 Task: Find connections with filter location Kempston Hardwick with filter topic #linkedincoachwith filter profile language English with filter current company Design Plus Architects with filter school Mulund College Of Commerce with filter industry Residential Building Construction with filter service category HR Consulting with filter keywords title Market Development Manager
Action: Mouse moved to (202, 272)
Screenshot: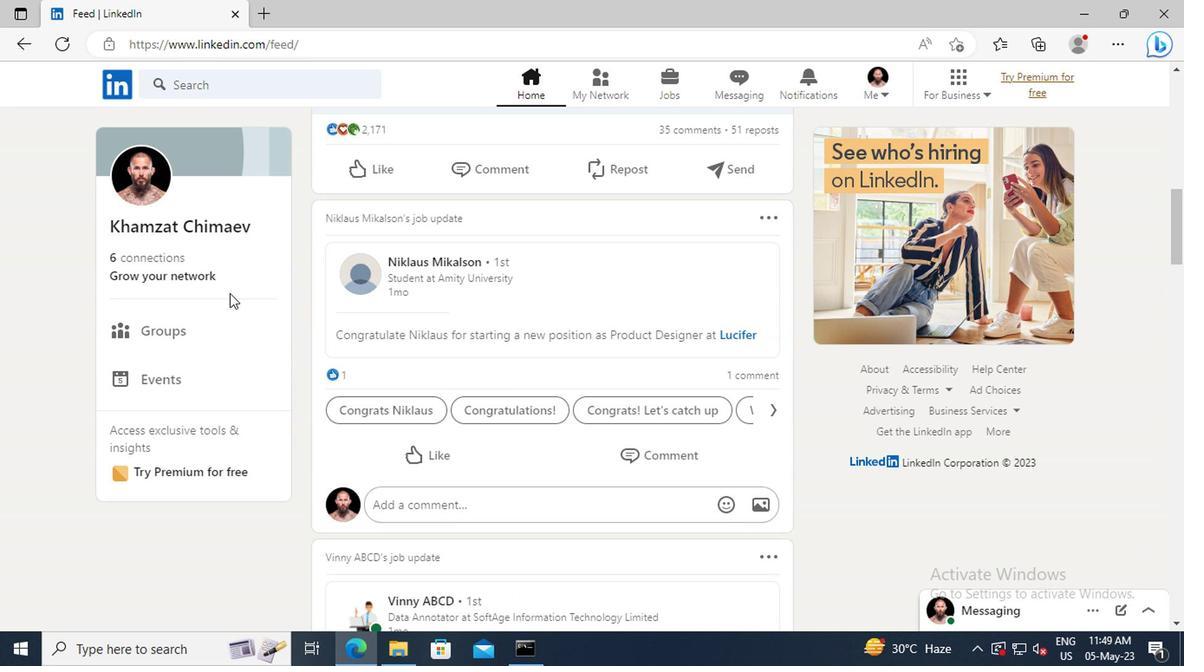 
Action: Mouse pressed left at (202, 272)
Screenshot: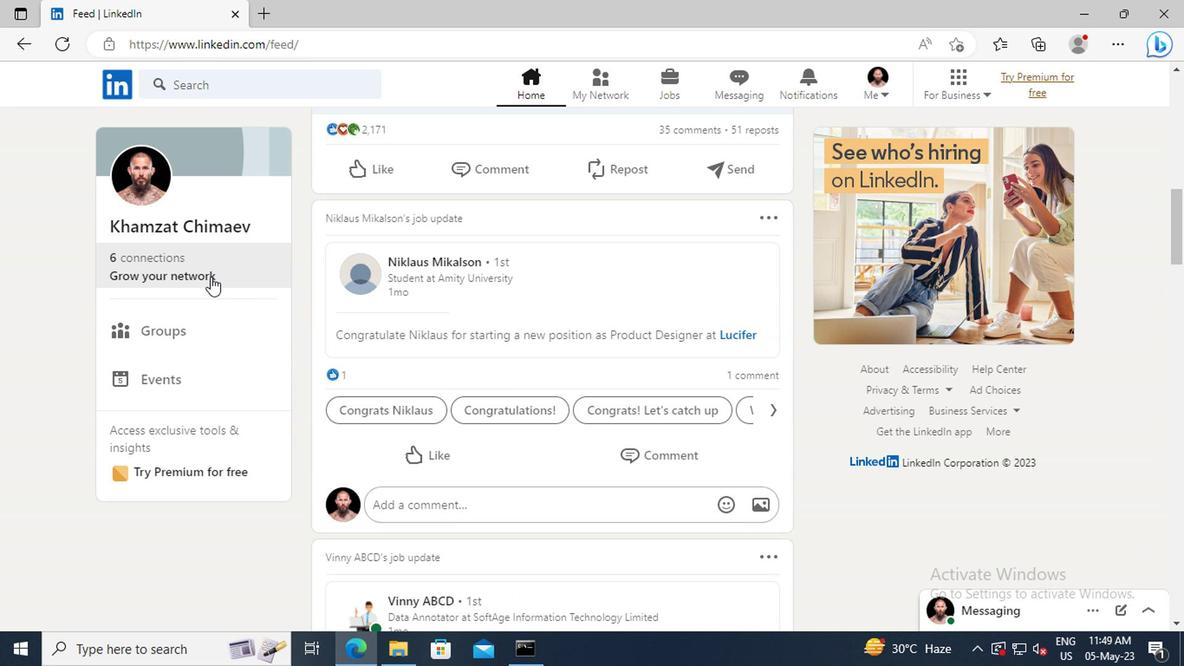 
Action: Mouse moved to (198, 183)
Screenshot: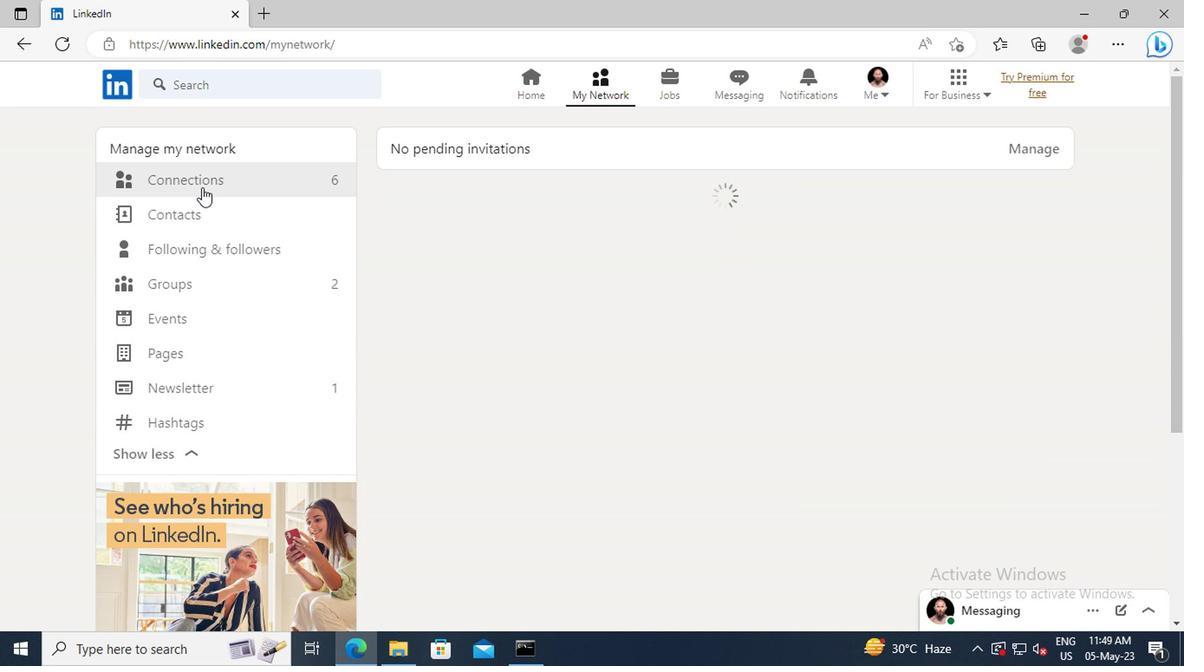 
Action: Mouse pressed left at (198, 183)
Screenshot: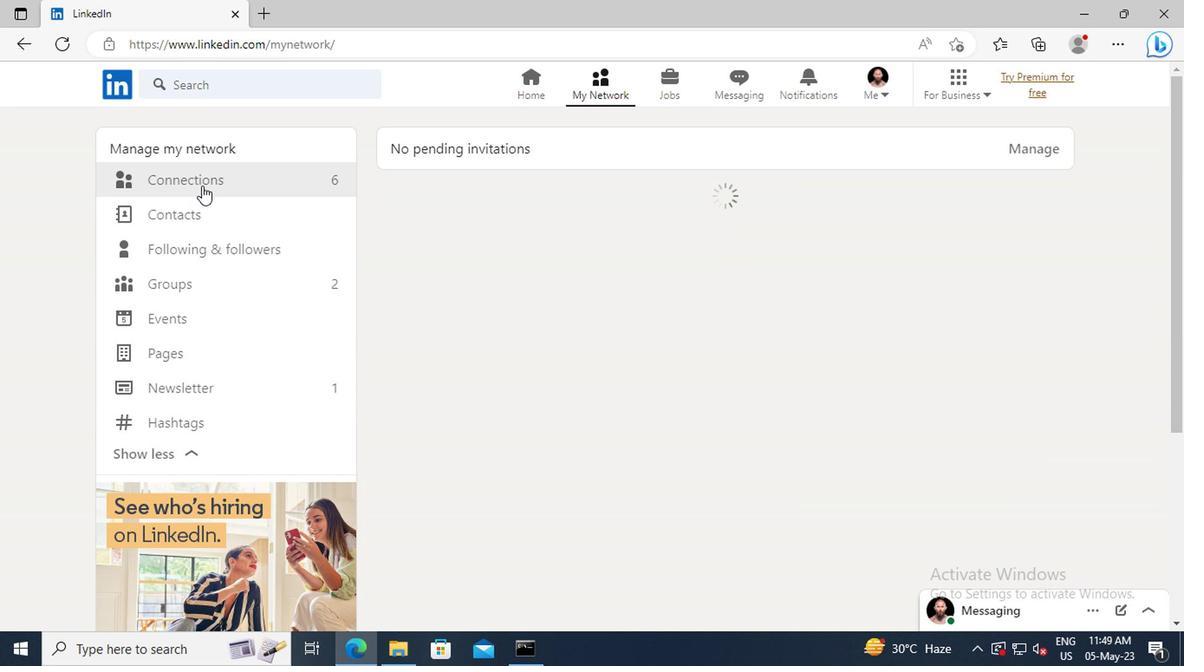
Action: Mouse moved to (702, 183)
Screenshot: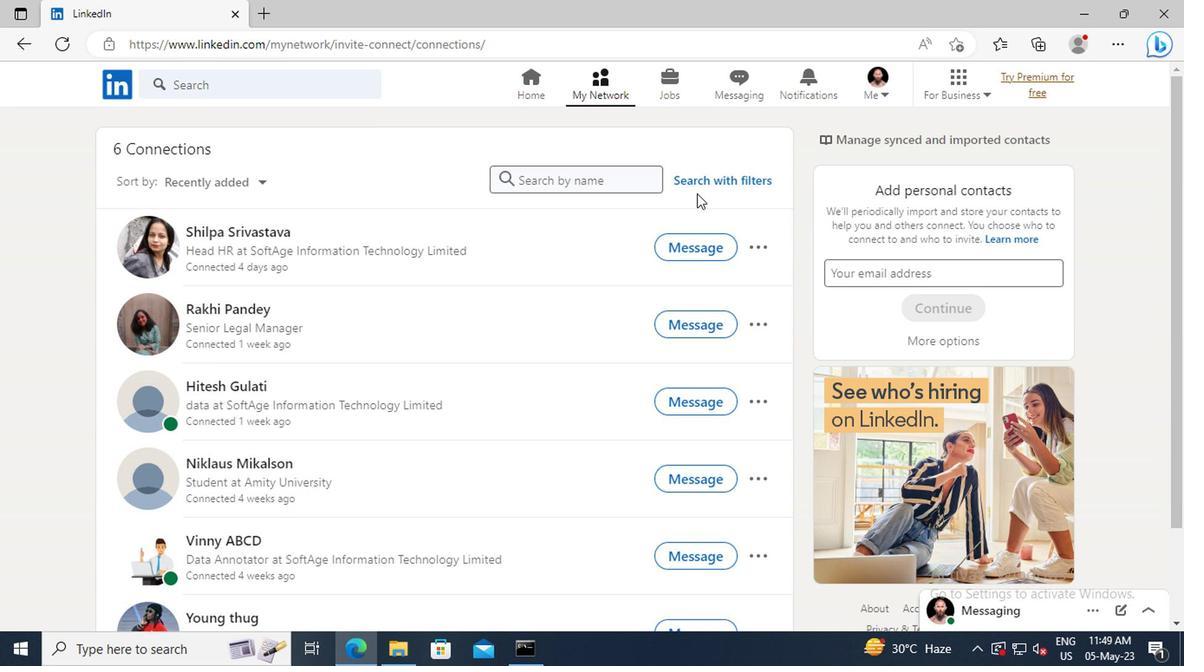 
Action: Mouse pressed left at (702, 183)
Screenshot: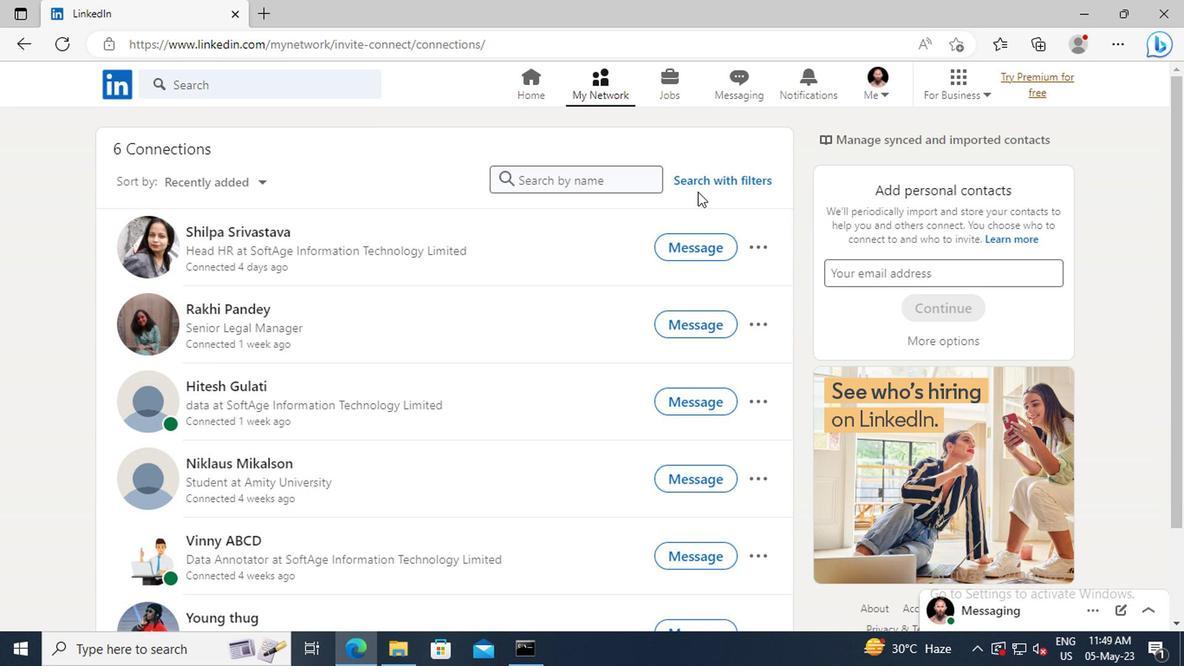 
Action: Mouse moved to (655, 138)
Screenshot: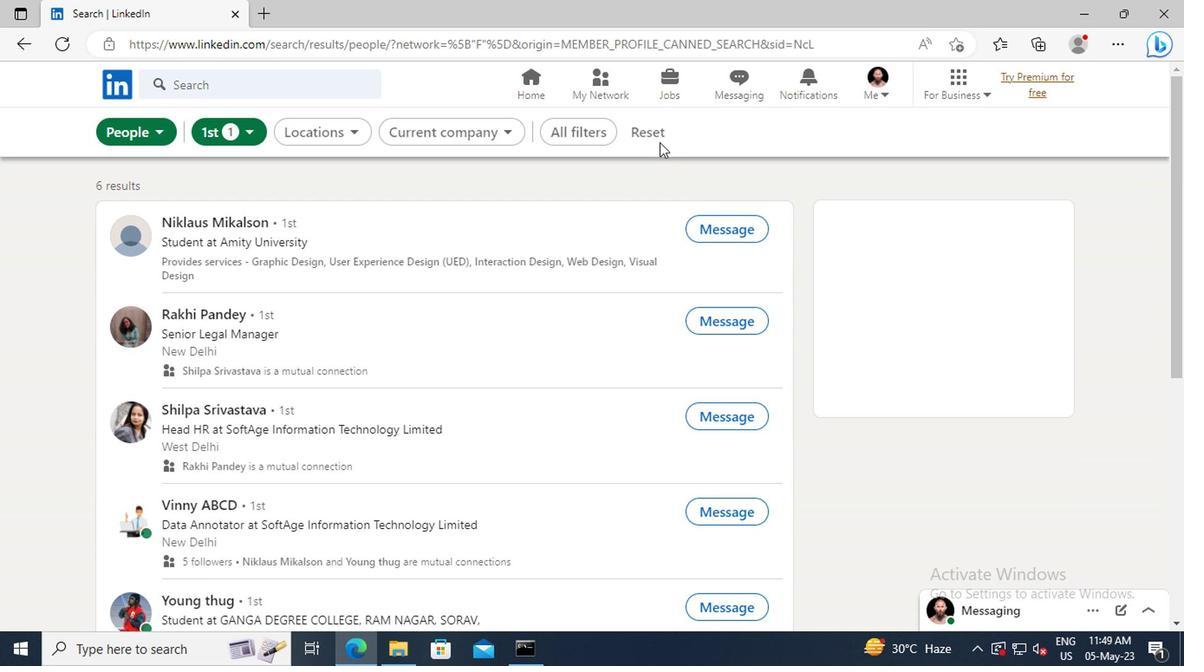 
Action: Mouse pressed left at (655, 138)
Screenshot: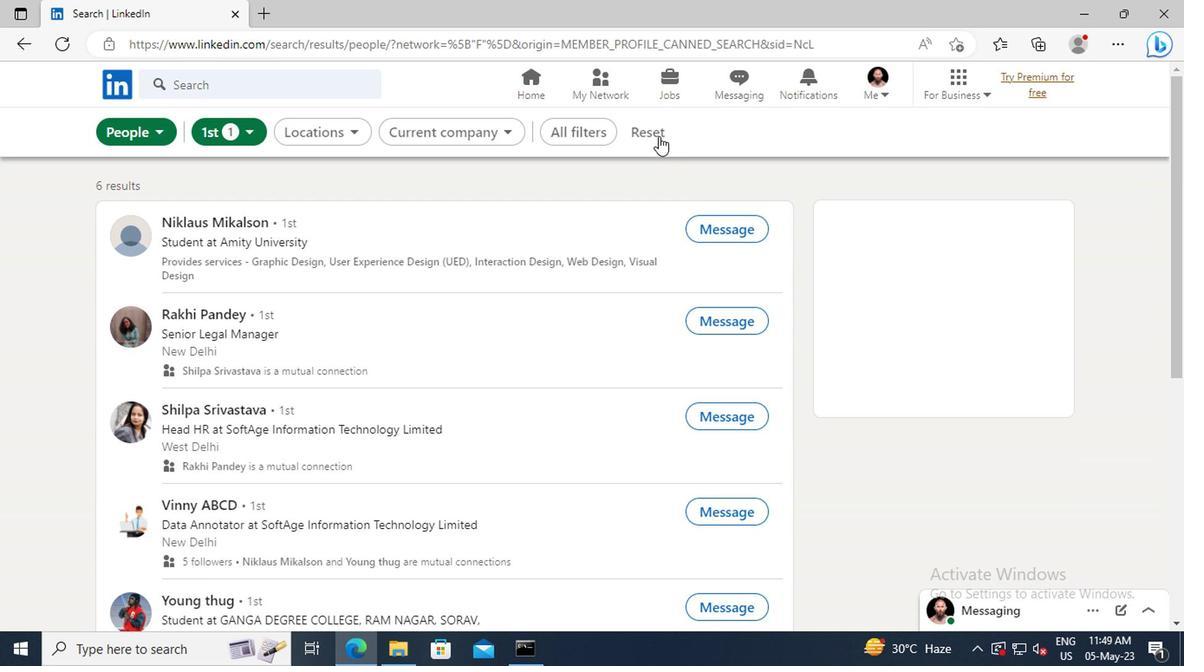 
Action: Mouse moved to (631, 138)
Screenshot: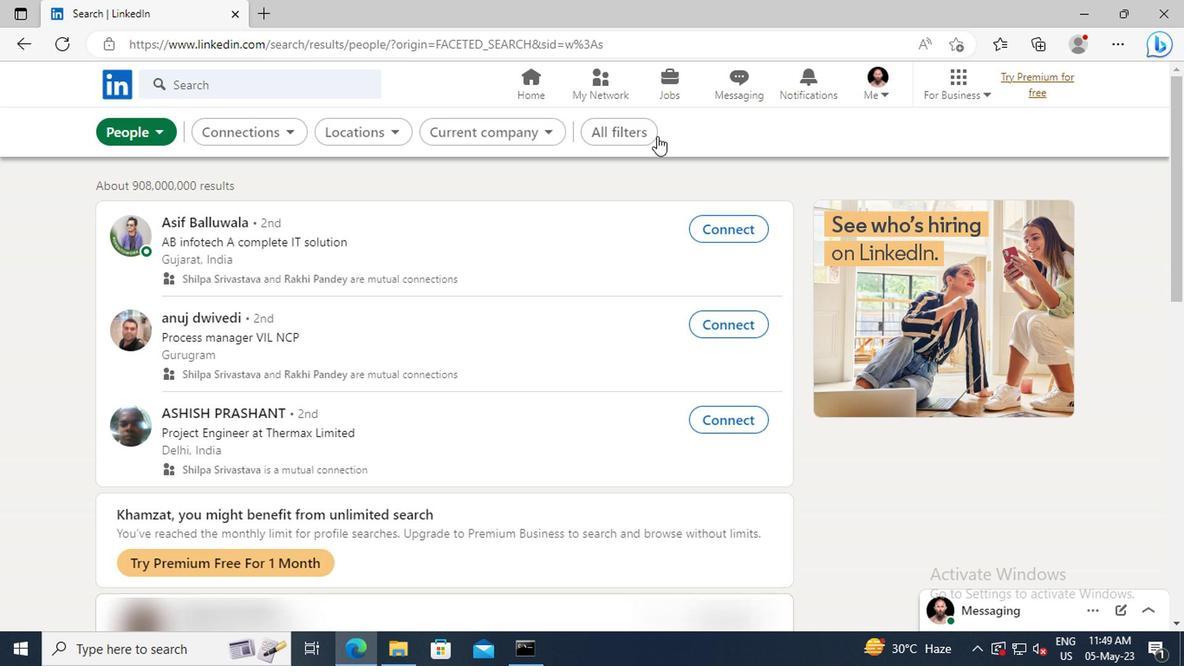 
Action: Mouse pressed left at (631, 138)
Screenshot: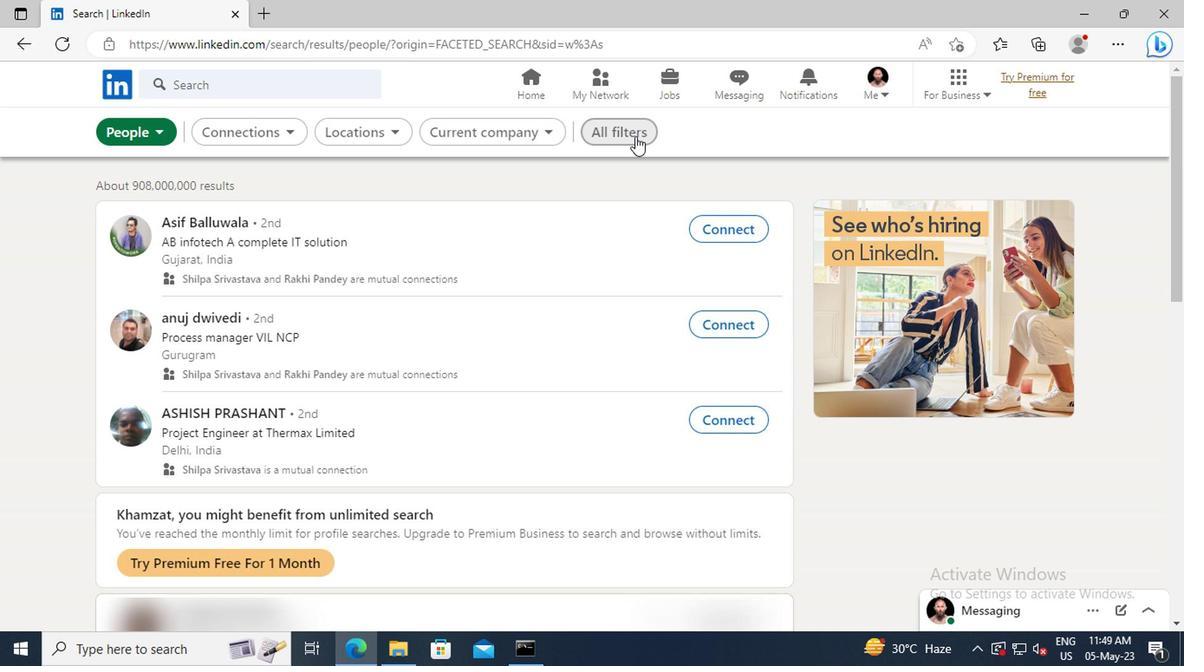 
Action: Mouse moved to (937, 309)
Screenshot: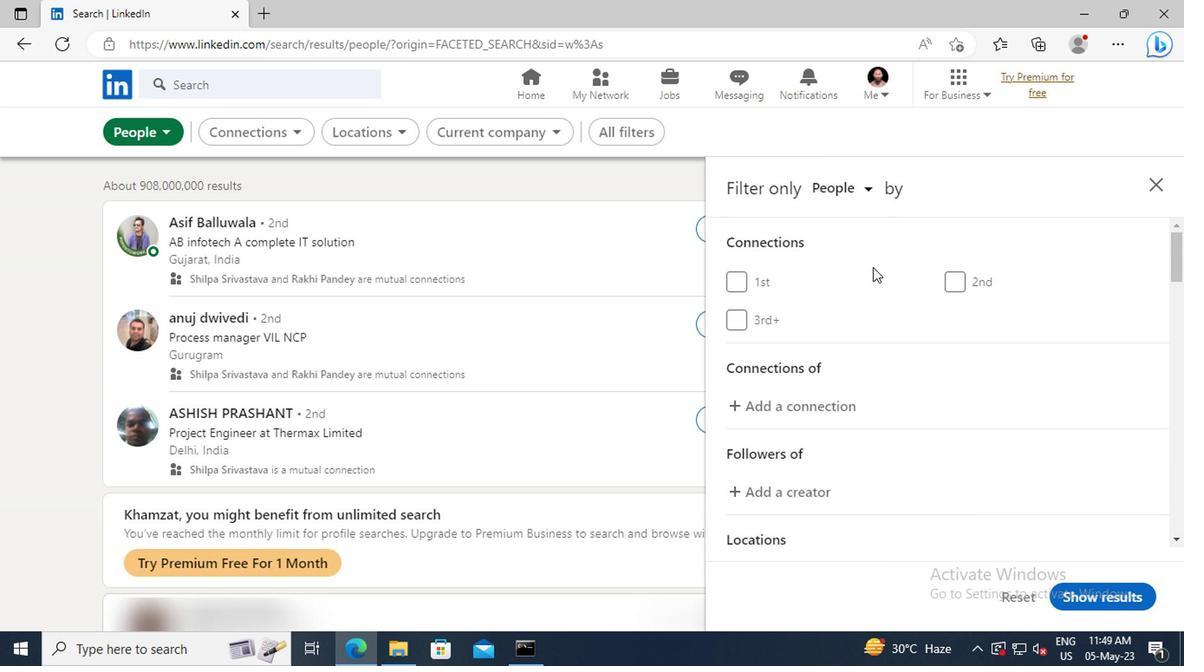 
Action: Mouse scrolled (937, 309) with delta (0, 0)
Screenshot: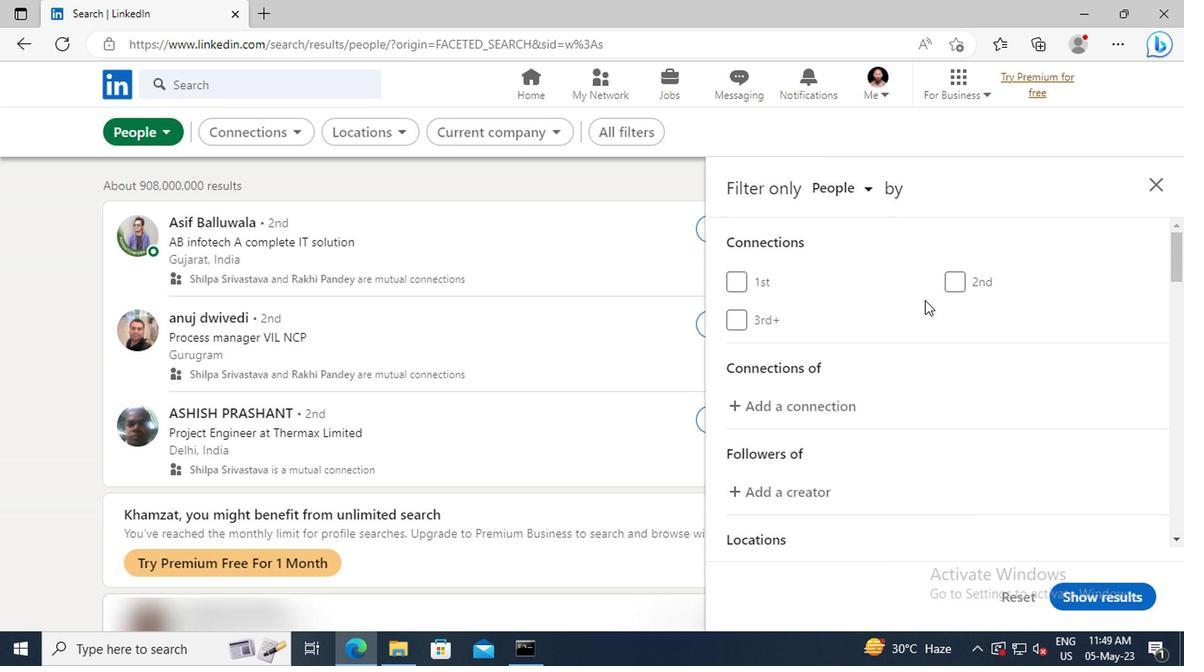
Action: Mouse scrolled (937, 309) with delta (0, 0)
Screenshot: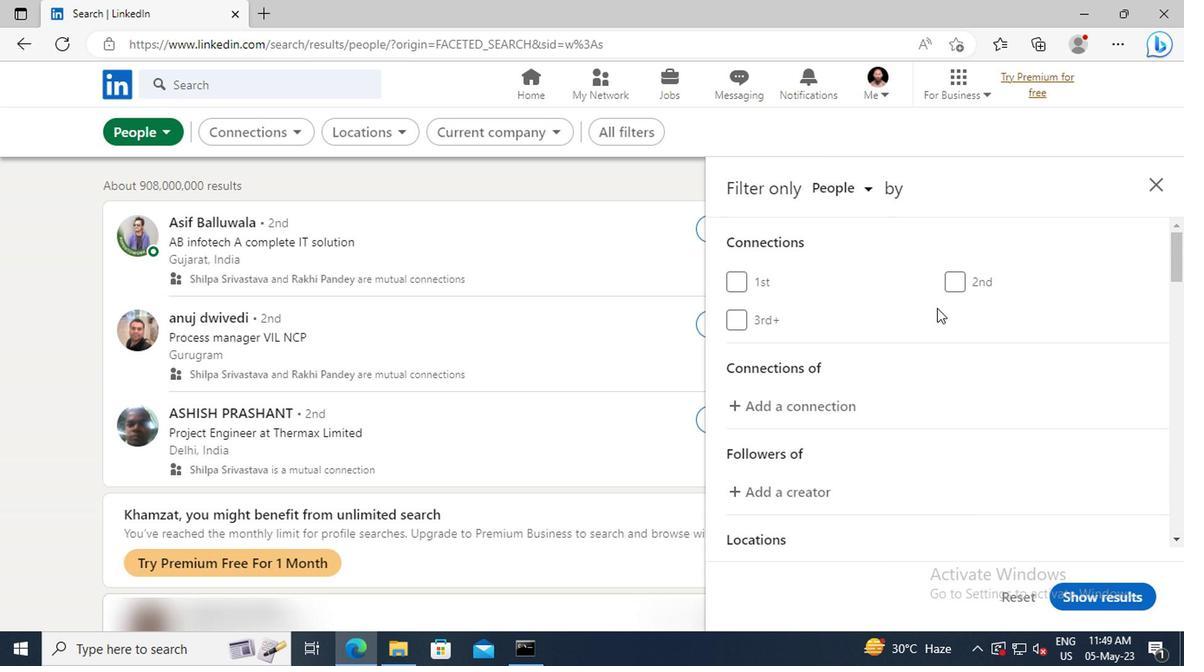 
Action: Mouse scrolled (937, 309) with delta (0, 0)
Screenshot: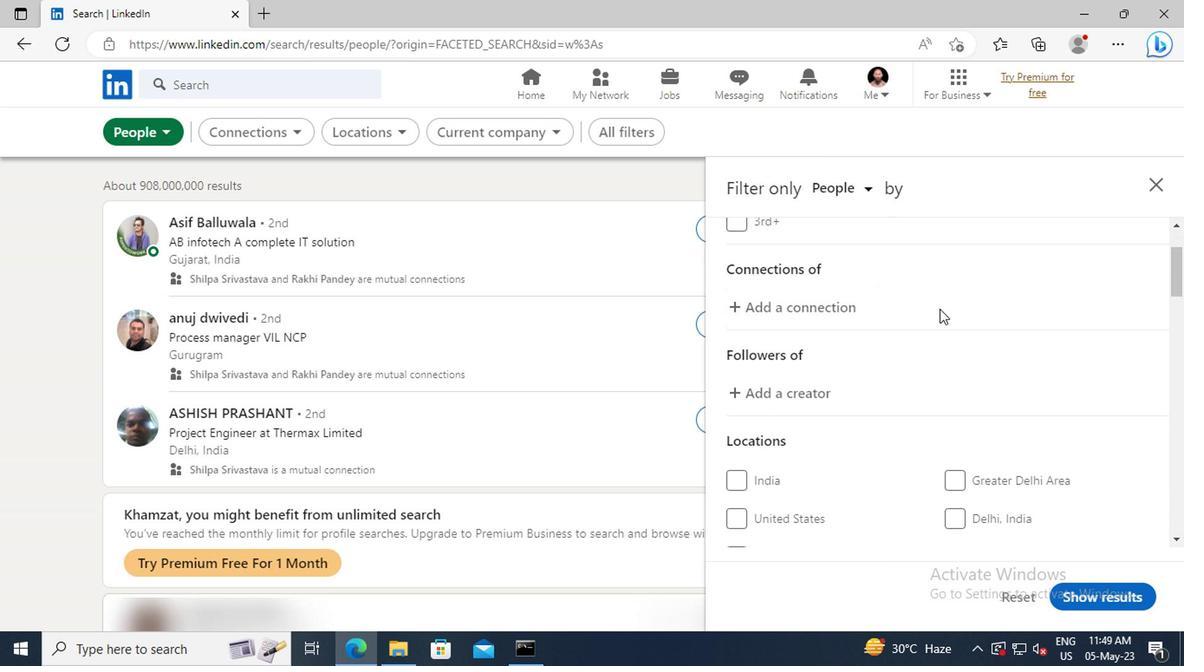 
Action: Mouse scrolled (937, 309) with delta (0, 0)
Screenshot: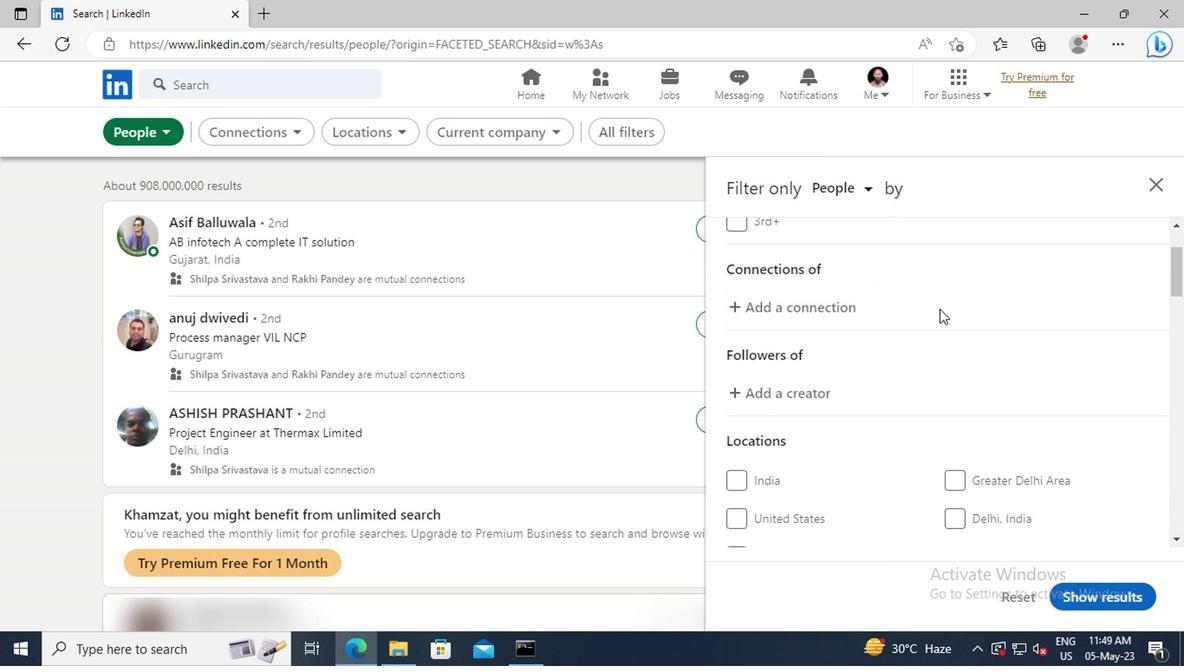 
Action: Mouse scrolled (937, 309) with delta (0, 0)
Screenshot: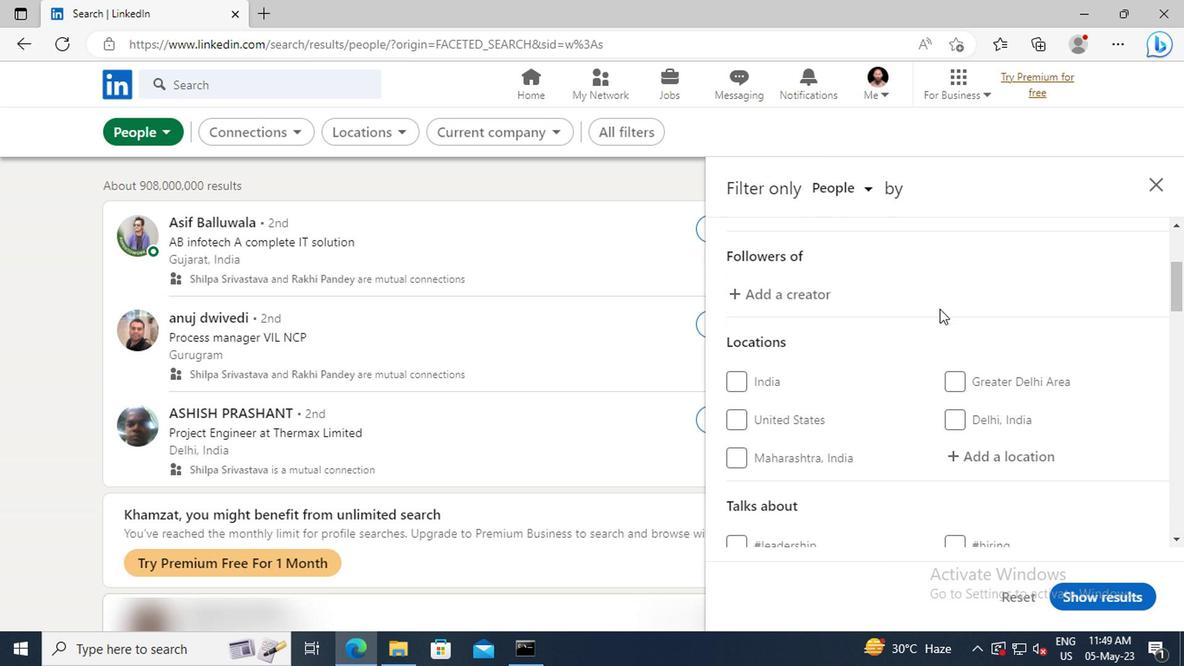 
Action: Mouse scrolled (937, 309) with delta (0, 0)
Screenshot: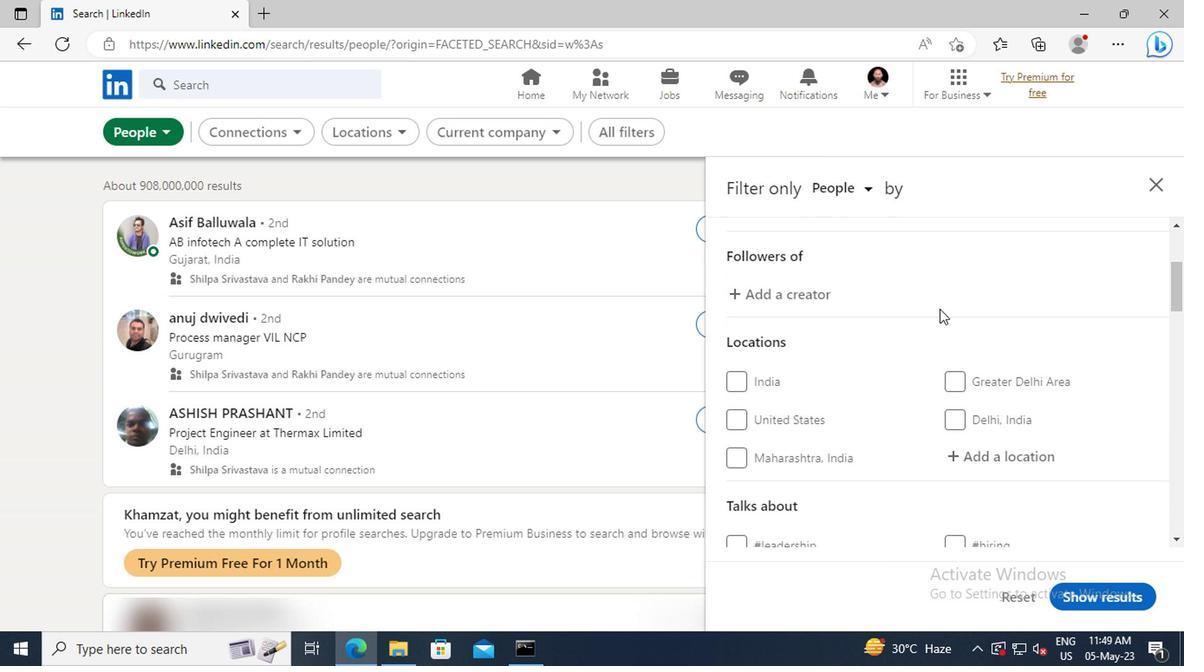 
Action: Mouse moved to (957, 357)
Screenshot: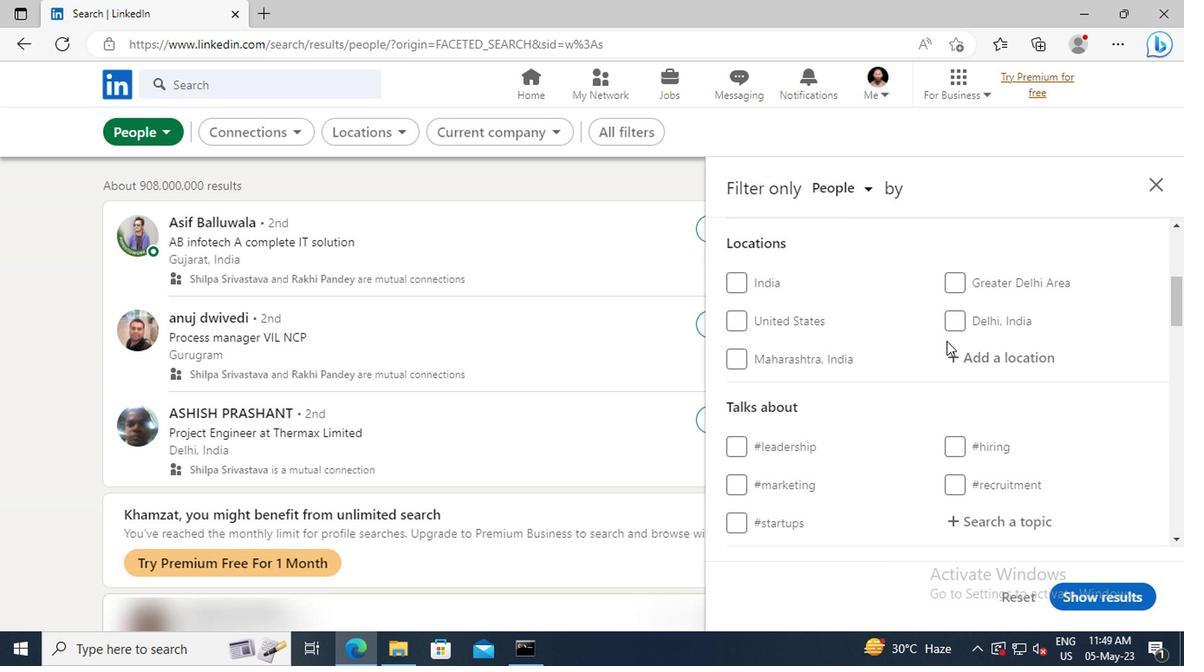 
Action: Mouse pressed left at (957, 357)
Screenshot: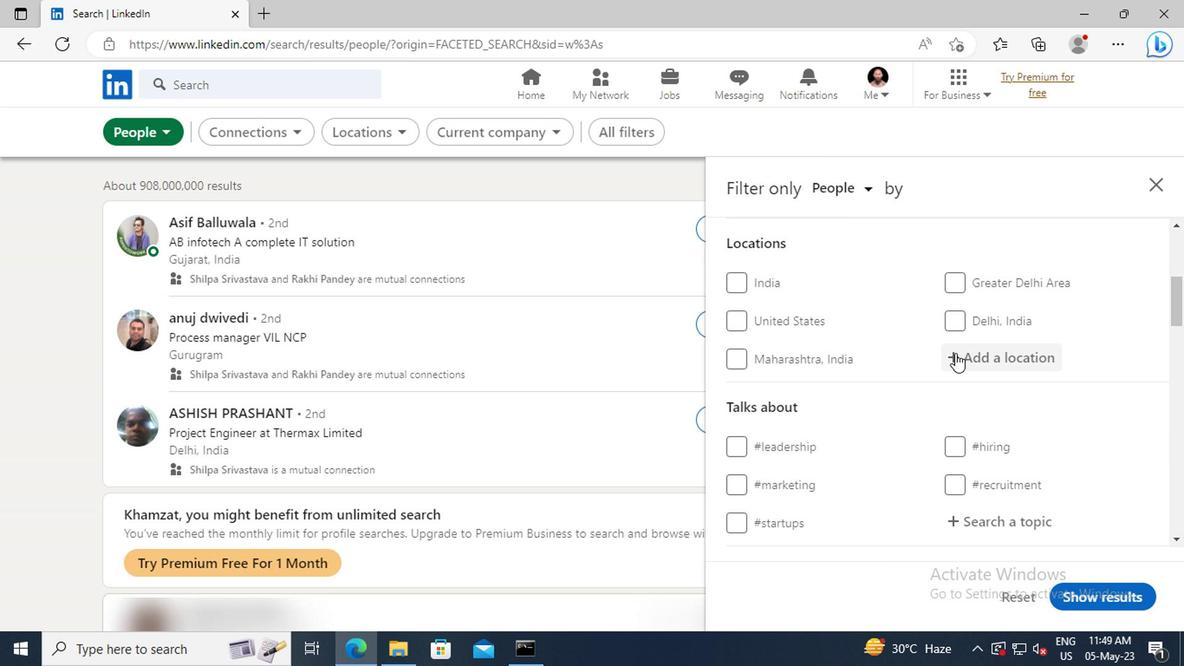 
Action: Key pressed <Key.shift>KEMPSTON<Key.space><Key.shift>HARDWICK<Key.enter>
Screenshot: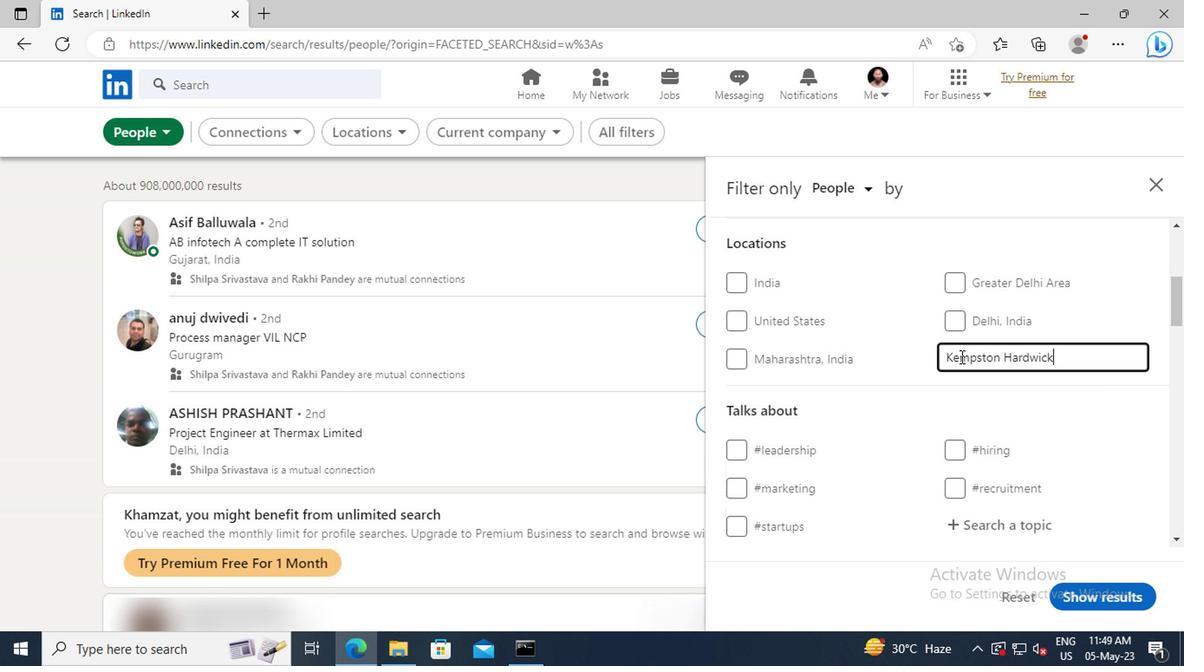 
Action: Mouse scrolled (957, 356) with delta (0, -1)
Screenshot: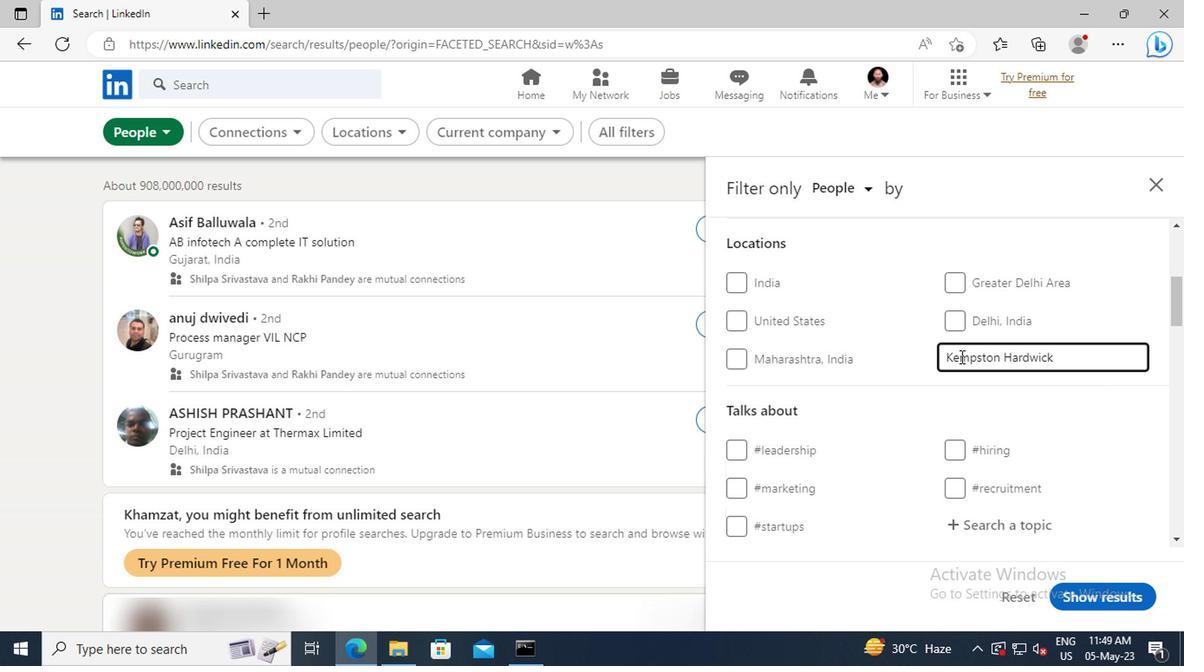 
Action: Mouse scrolled (957, 356) with delta (0, -1)
Screenshot: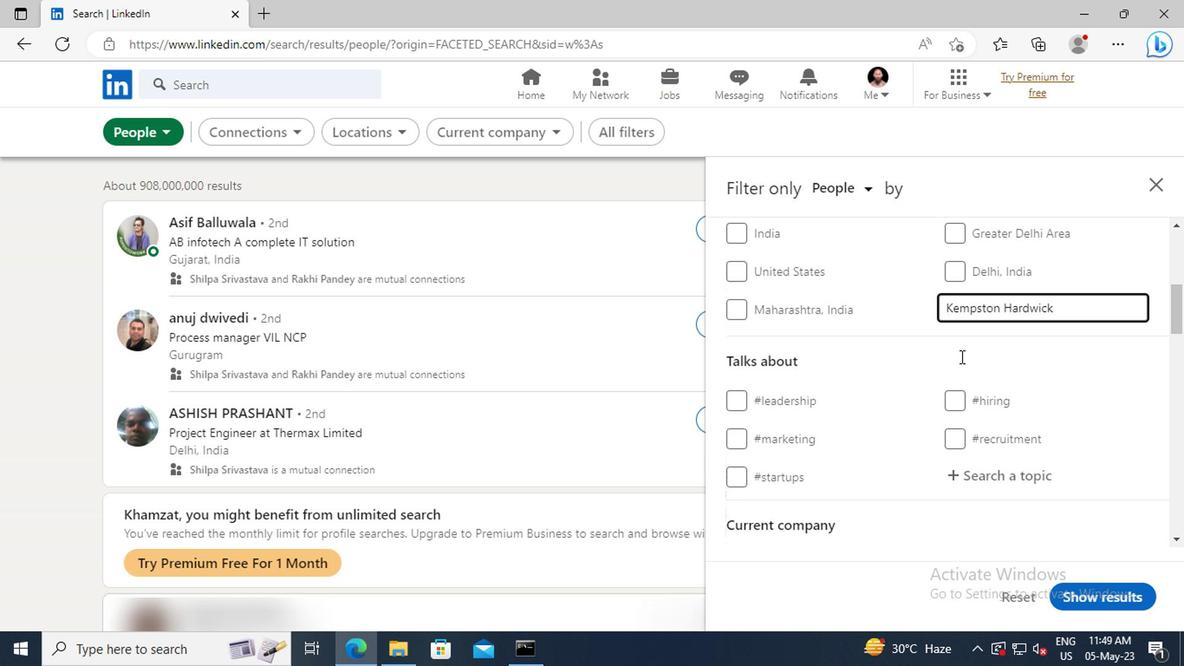 
Action: Mouse scrolled (957, 356) with delta (0, -1)
Screenshot: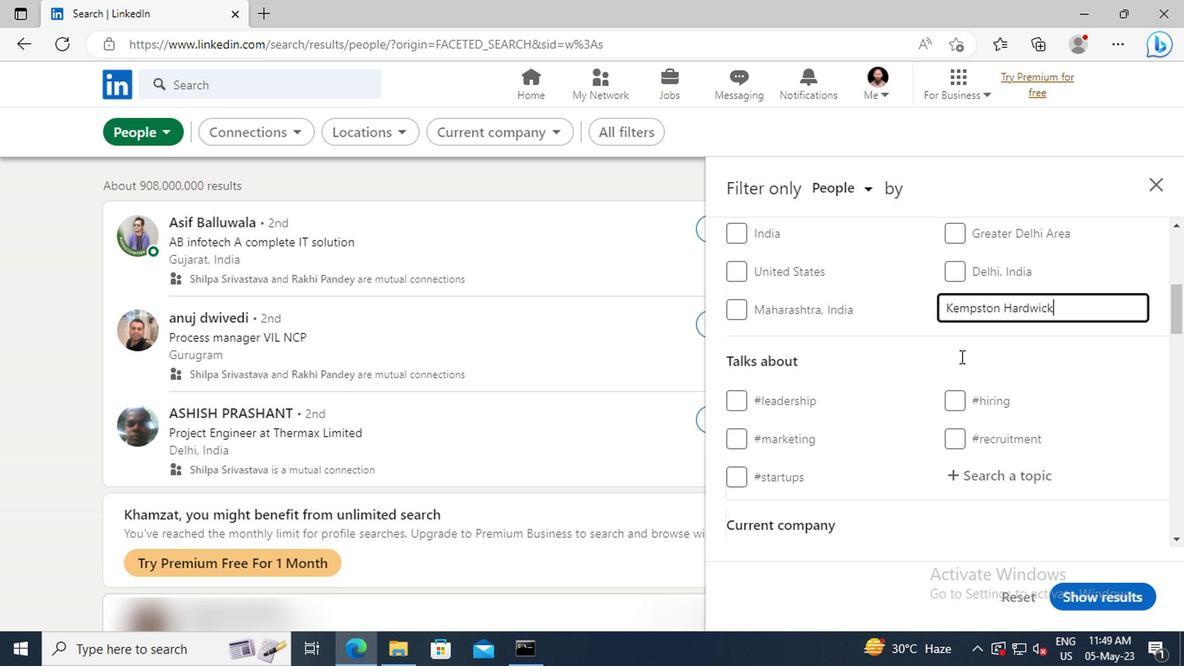
Action: Mouse moved to (964, 373)
Screenshot: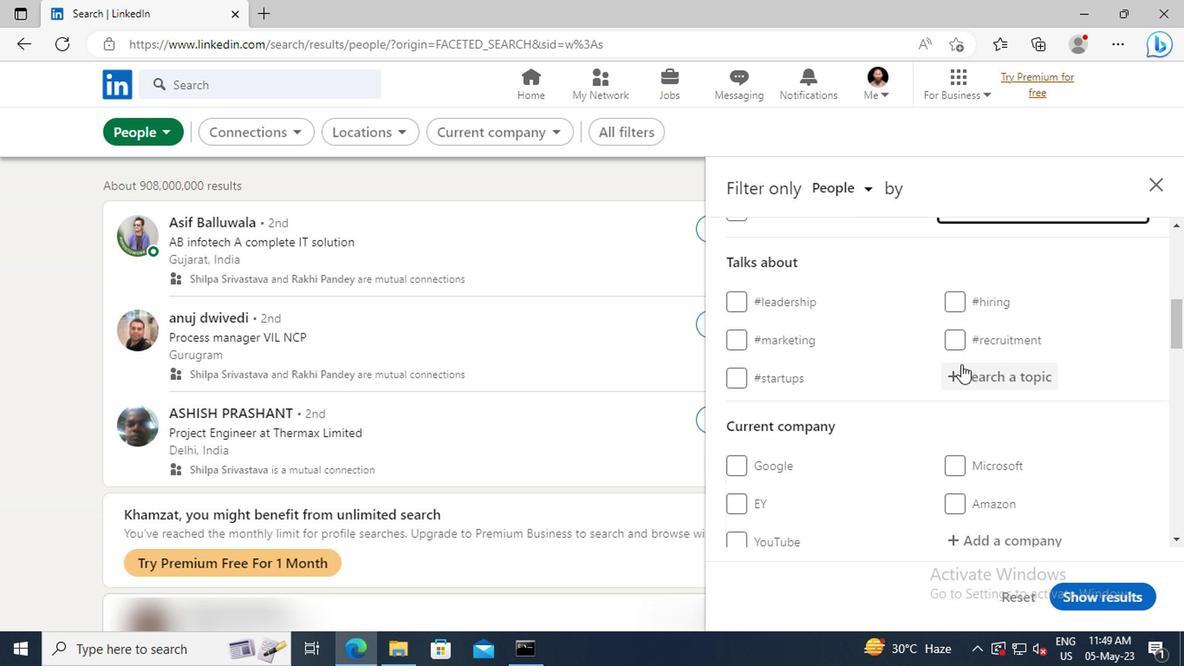 
Action: Mouse pressed left at (964, 373)
Screenshot: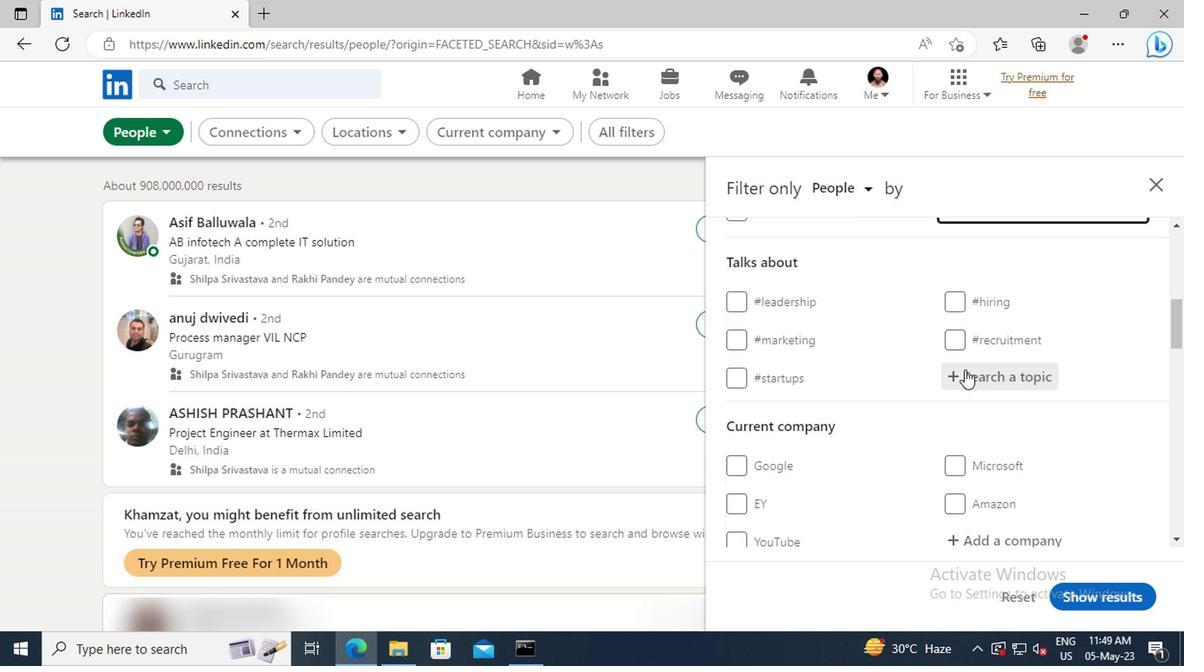 
Action: Key pressed LINKEDINCOA
Screenshot: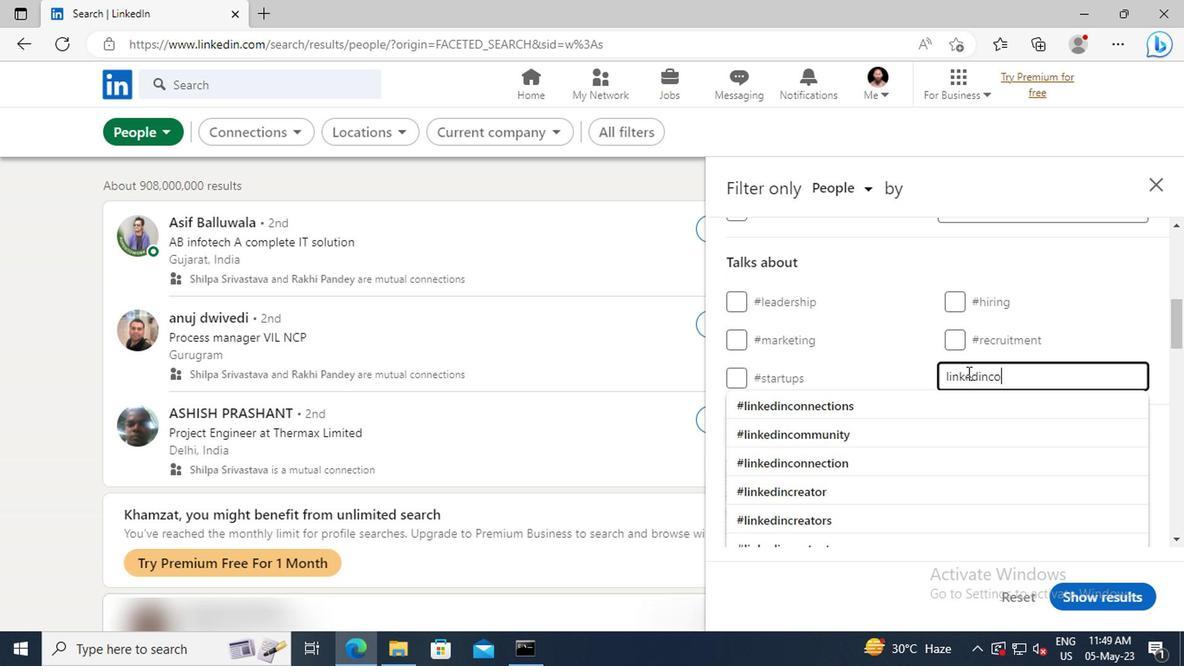 
Action: Mouse moved to (965, 396)
Screenshot: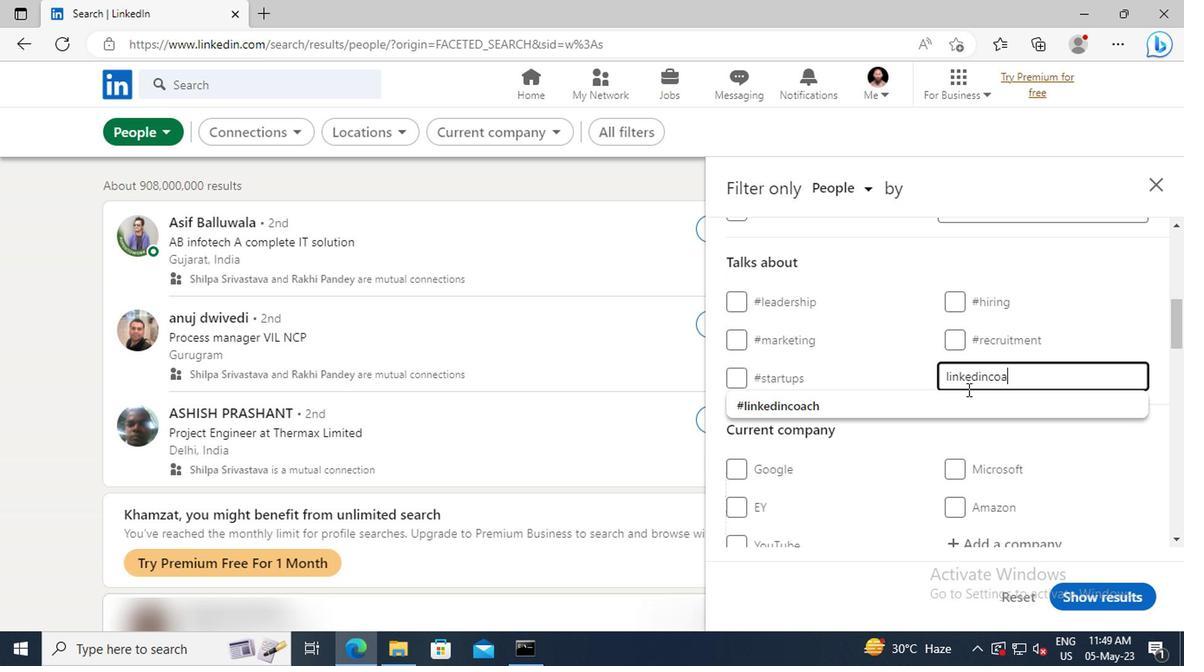 
Action: Mouse pressed left at (965, 396)
Screenshot: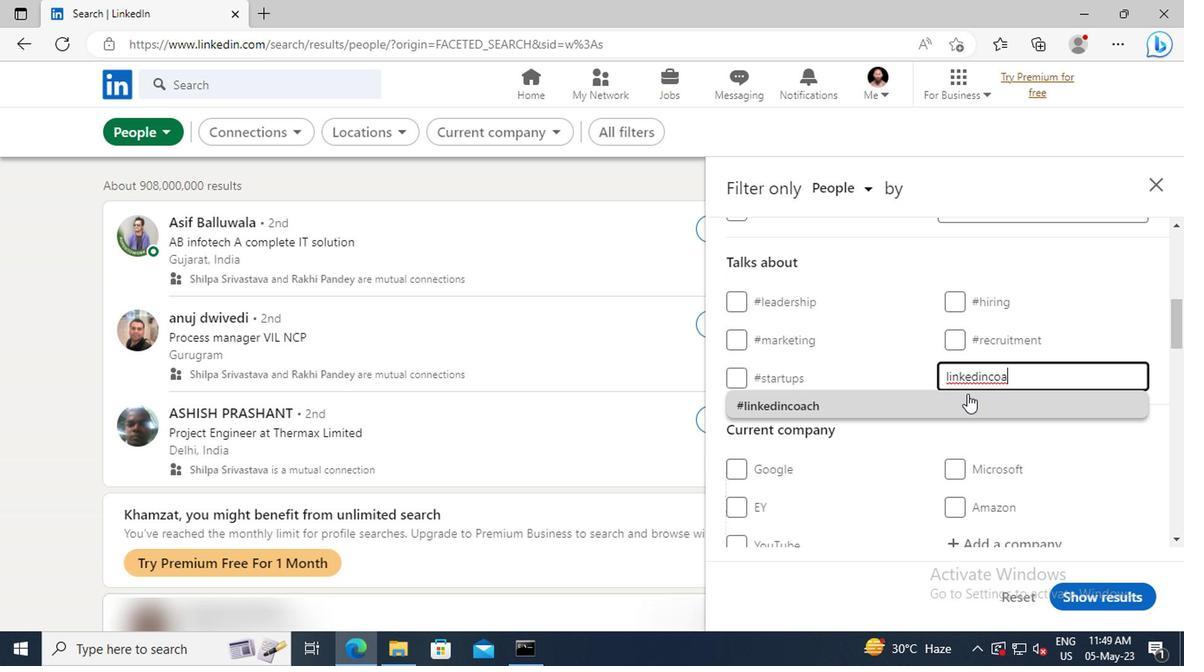 
Action: Mouse scrolled (965, 396) with delta (0, 0)
Screenshot: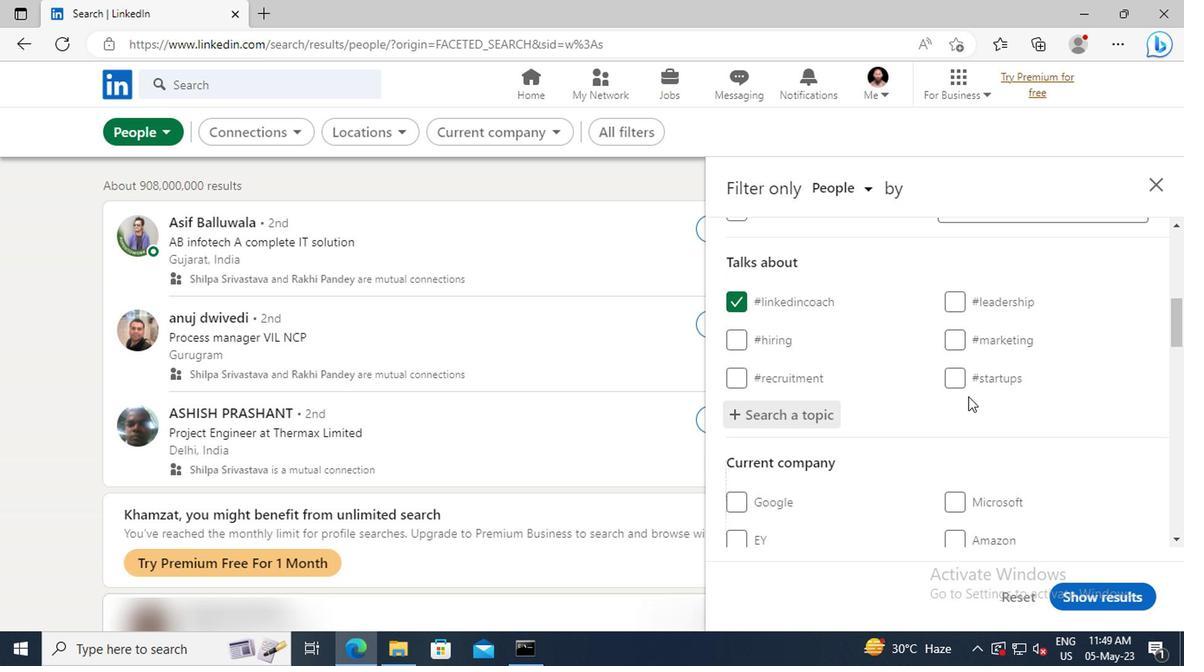 
Action: Mouse scrolled (965, 396) with delta (0, 0)
Screenshot: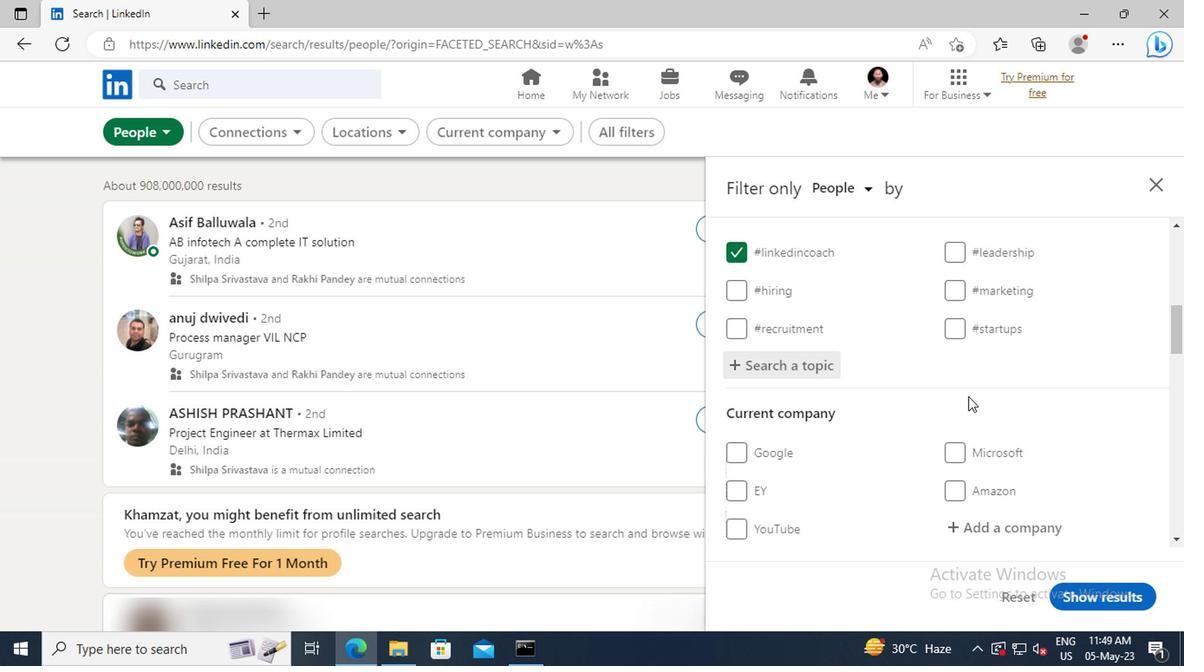 
Action: Mouse scrolled (965, 396) with delta (0, 0)
Screenshot: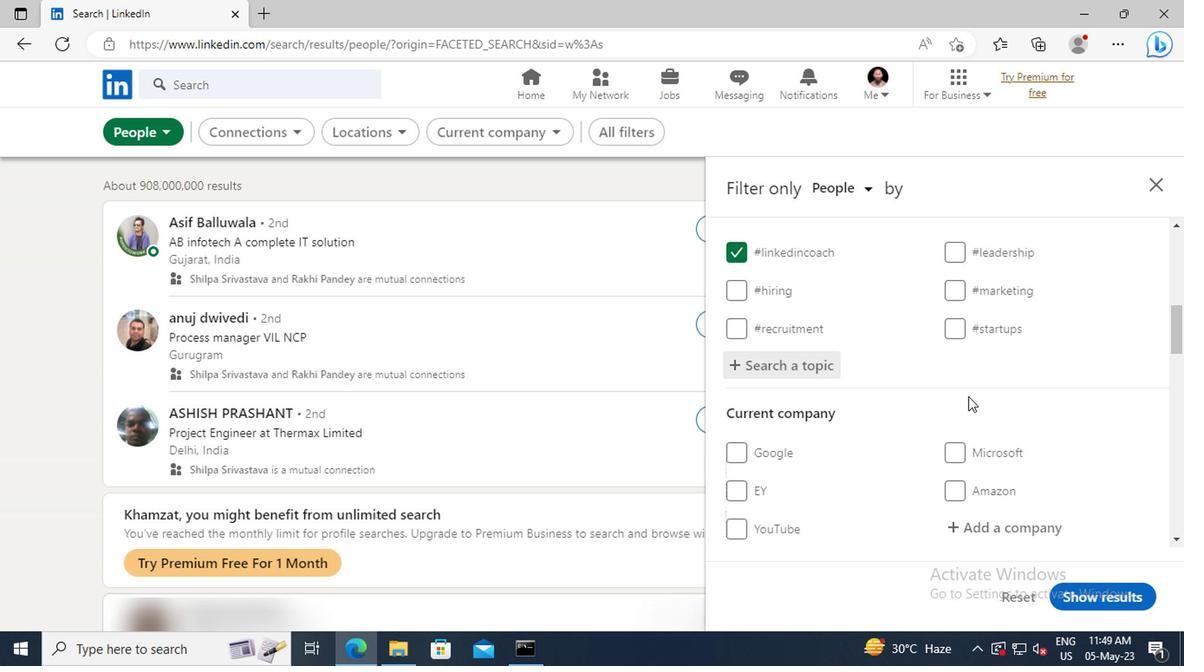 
Action: Mouse scrolled (965, 396) with delta (0, 0)
Screenshot: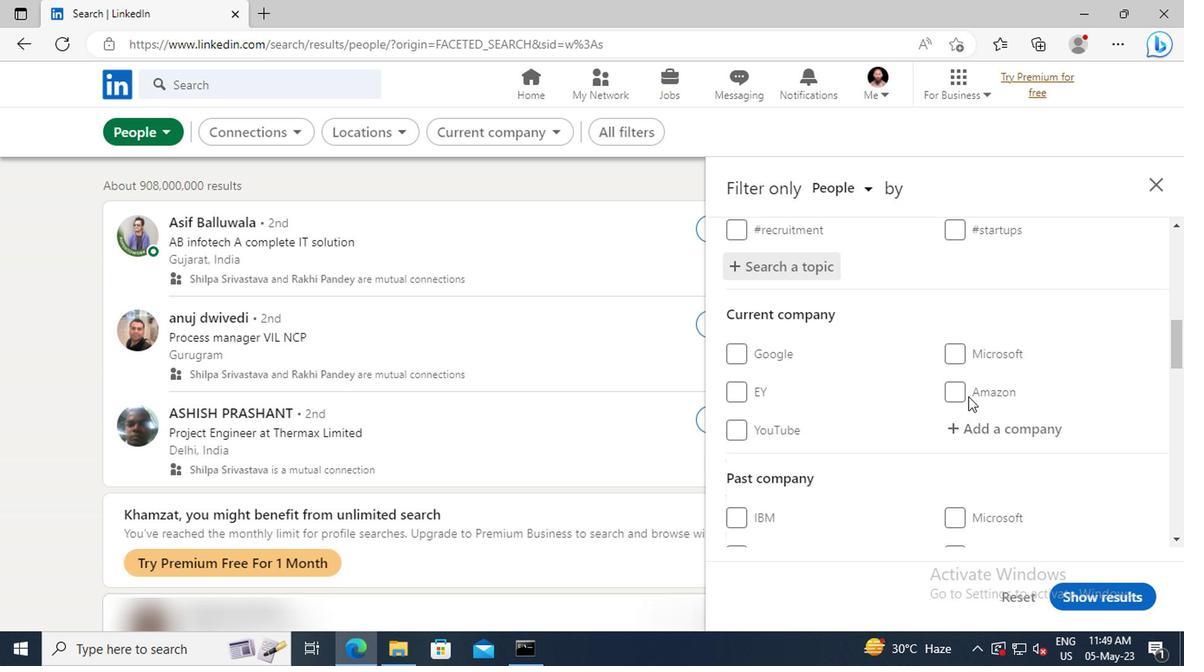 
Action: Mouse scrolled (965, 396) with delta (0, 0)
Screenshot: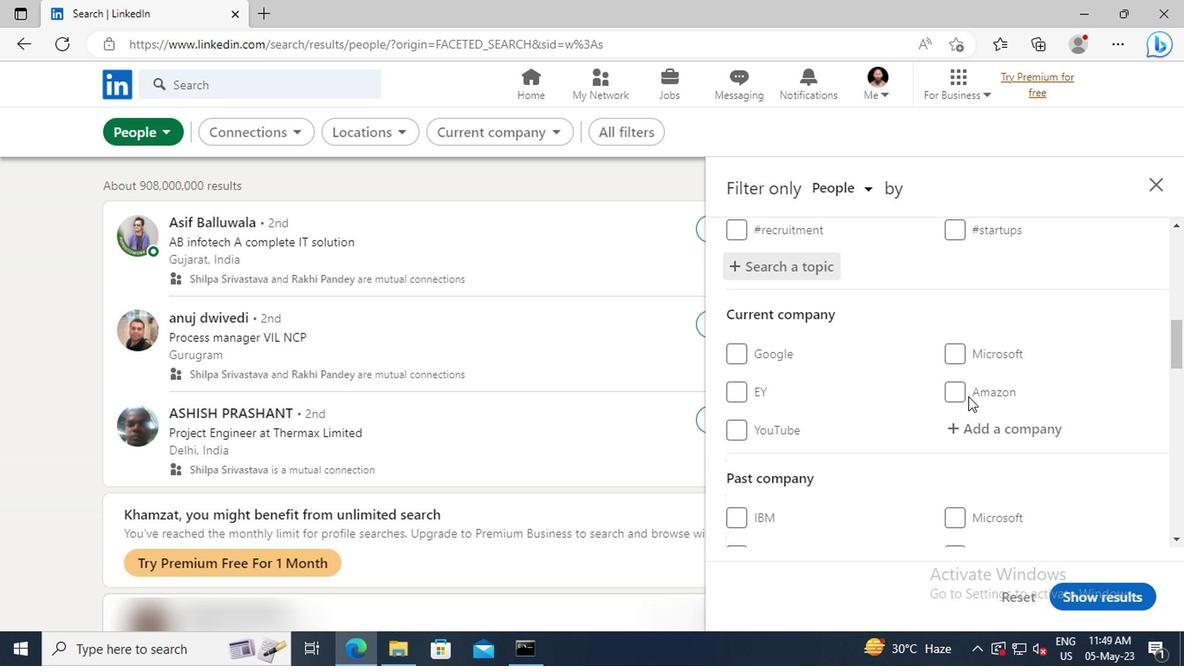 
Action: Mouse scrolled (965, 396) with delta (0, 0)
Screenshot: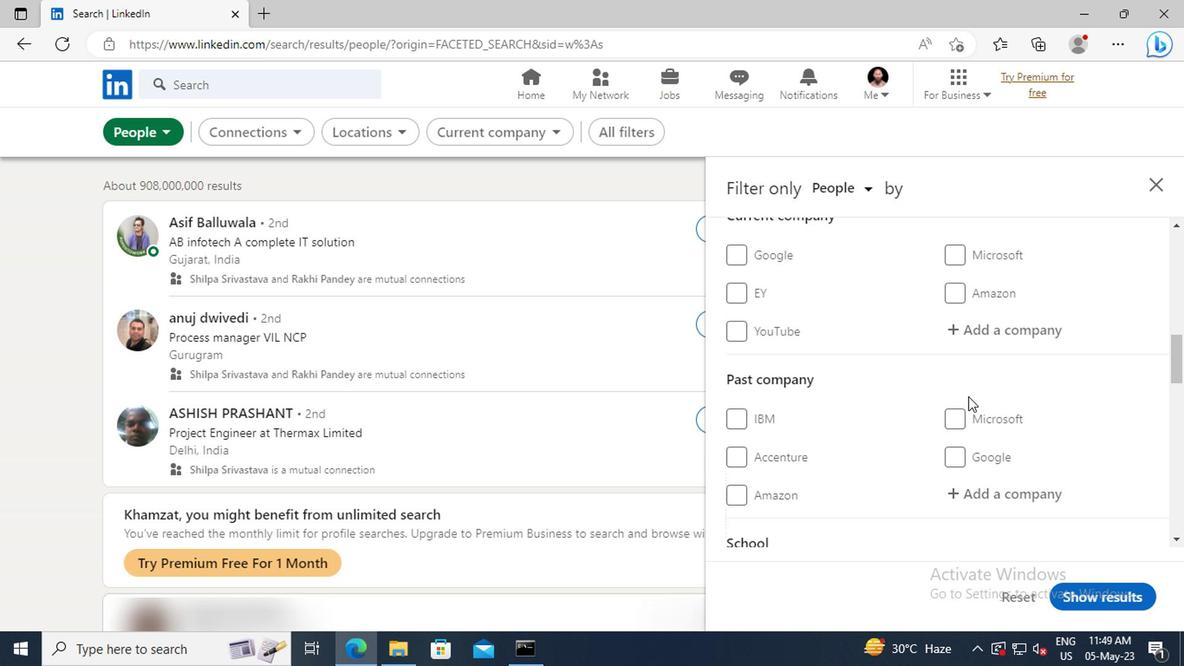 
Action: Mouse scrolled (965, 396) with delta (0, 0)
Screenshot: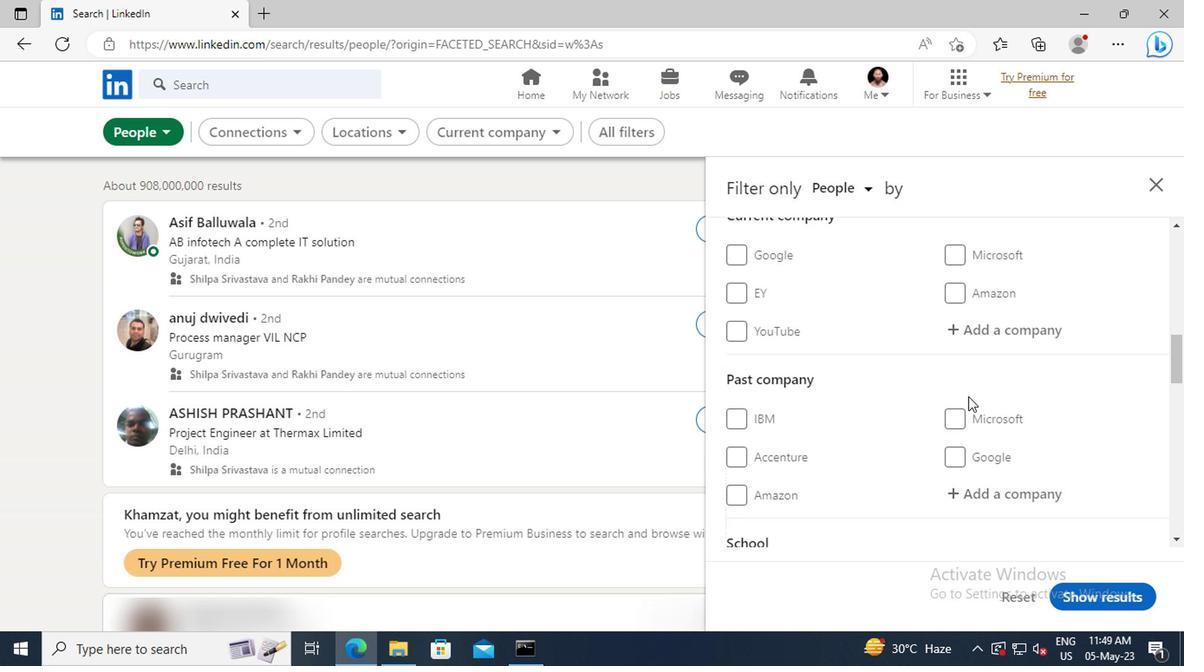 
Action: Mouse scrolled (965, 396) with delta (0, 0)
Screenshot: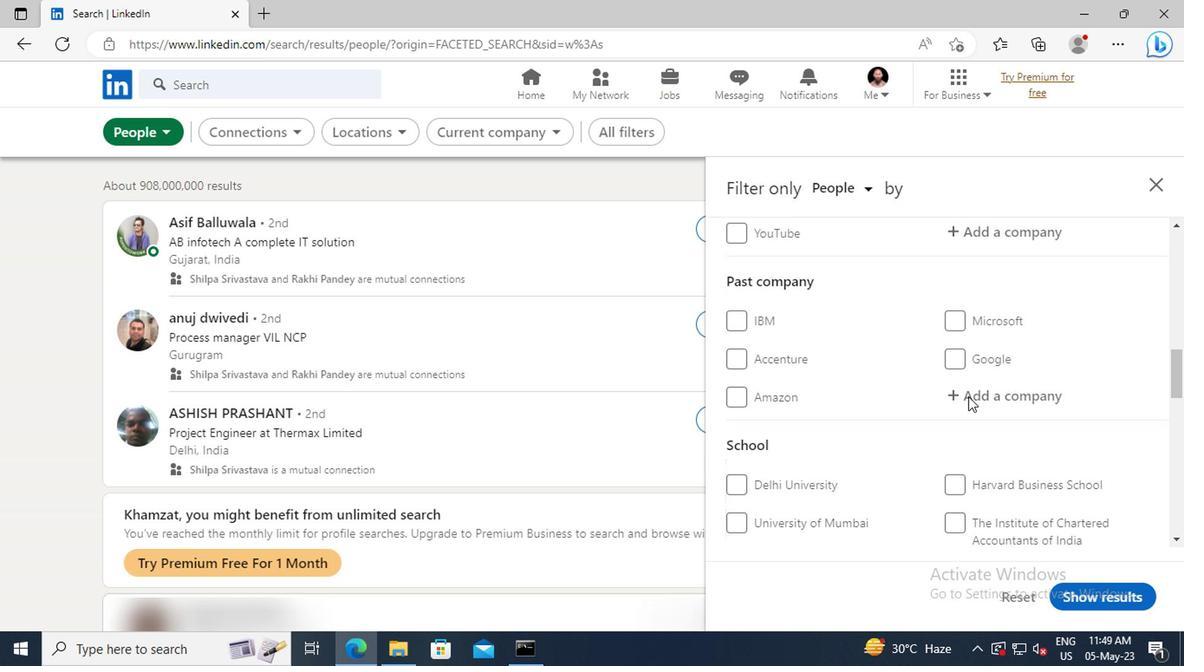 
Action: Mouse scrolled (965, 396) with delta (0, 0)
Screenshot: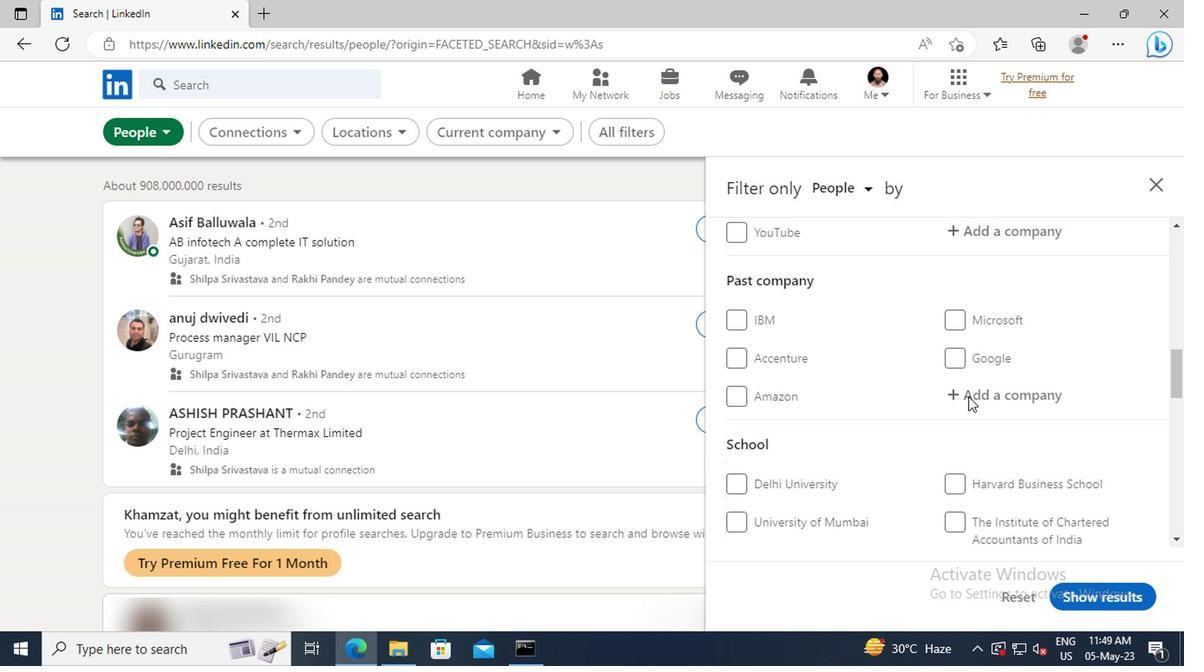 
Action: Mouse scrolled (965, 396) with delta (0, 0)
Screenshot: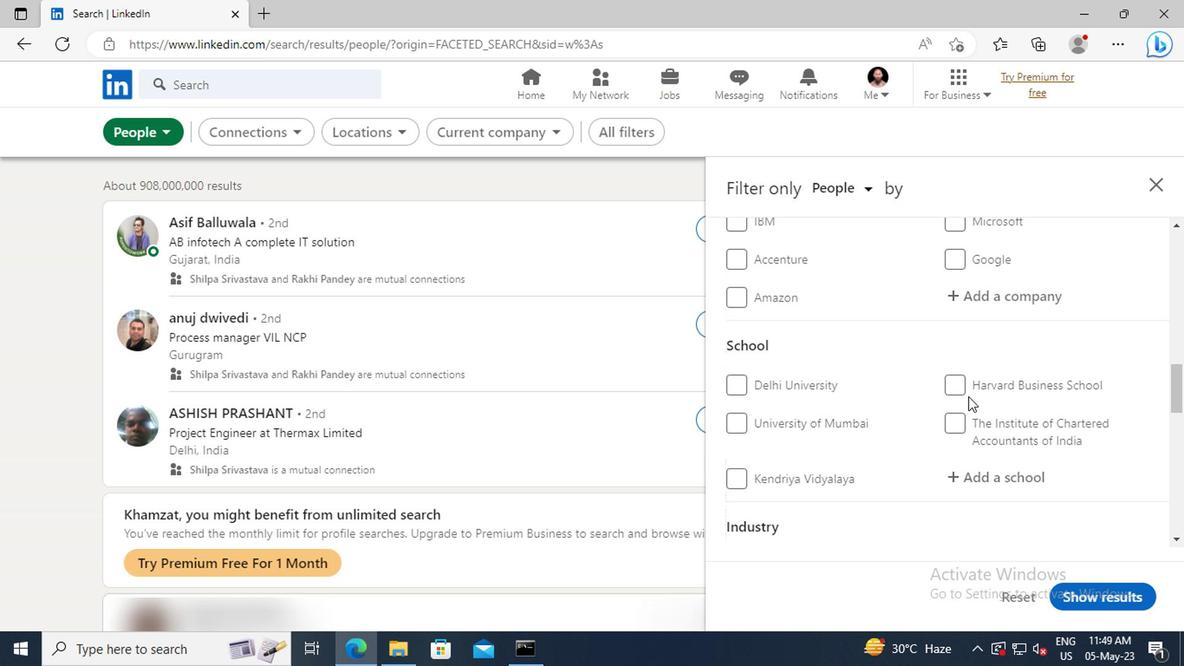 
Action: Mouse scrolled (965, 396) with delta (0, 0)
Screenshot: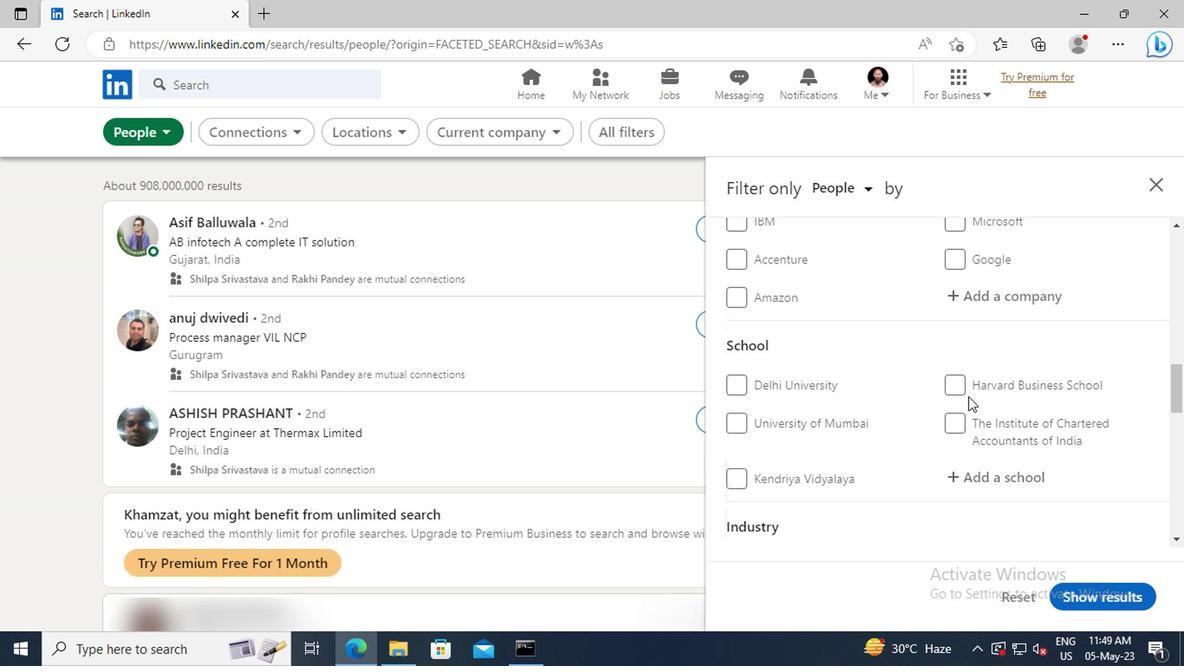 
Action: Mouse scrolled (965, 396) with delta (0, 0)
Screenshot: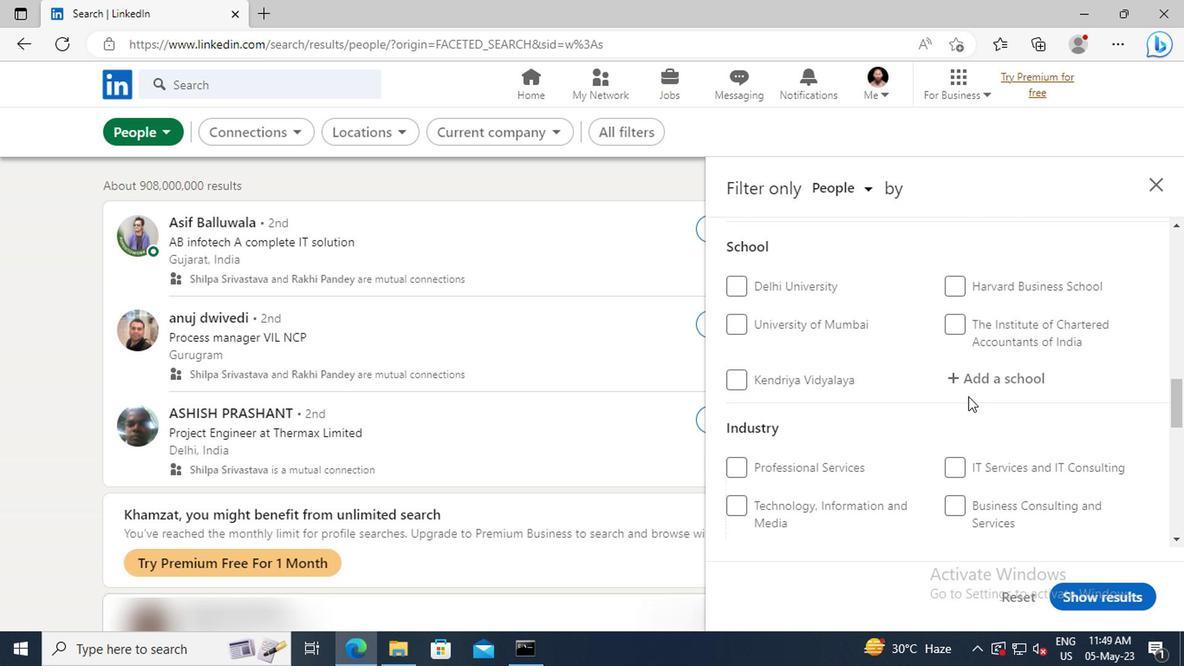 
Action: Mouse scrolled (965, 396) with delta (0, 0)
Screenshot: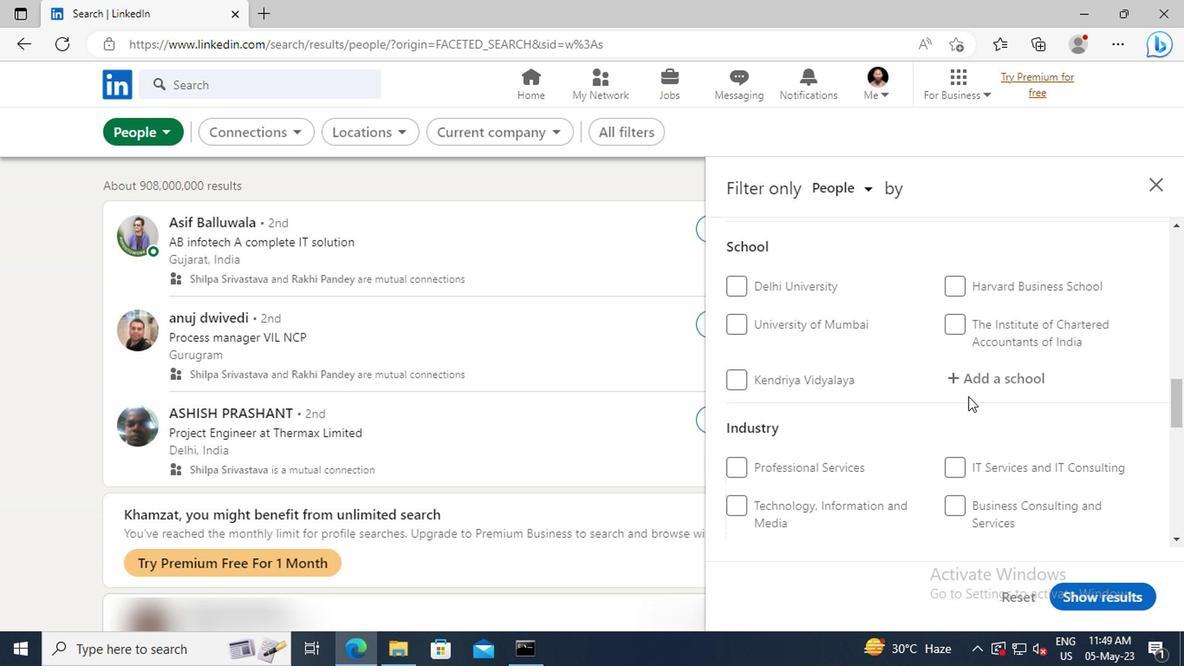 
Action: Mouse scrolled (965, 396) with delta (0, 0)
Screenshot: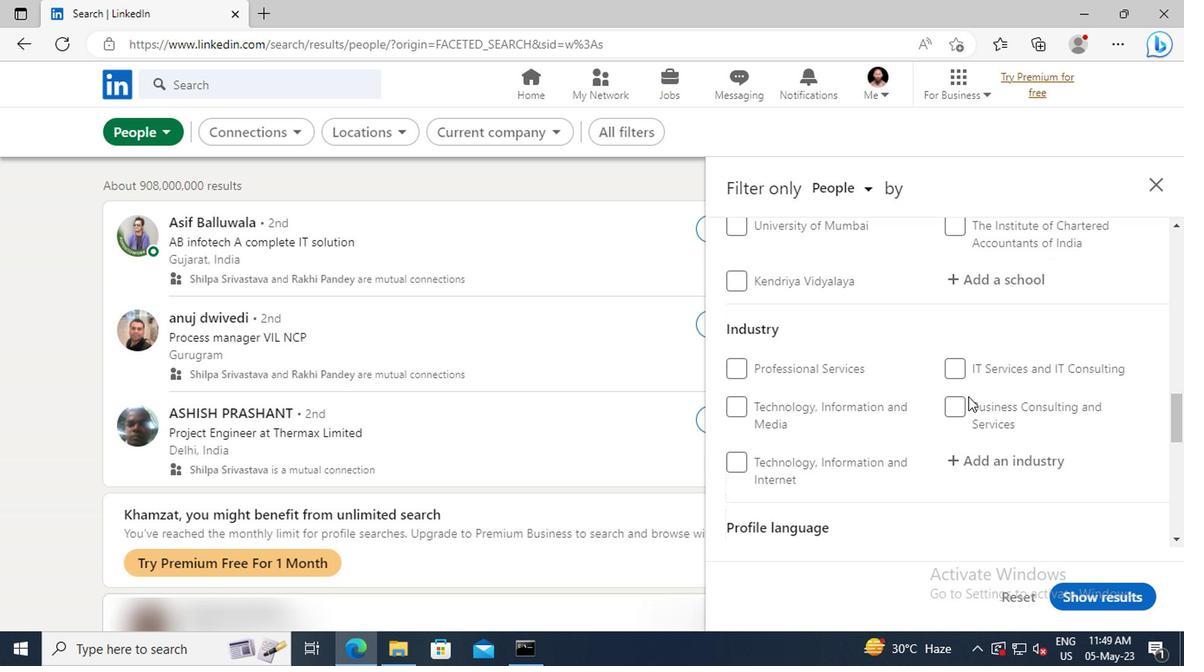 
Action: Mouse scrolled (965, 396) with delta (0, 0)
Screenshot: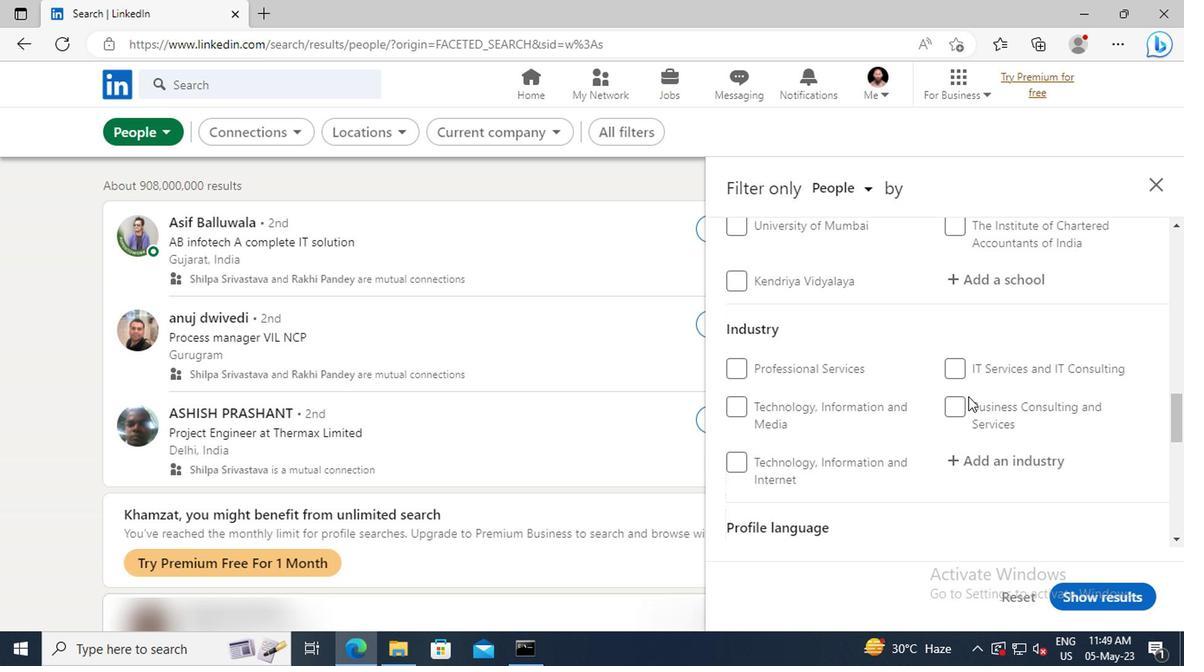
Action: Mouse moved to (737, 467)
Screenshot: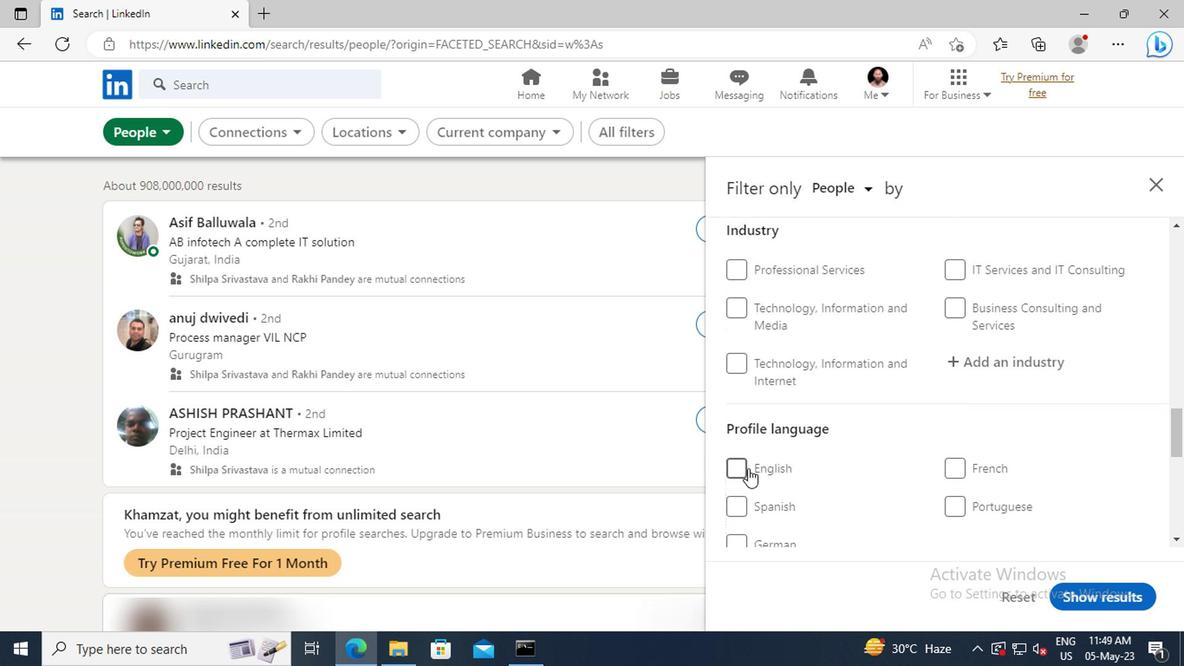 
Action: Mouse pressed left at (737, 467)
Screenshot: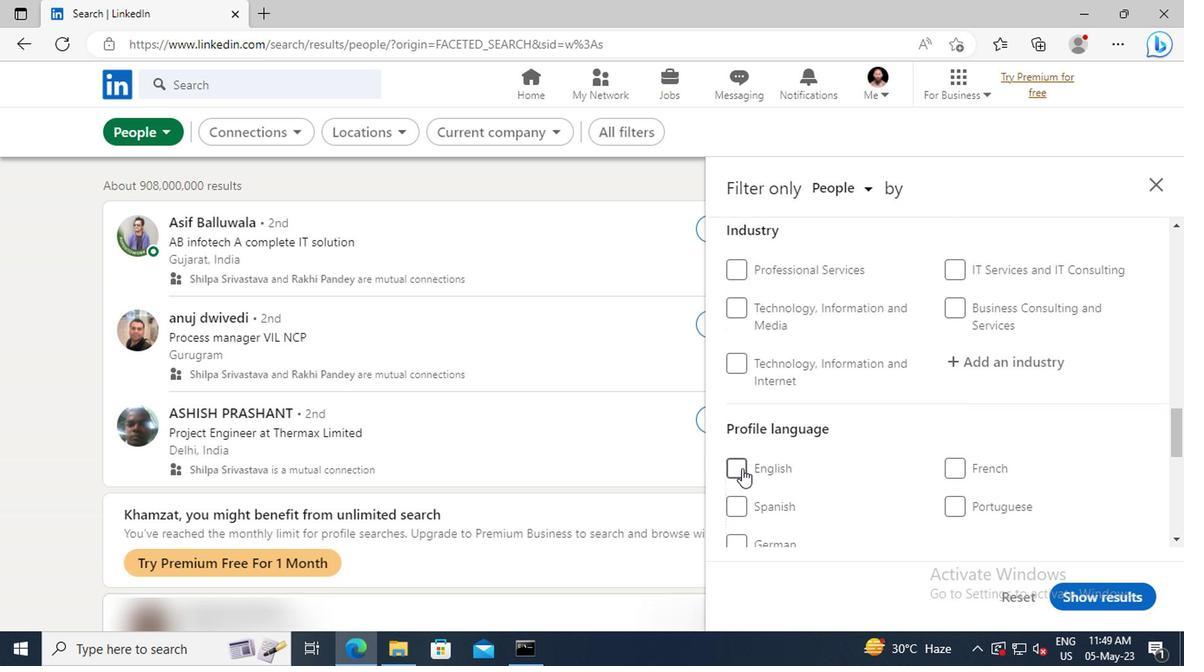 
Action: Mouse moved to (963, 433)
Screenshot: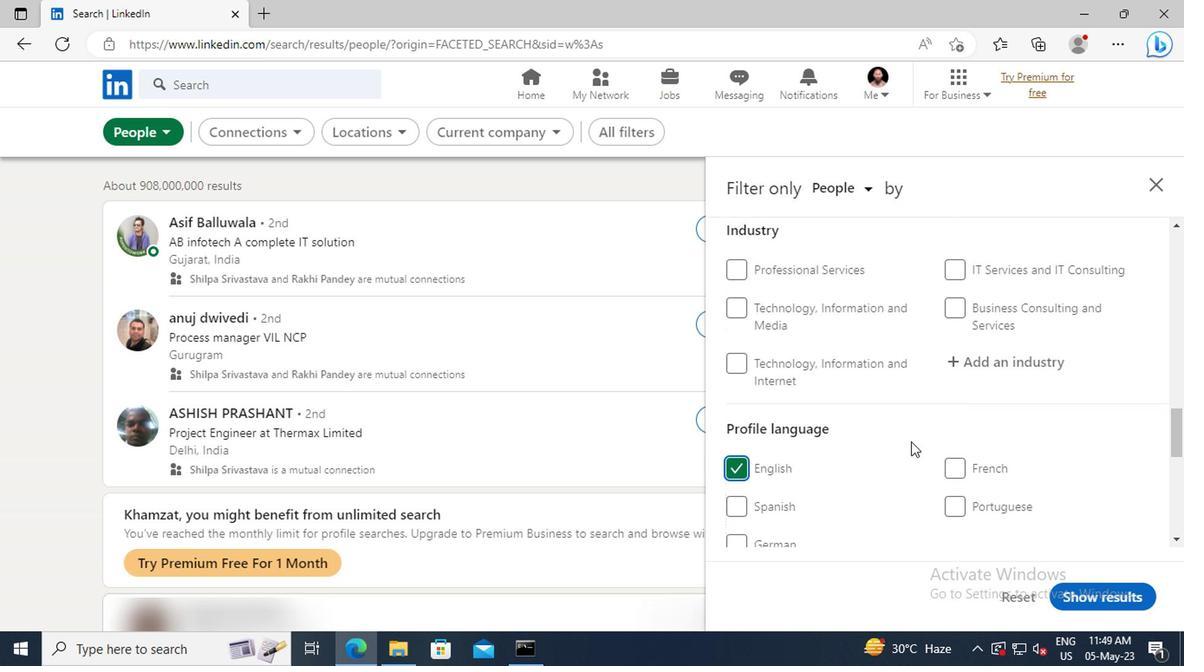 
Action: Mouse scrolled (963, 434) with delta (0, 0)
Screenshot: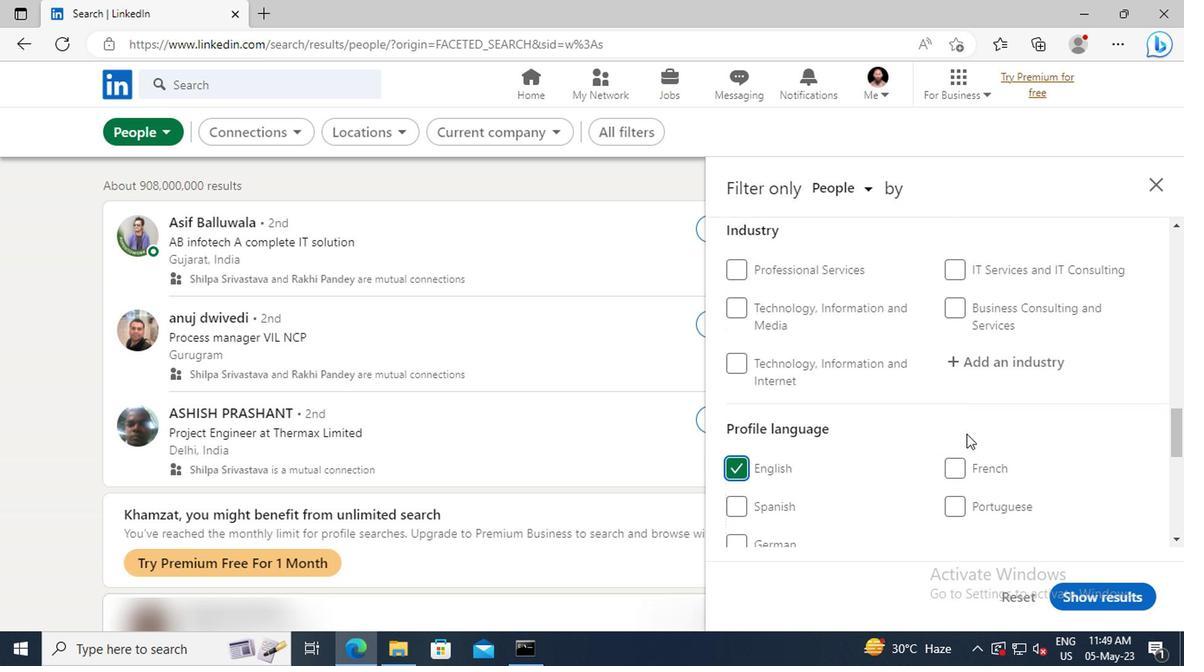 
Action: Mouse scrolled (963, 434) with delta (0, 0)
Screenshot: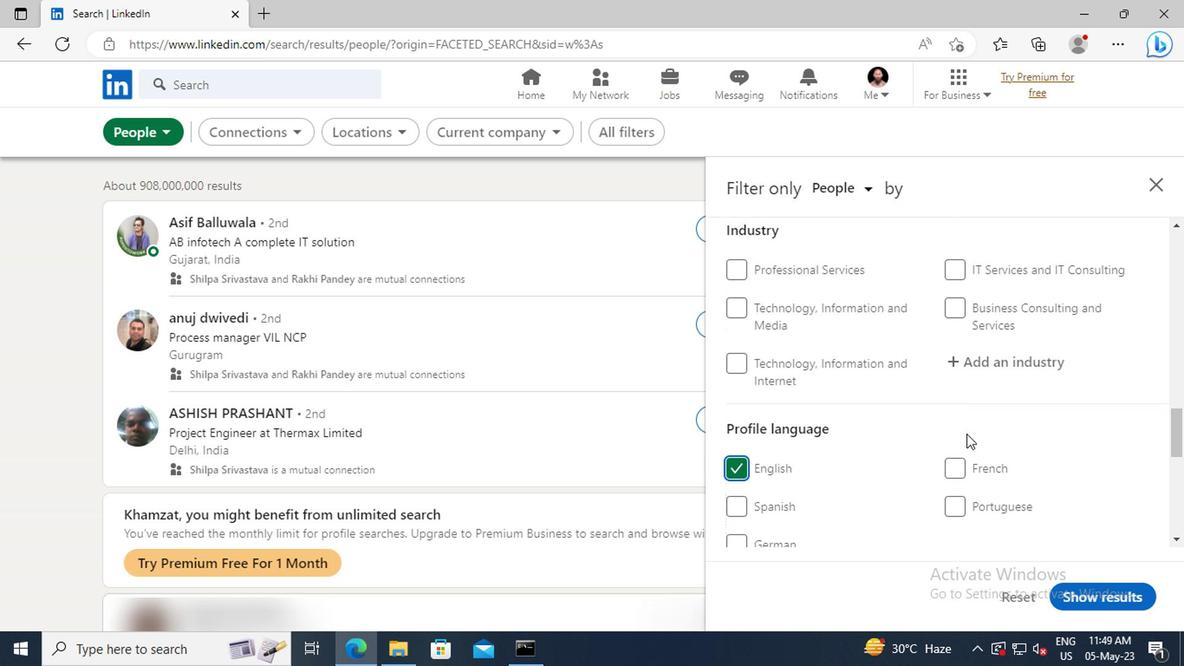 
Action: Mouse scrolled (963, 434) with delta (0, 0)
Screenshot: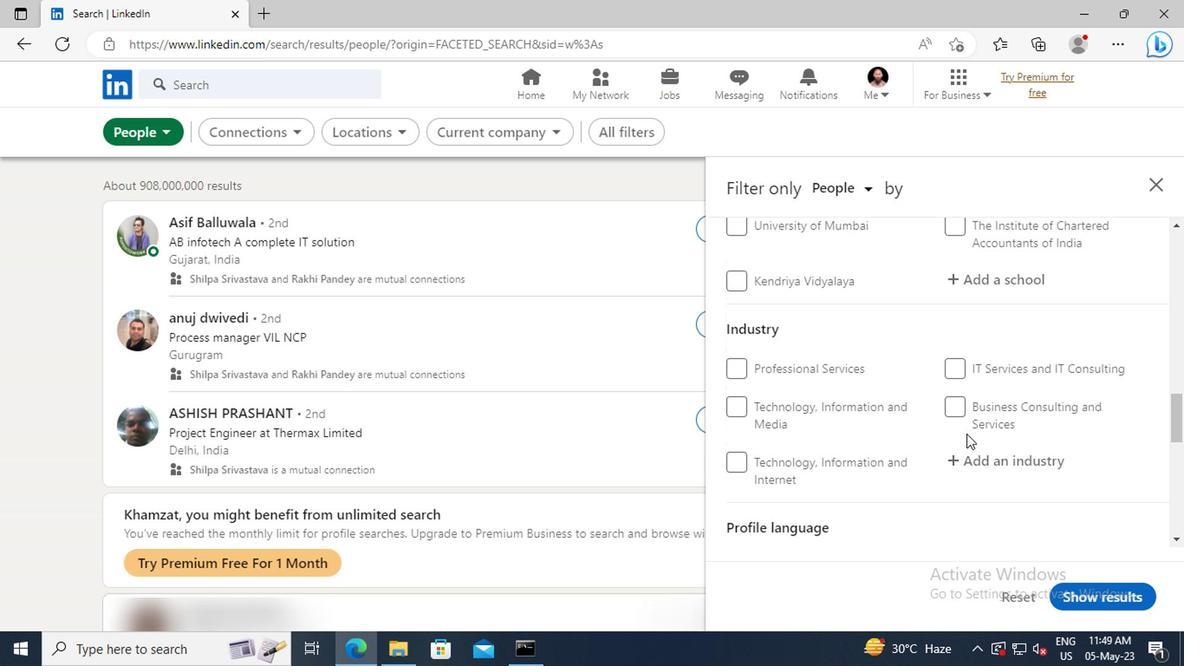 
Action: Mouse scrolled (963, 434) with delta (0, 0)
Screenshot: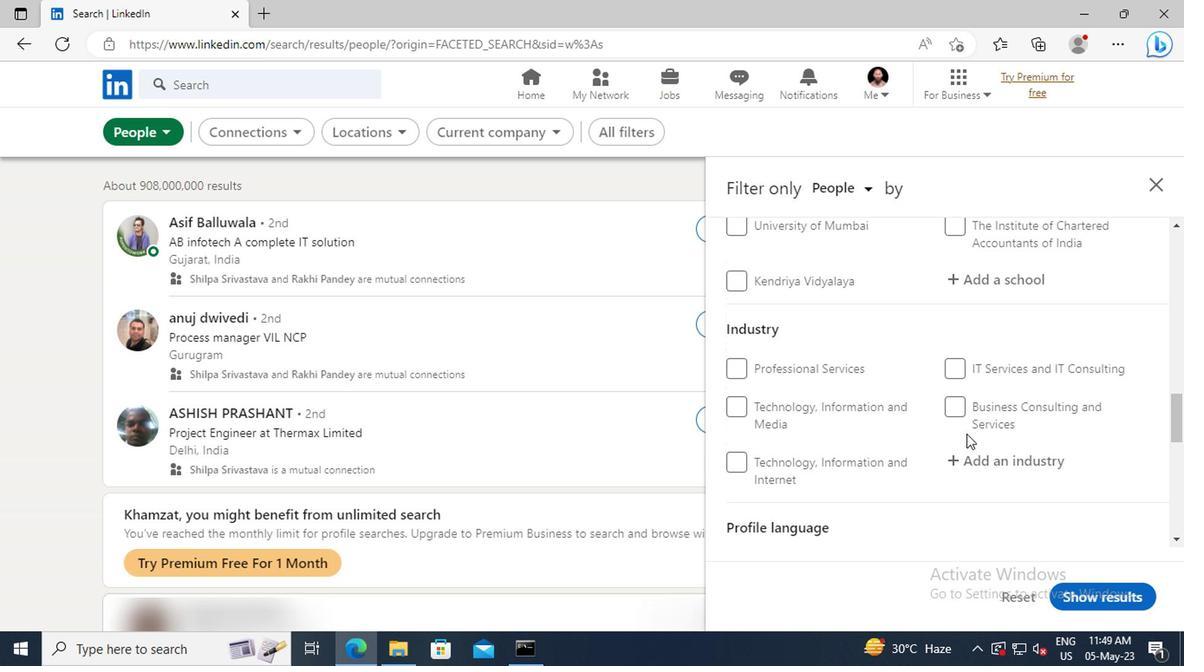
Action: Mouse scrolled (963, 434) with delta (0, 0)
Screenshot: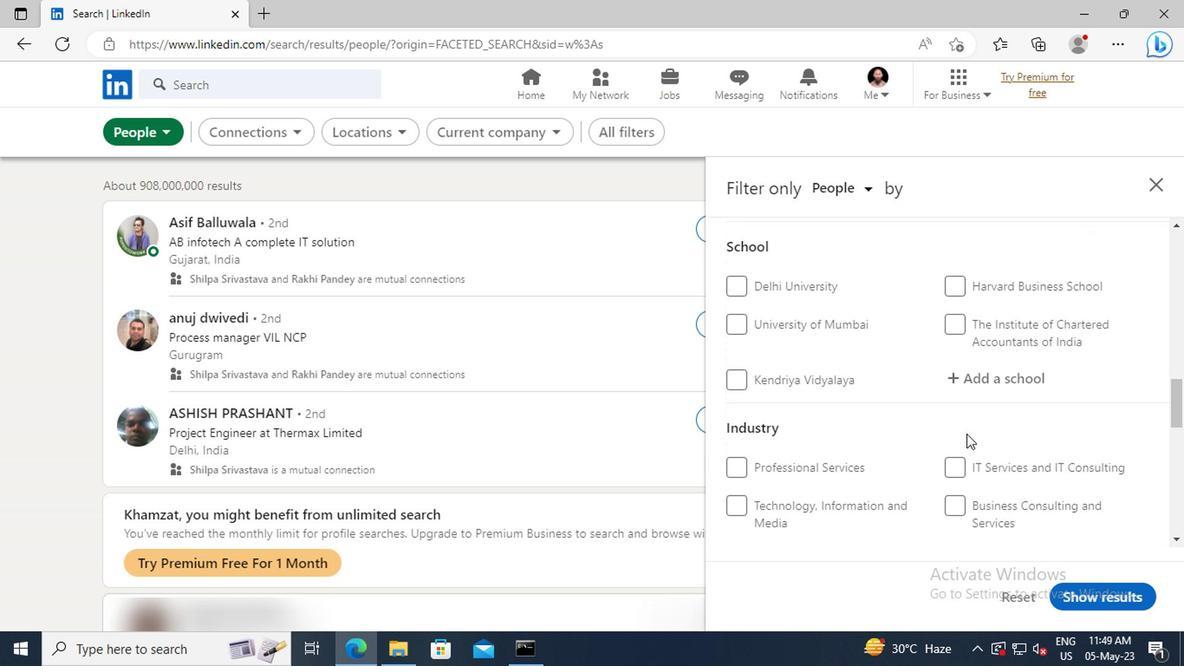 
Action: Mouse scrolled (963, 434) with delta (0, 0)
Screenshot: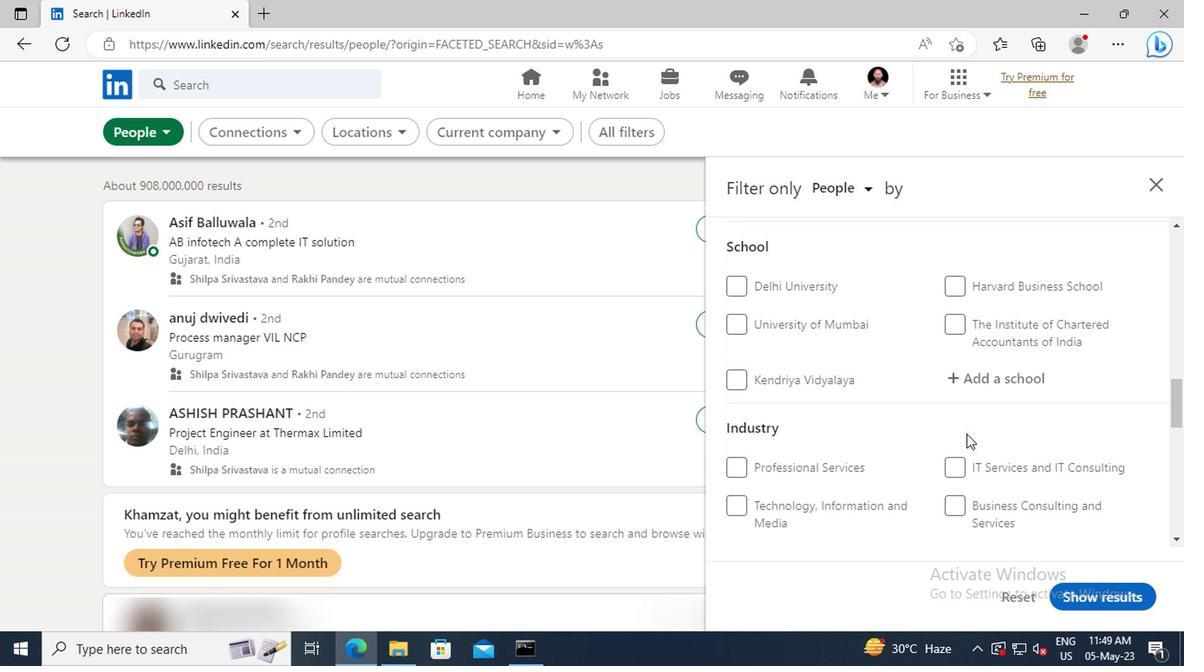
Action: Mouse scrolled (963, 434) with delta (0, 0)
Screenshot: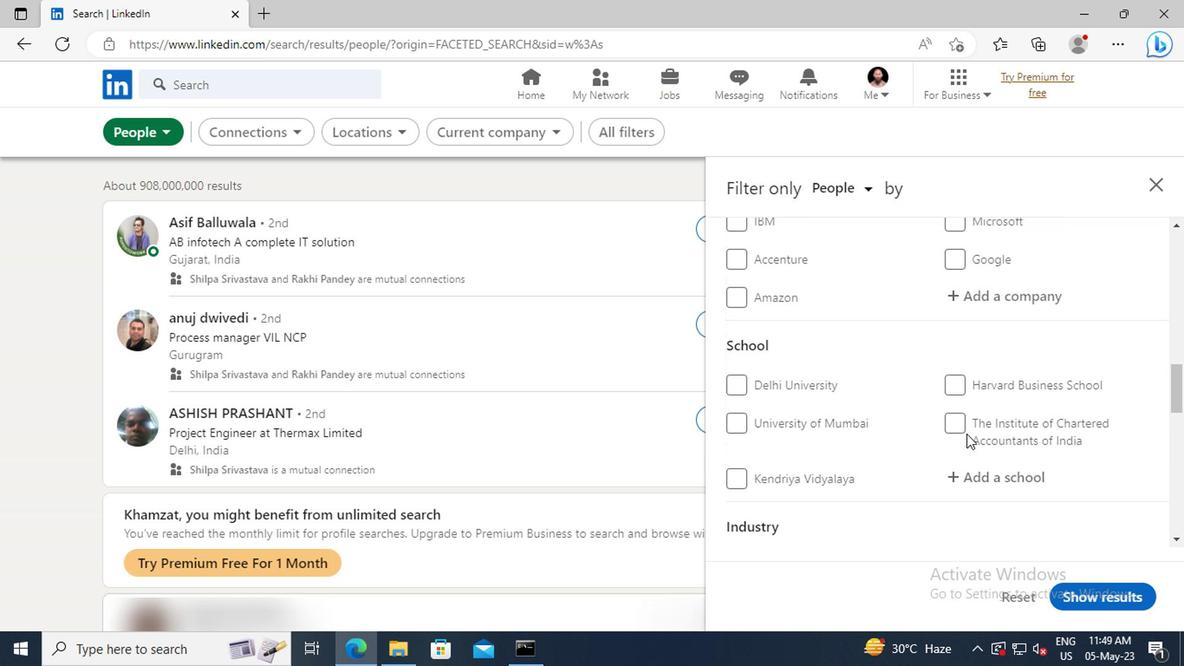 
Action: Mouse scrolled (963, 434) with delta (0, 0)
Screenshot: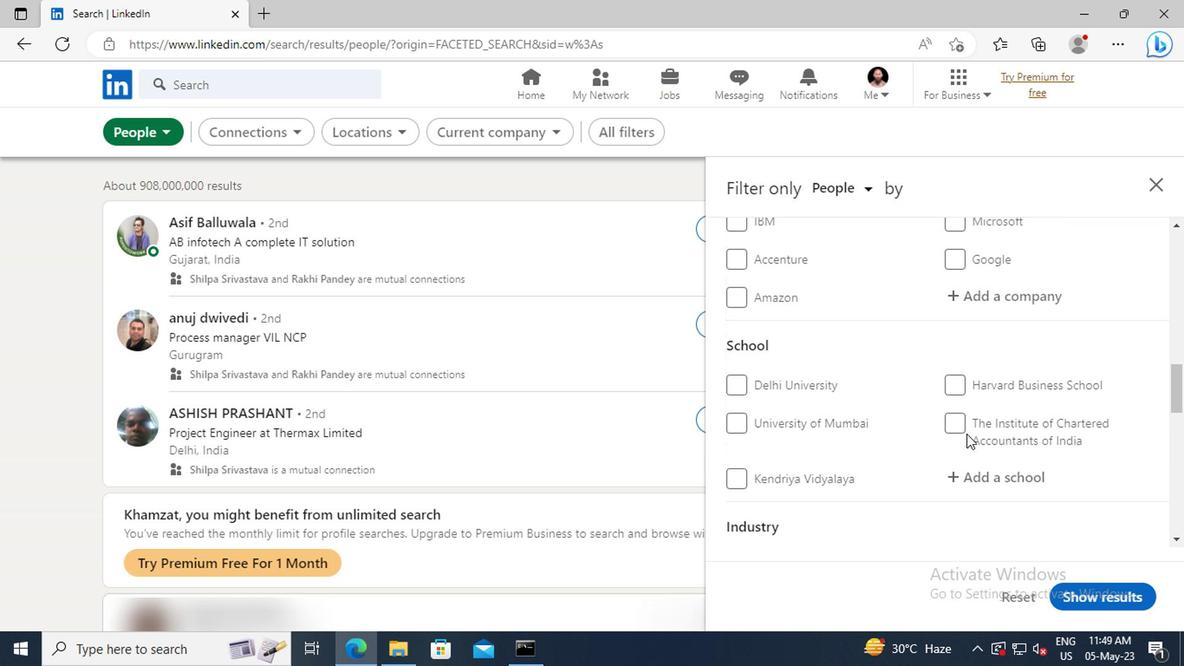 
Action: Mouse scrolled (963, 434) with delta (0, 0)
Screenshot: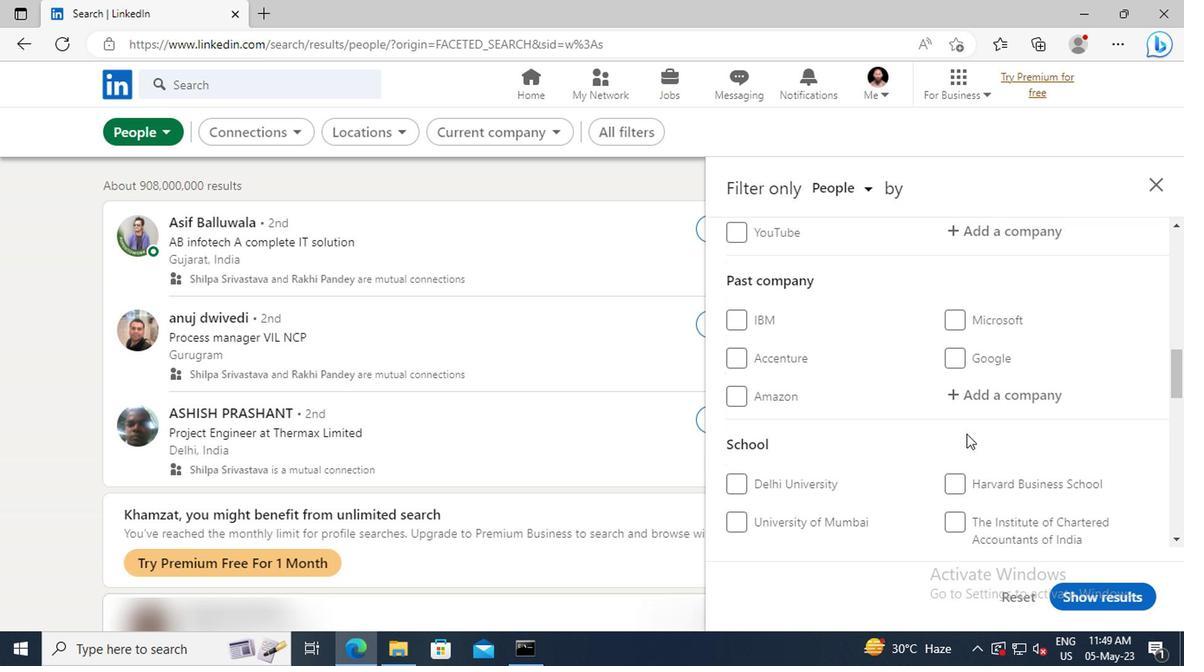 
Action: Mouse scrolled (963, 434) with delta (0, 0)
Screenshot: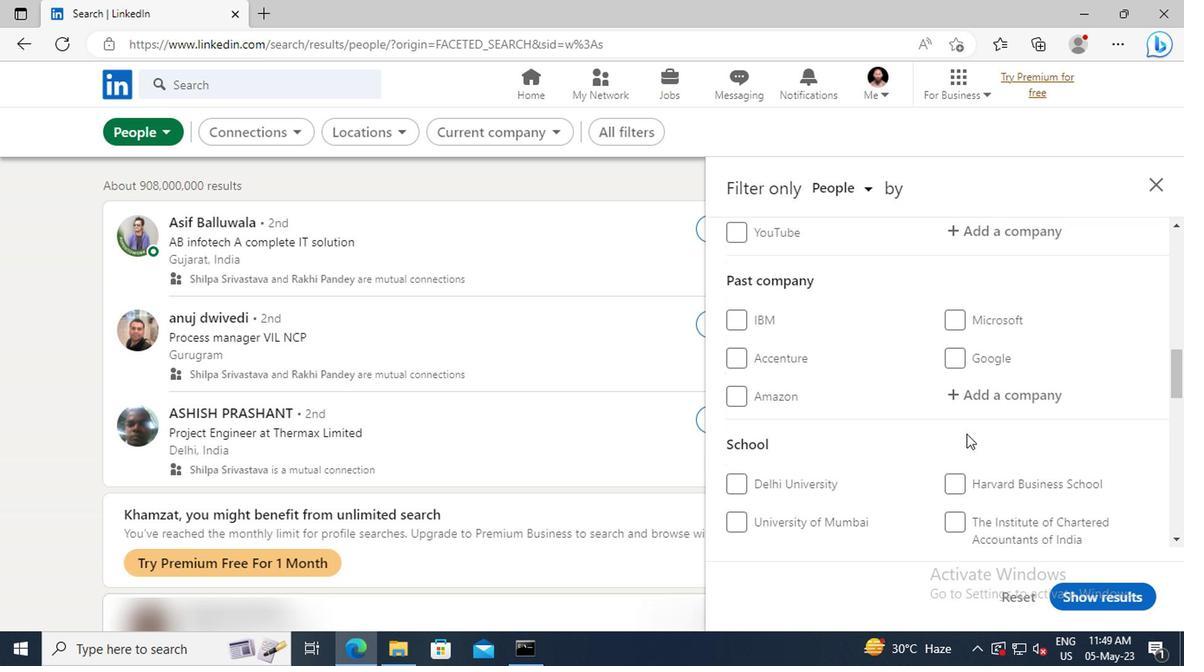 
Action: Mouse scrolled (963, 434) with delta (0, 0)
Screenshot: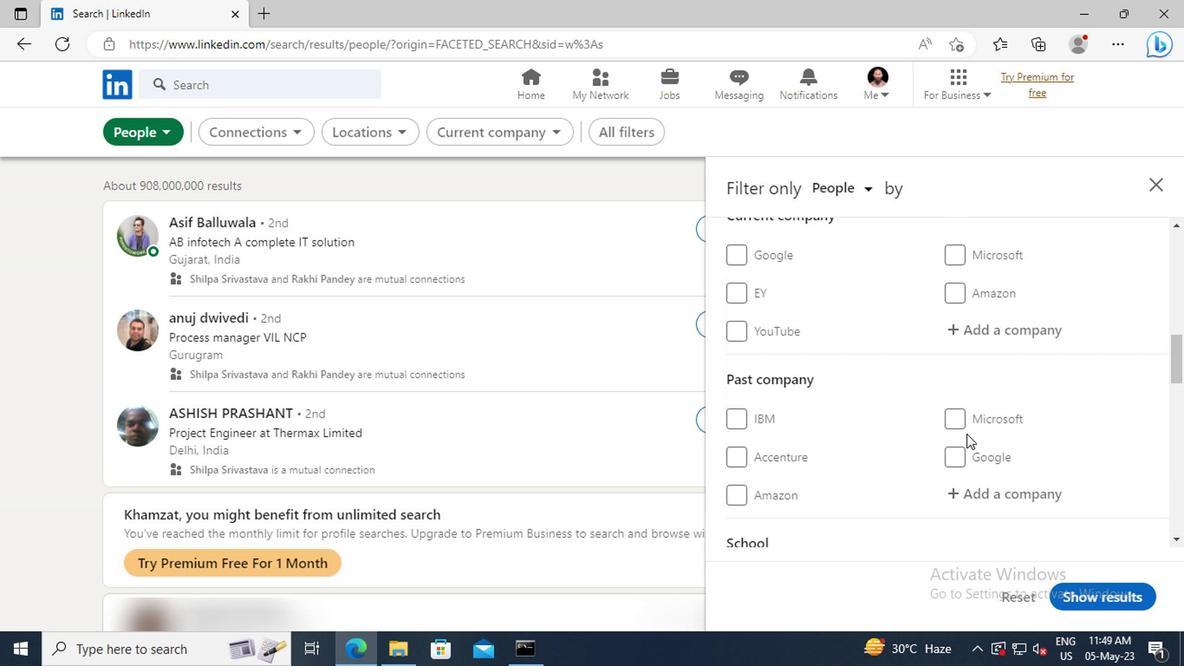 
Action: Mouse scrolled (963, 434) with delta (0, 0)
Screenshot: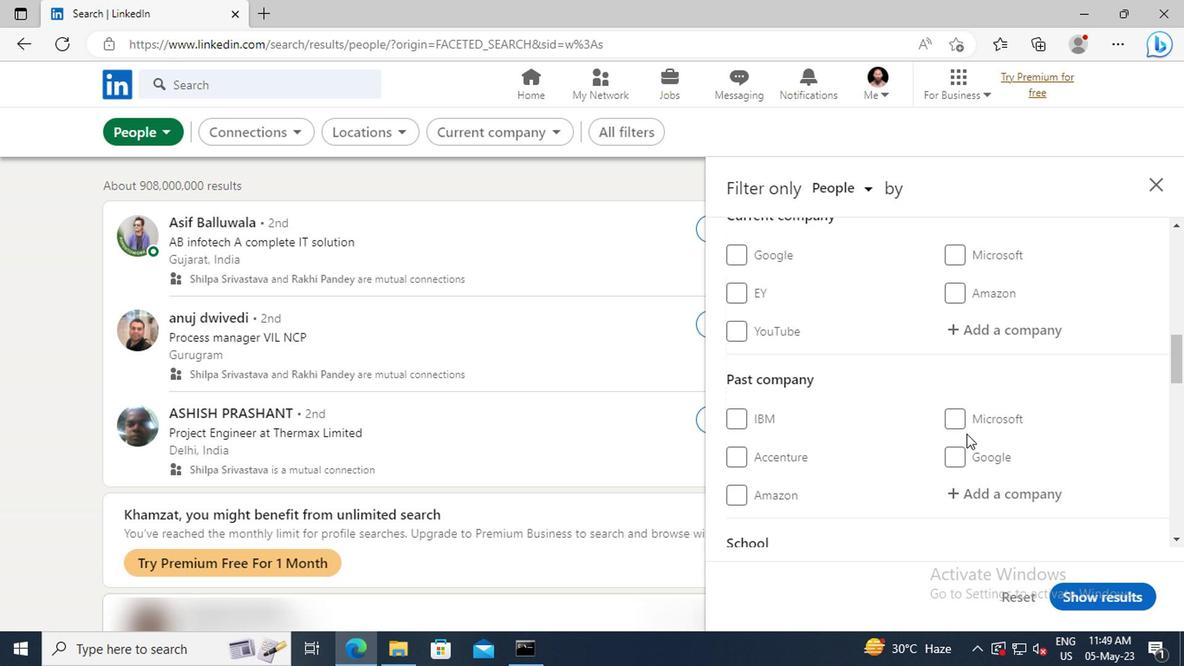 
Action: Mouse moved to (963, 422)
Screenshot: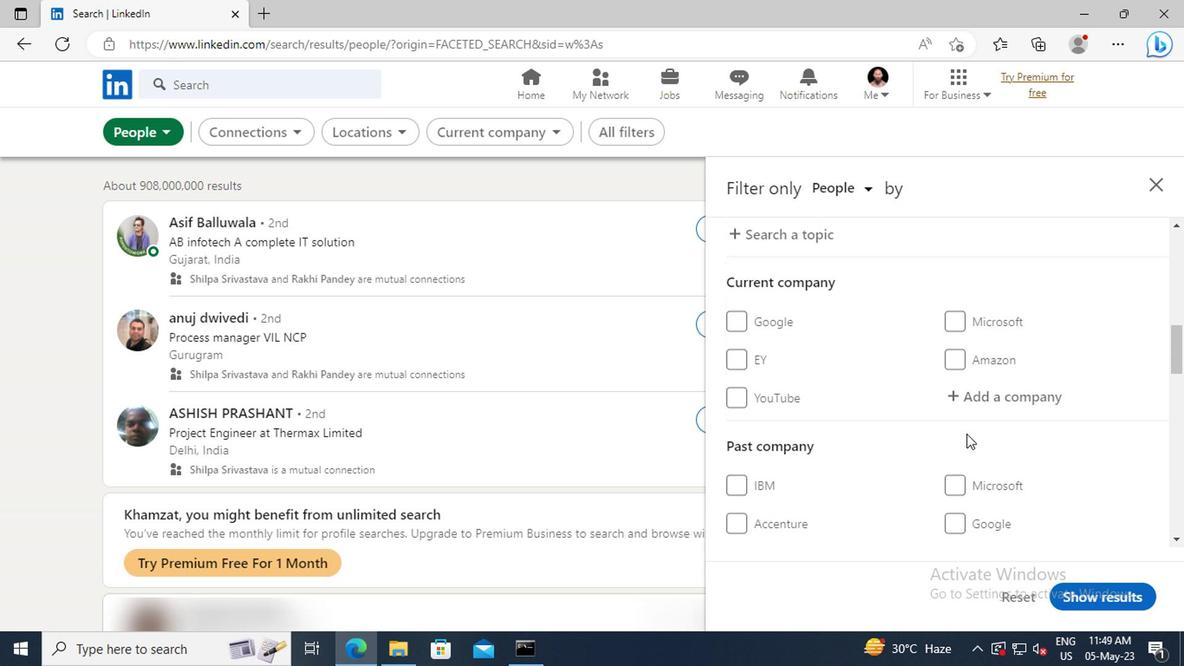 
Action: Mouse pressed left at (963, 422)
Screenshot: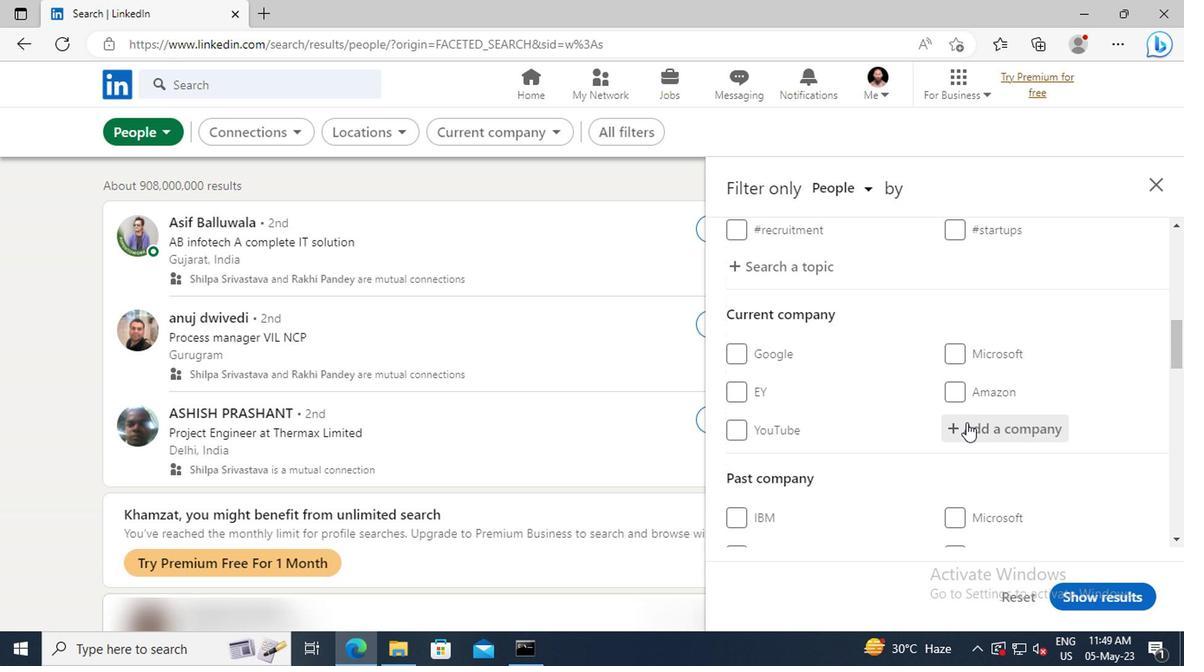
Action: Key pressed <Key.shift>DESIGN<Key.space><Key.shift>PLUS<Key.space><Key.shift>AR
Screenshot: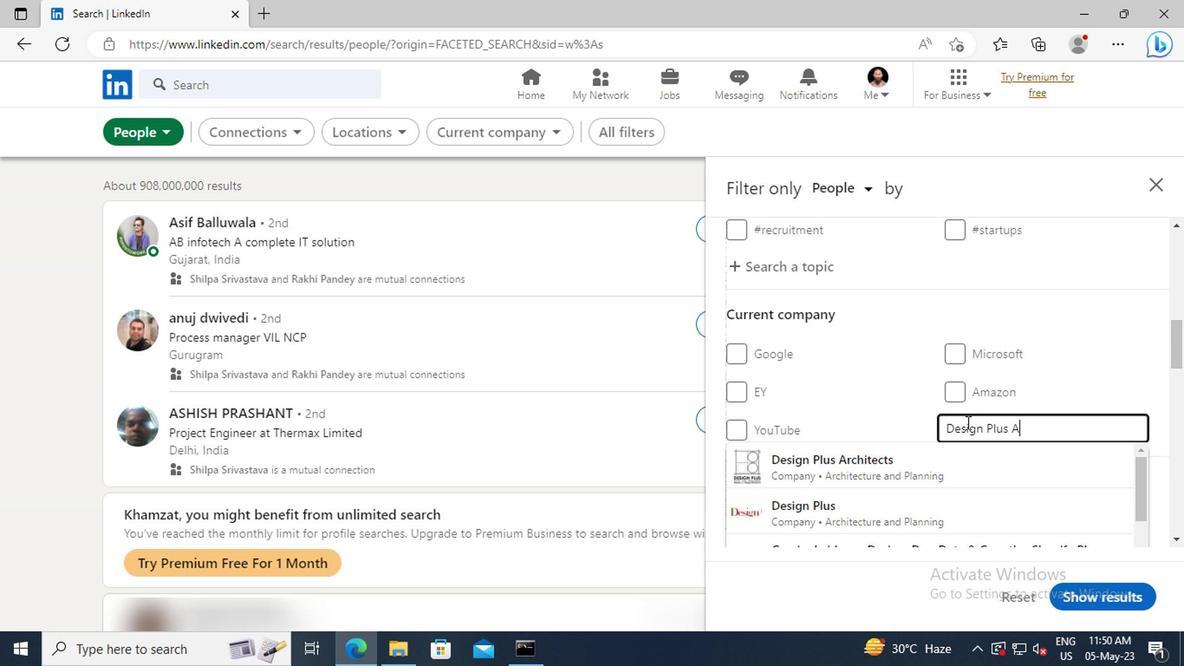 
Action: Mouse moved to (958, 455)
Screenshot: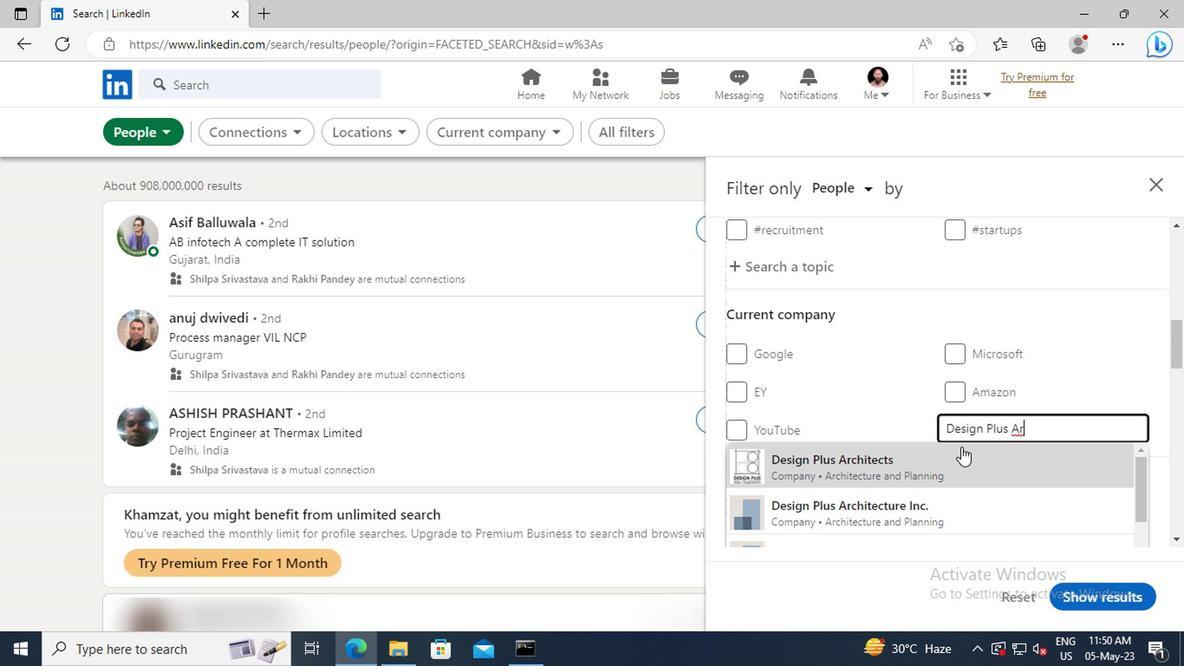 
Action: Mouse pressed left at (958, 455)
Screenshot: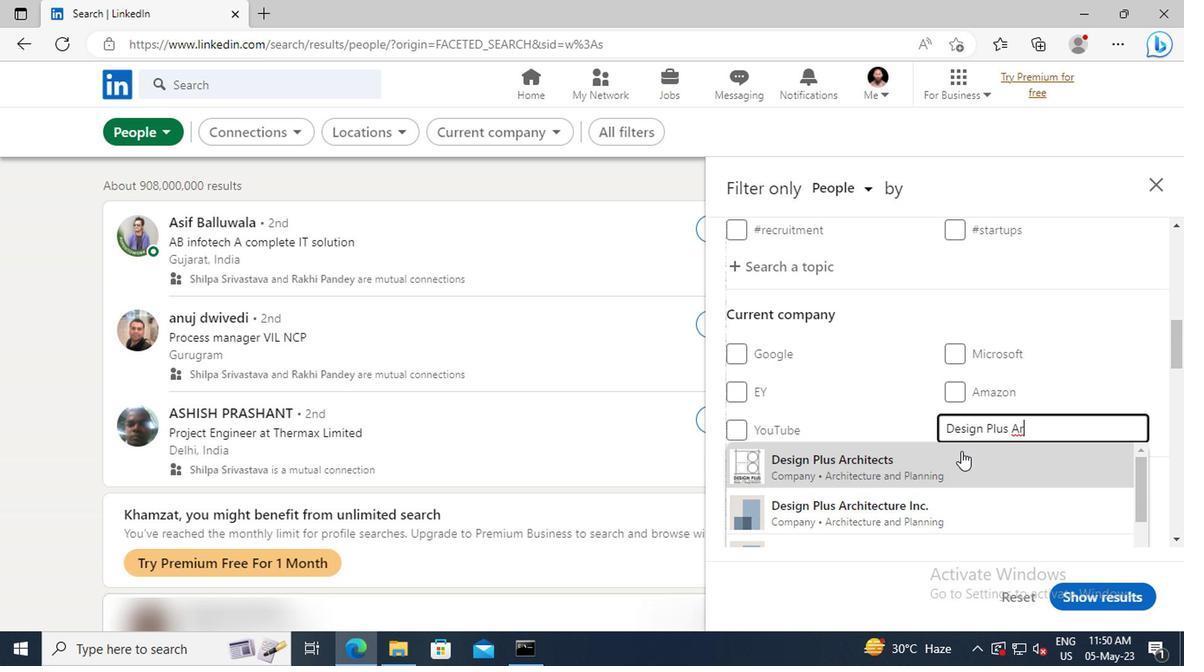 
Action: Mouse scrolled (958, 455) with delta (0, 0)
Screenshot: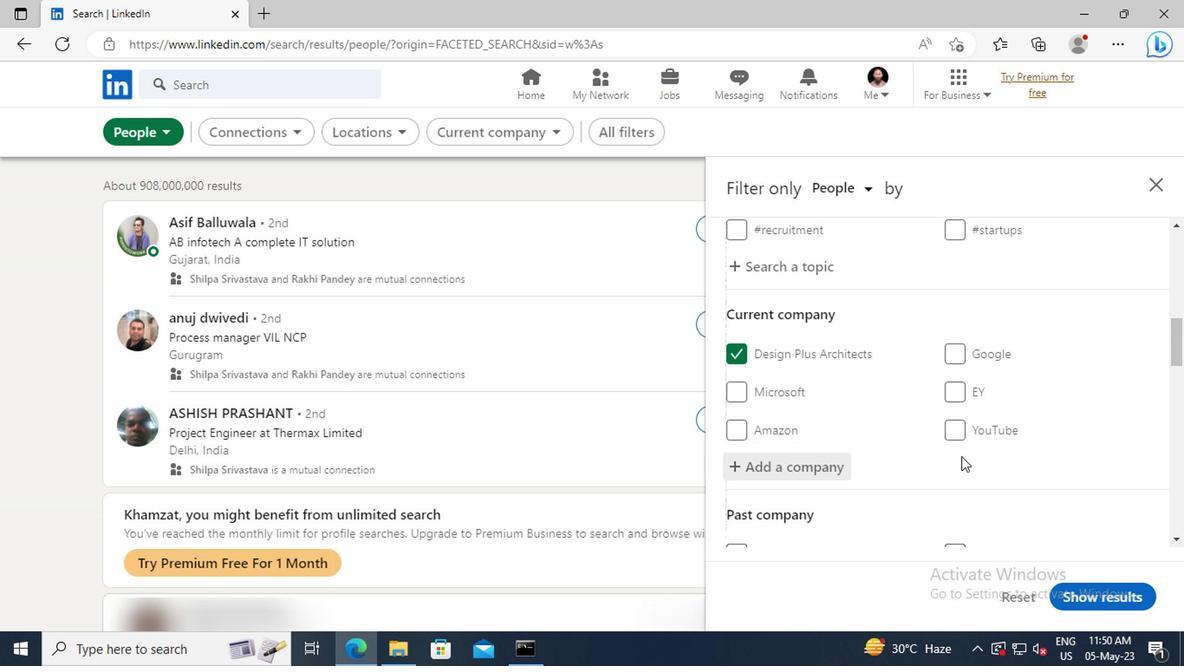 
Action: Mouse scrolled (958, 455) with delta (0, 0)
Screenshot: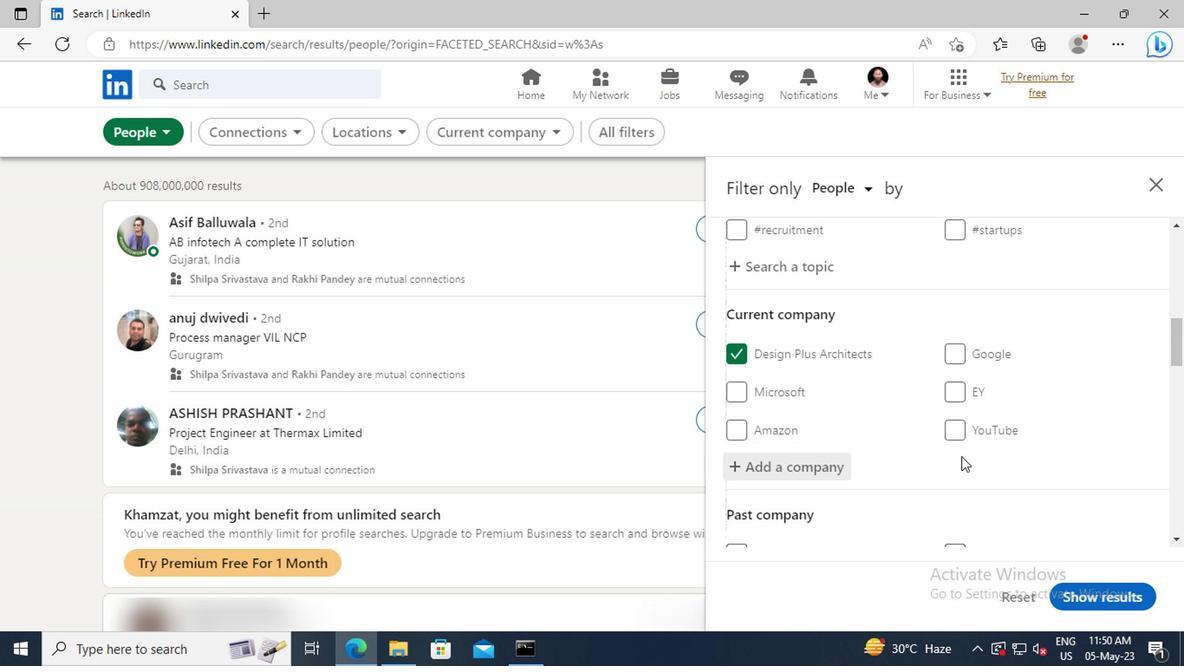 
Action: Mouse moved to (957, 455)
Screenshot: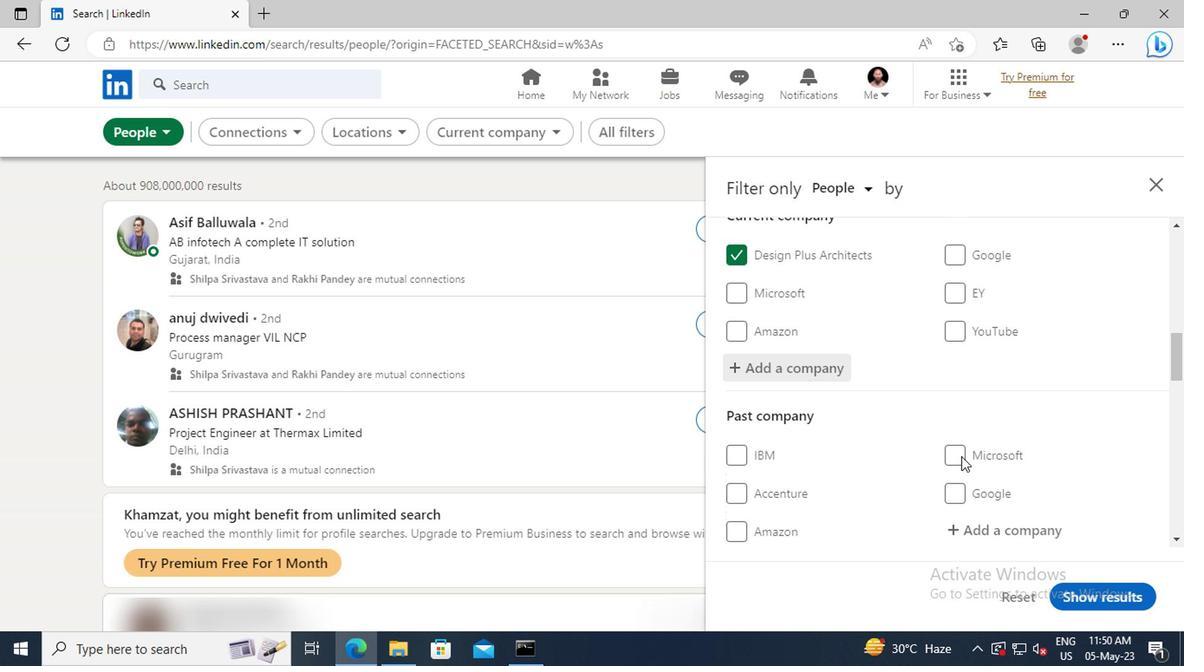 
Action: Mouse scrolled (957, 454) with delta (0, -1)
Screenshot: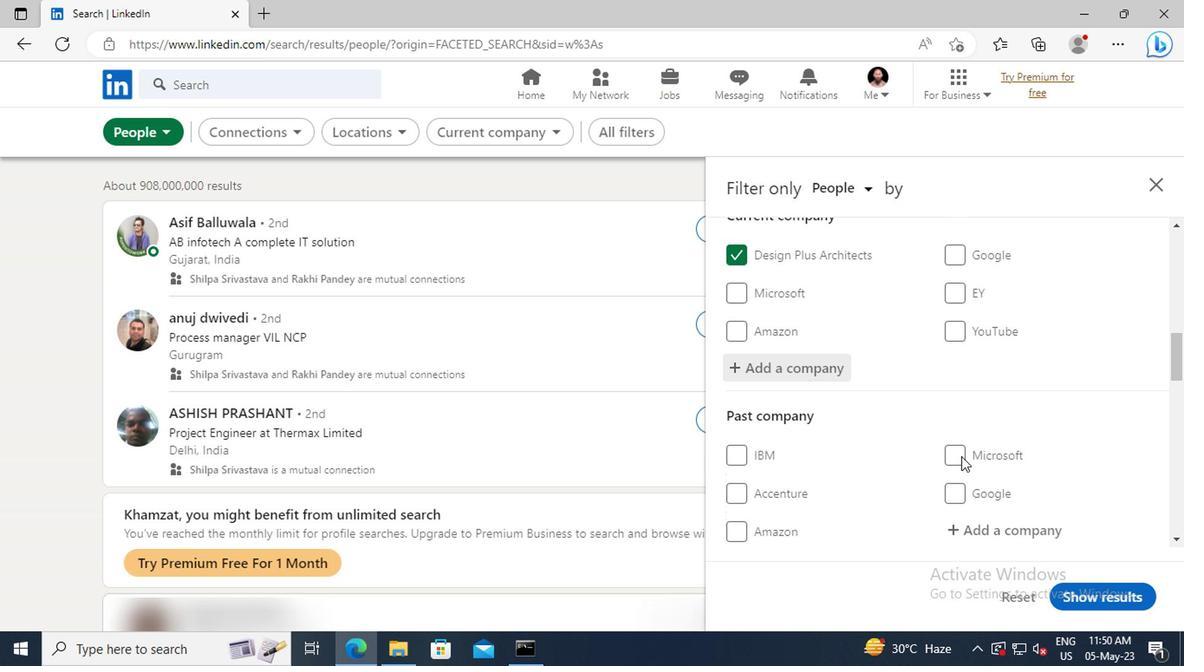 
Action: Mouse moved to (956, 449)
Screenshot: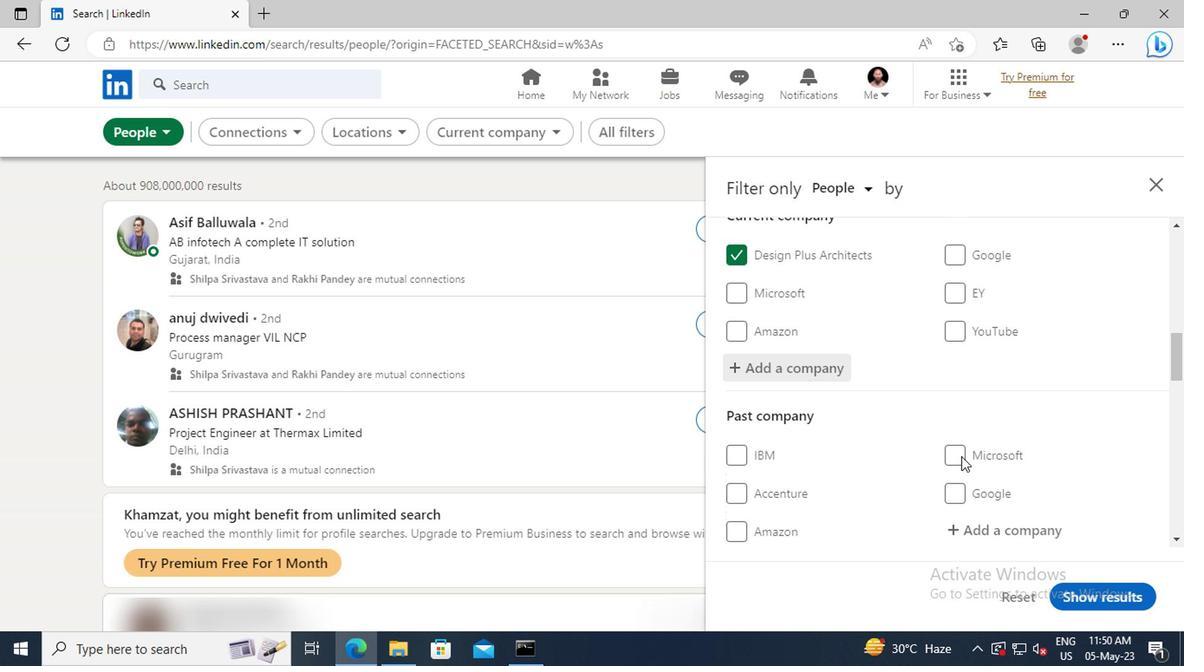 
Action: Mouse scrolled (956, 449) with delta (0, 0)
Screenshot: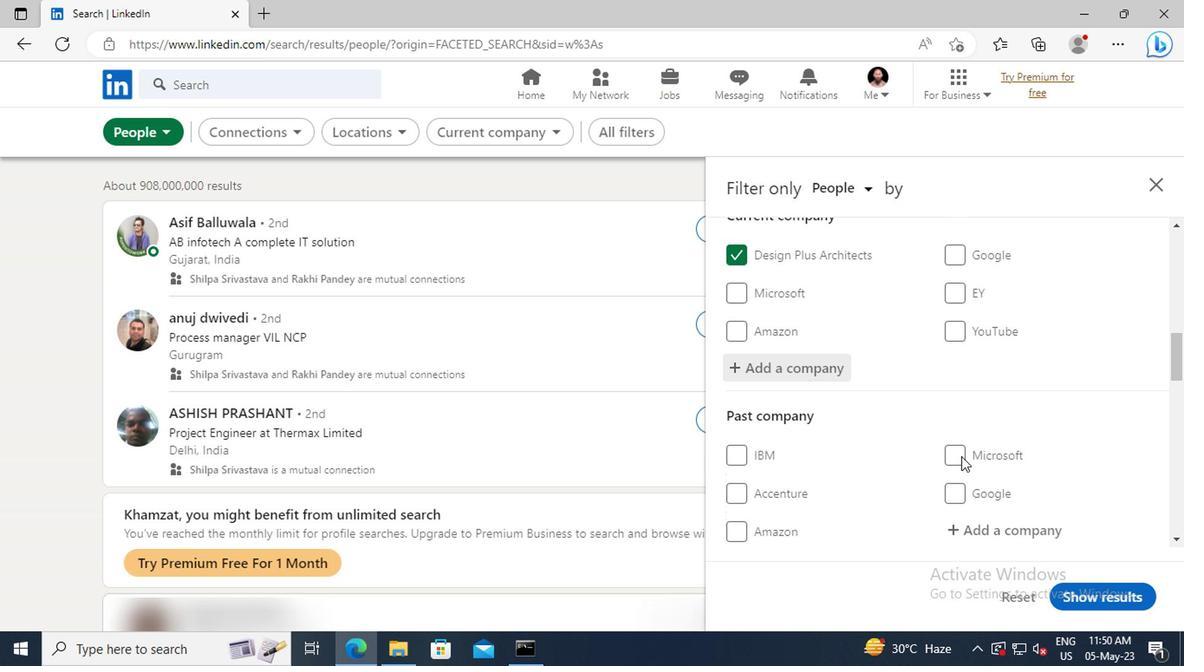 
Action: Mouse moved to (952, 422)
Screenshot: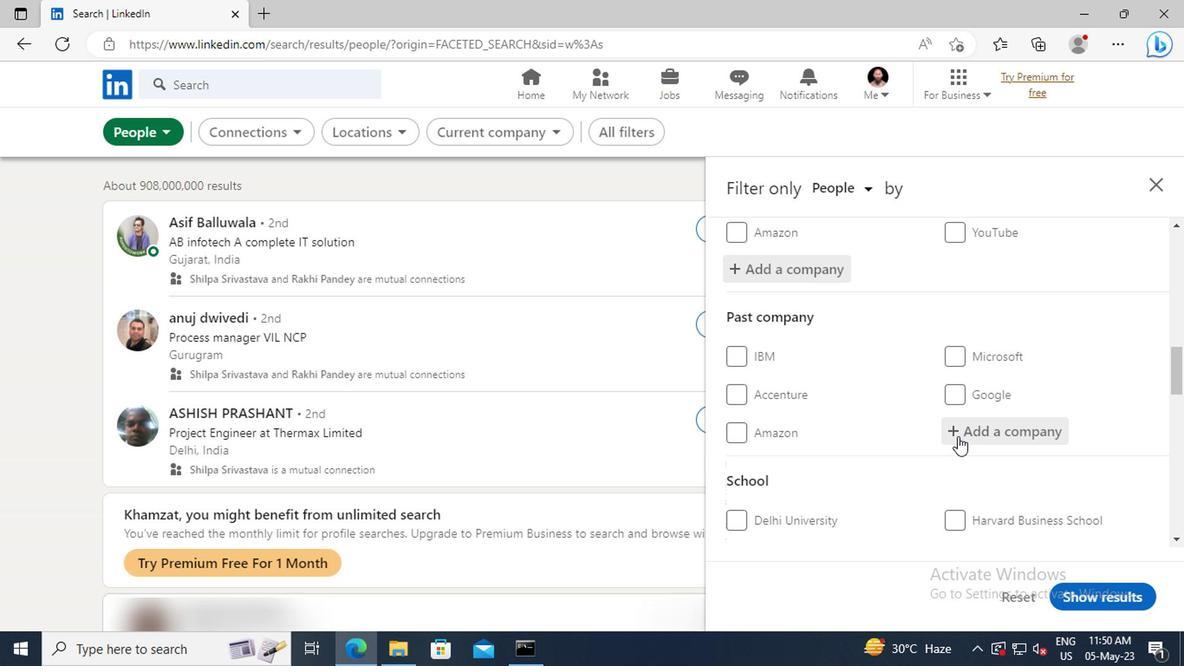 
Action: Mouse scrolled (952, 421) with delta (0, -1)
Screenshot: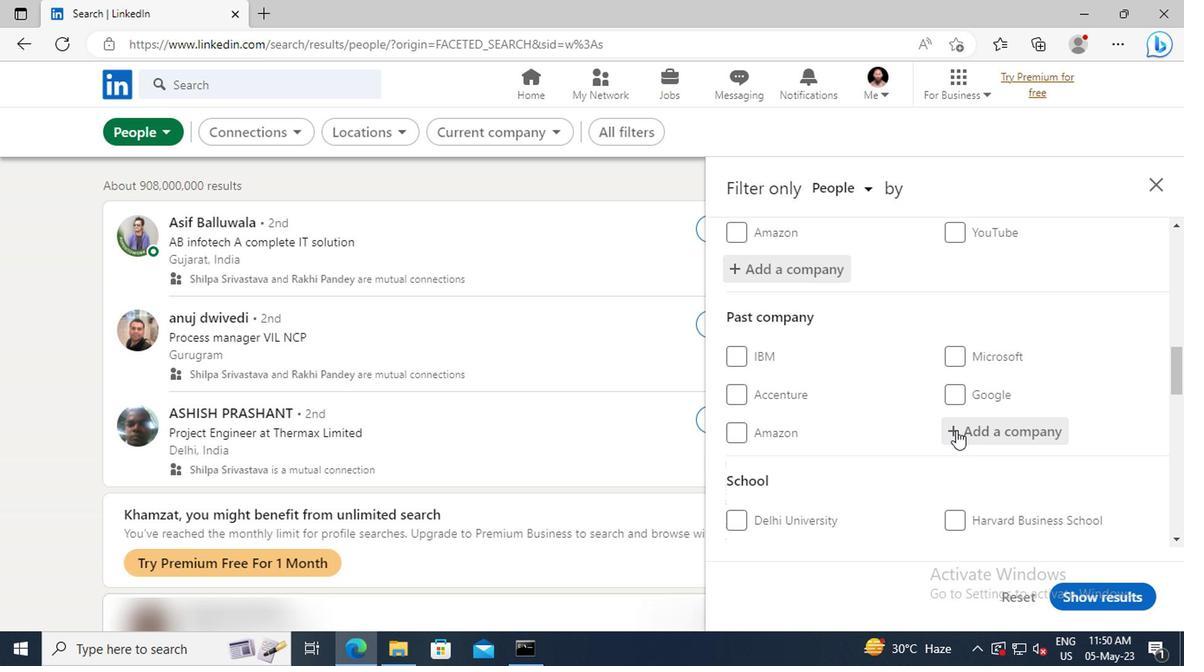 
Action: Mouse scrolled (952, 421) with delta (0, -1)
Screenshot: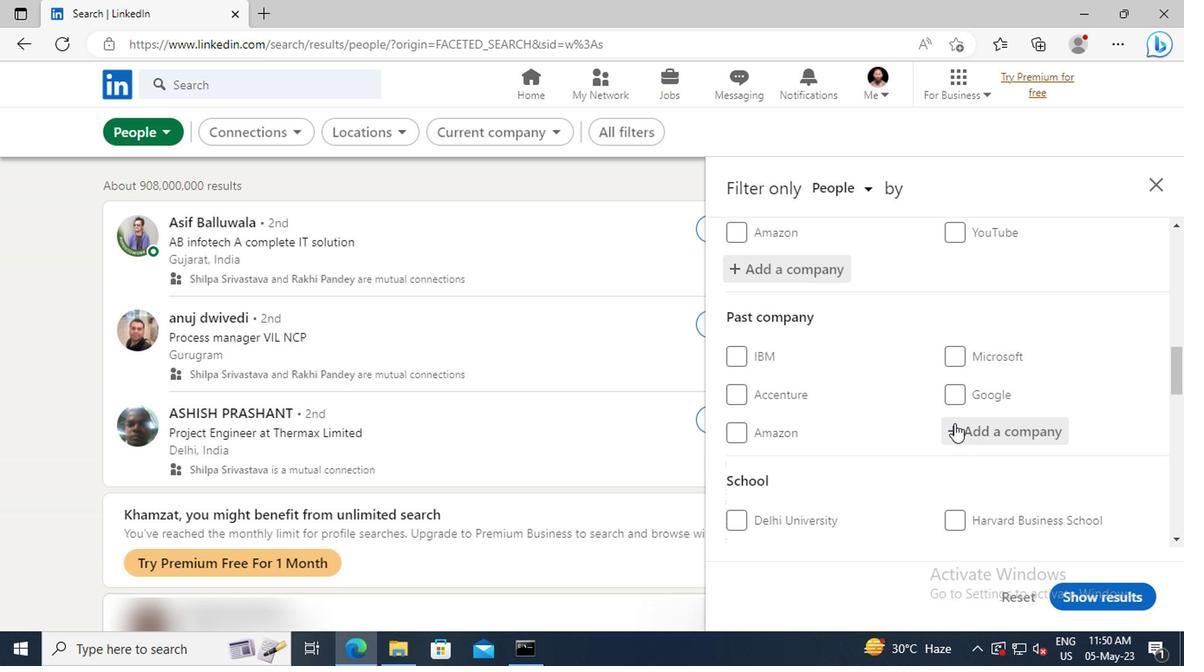 
Action: Mouse scrolled (952, 421) with delta (0, -1)
Screenshot: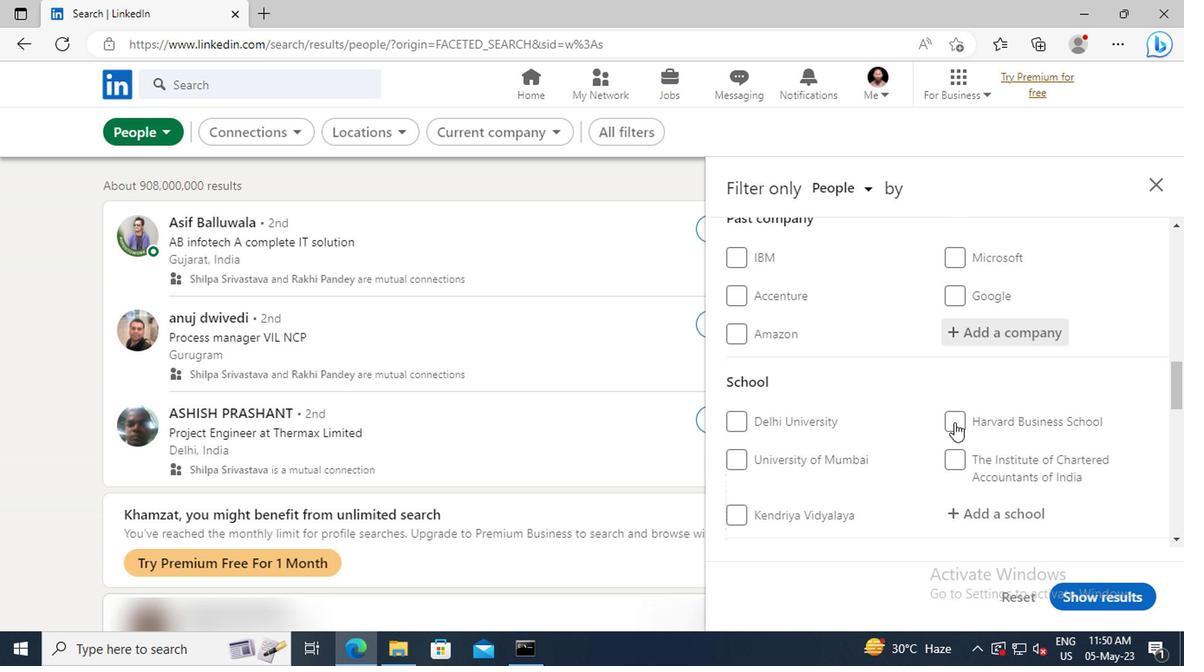 
Action: Mouse scrolled (952, 421) with delta (0, -1)
Screenshot: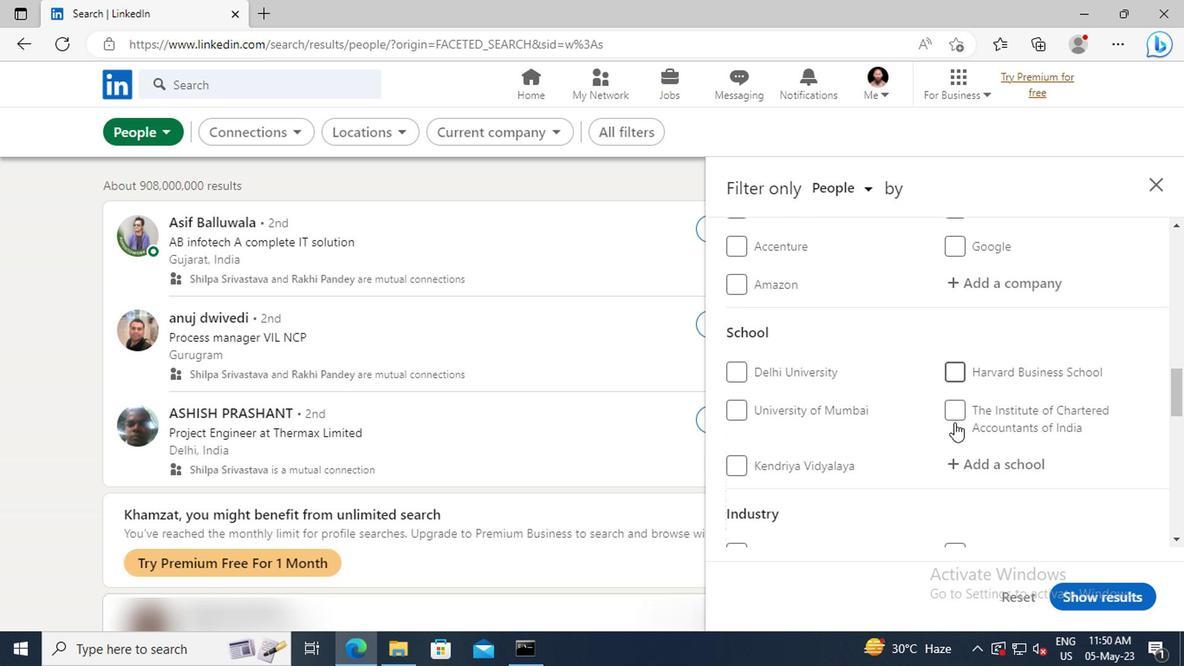 
Action: Mouse moved to (958, 416)
Screenshot: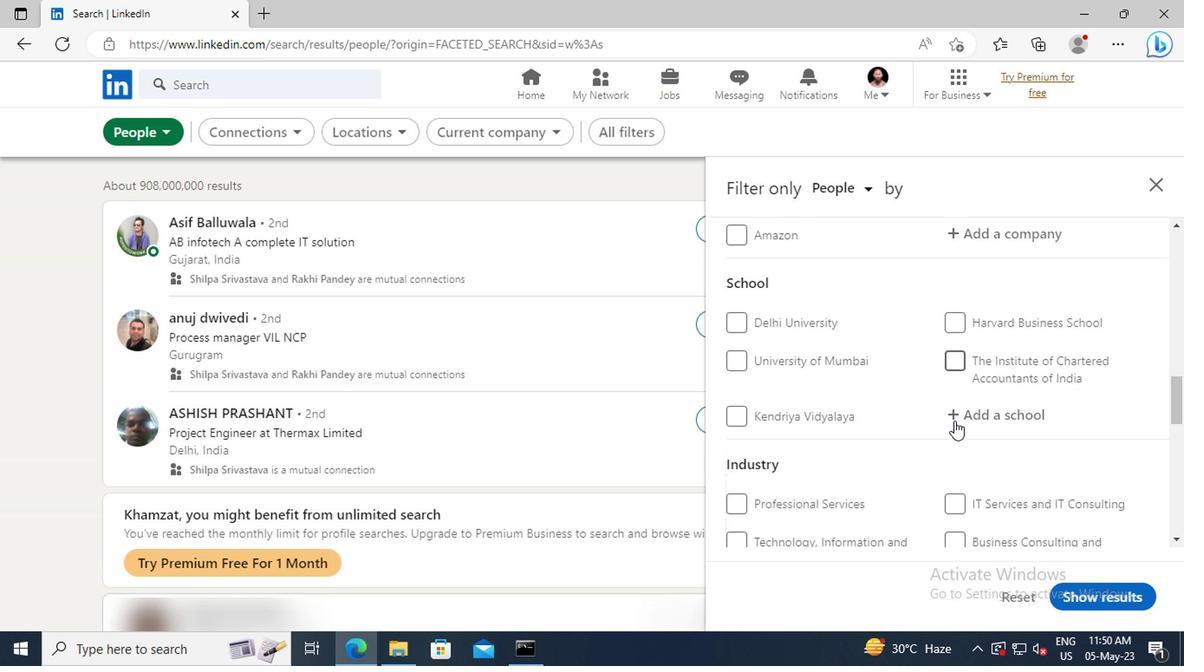 
Action: Mouse pressed left at (958, 416)
Screenshot: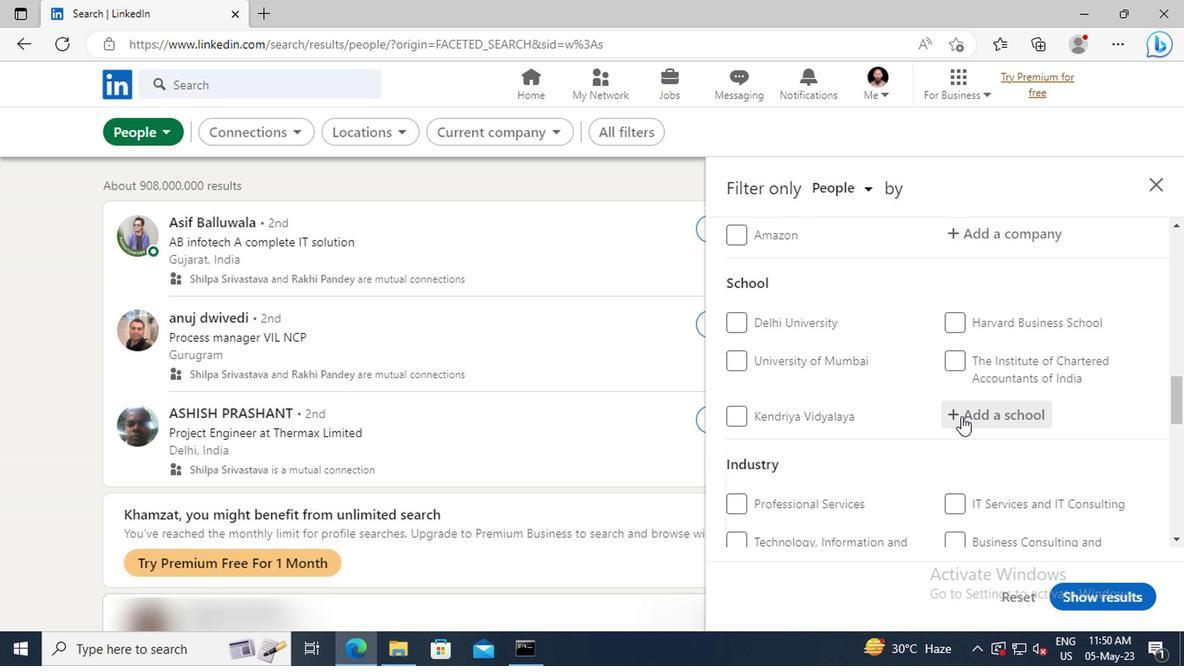 
Action: Key pressed <Key.shift>MULUND<Key.space><Key.shift>C
Screenshot: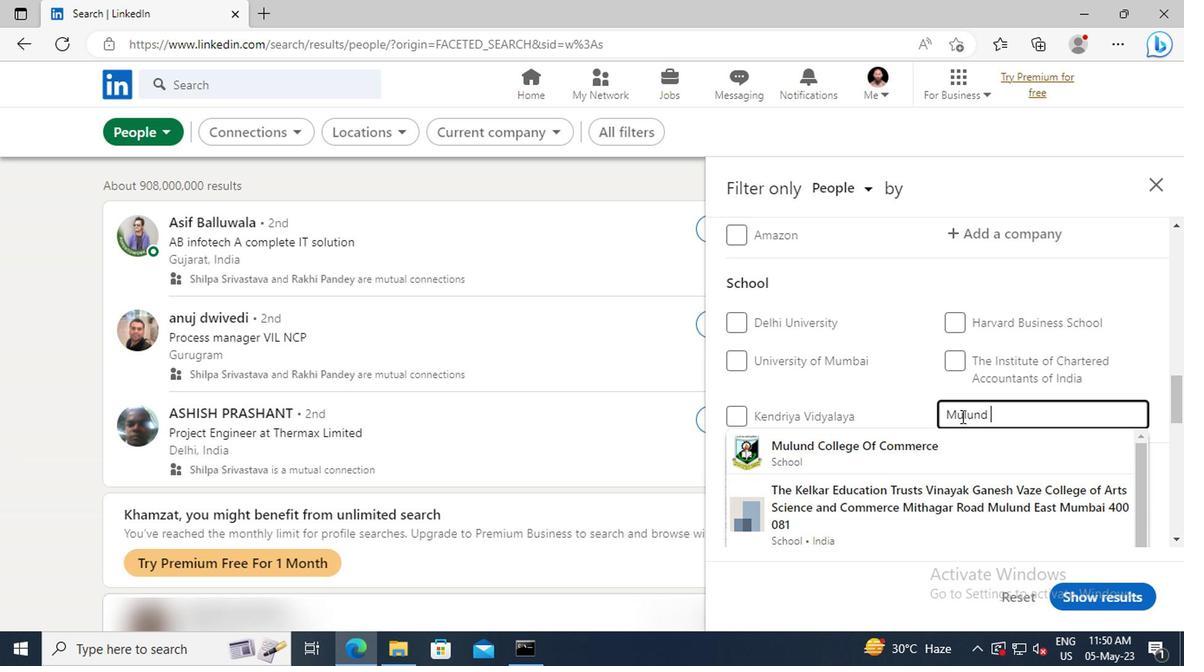 
Action: Mouse moved to (958, 438)
Screenshot: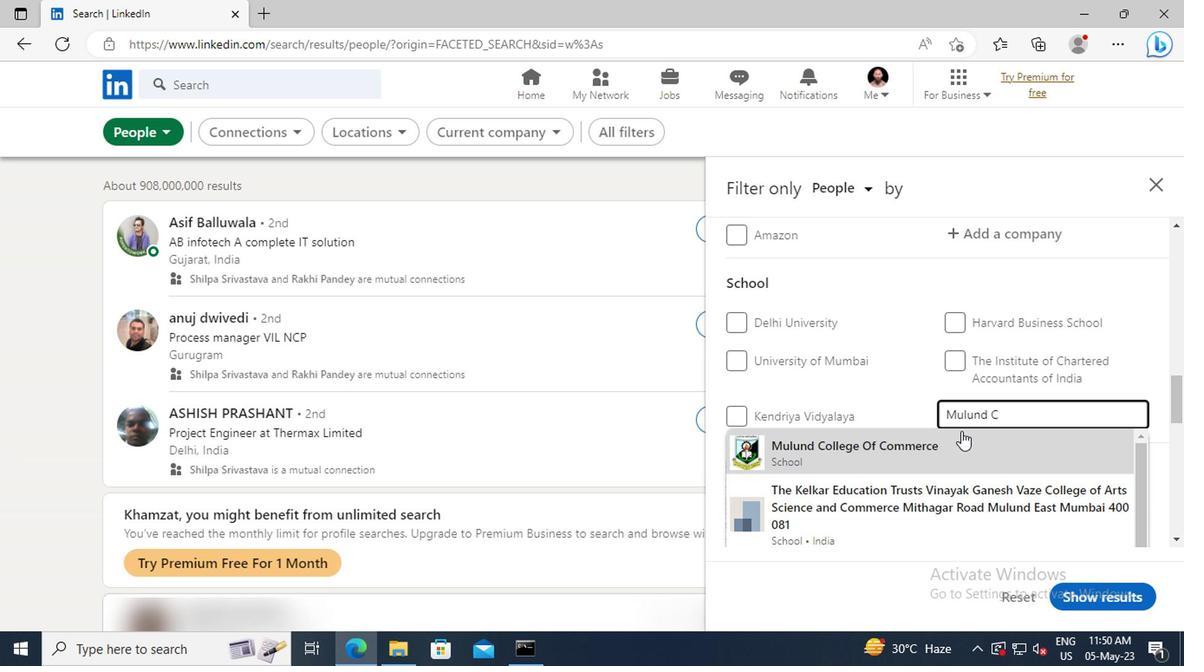 
Action: Mouse pressed left at (958, 438)
Screenshot: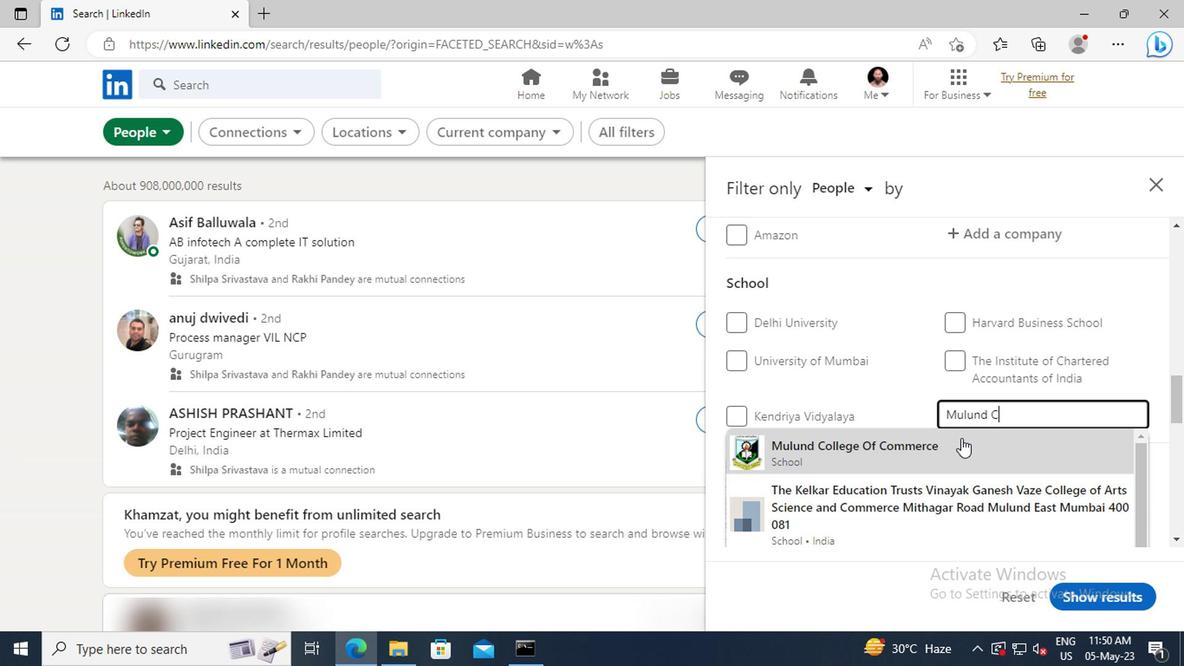 
Action: Mouse scrolled (958, 437) with delta (0, 0)
Screenshot: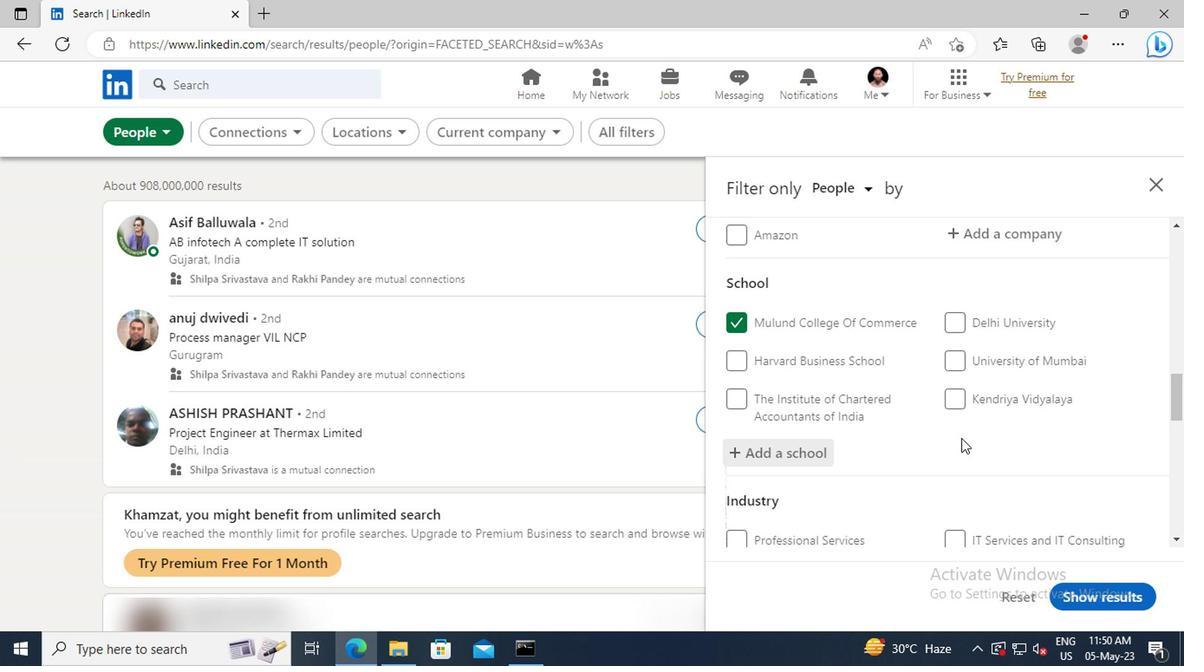 
Action: Mouse moved to (955, 431)
Screenshot: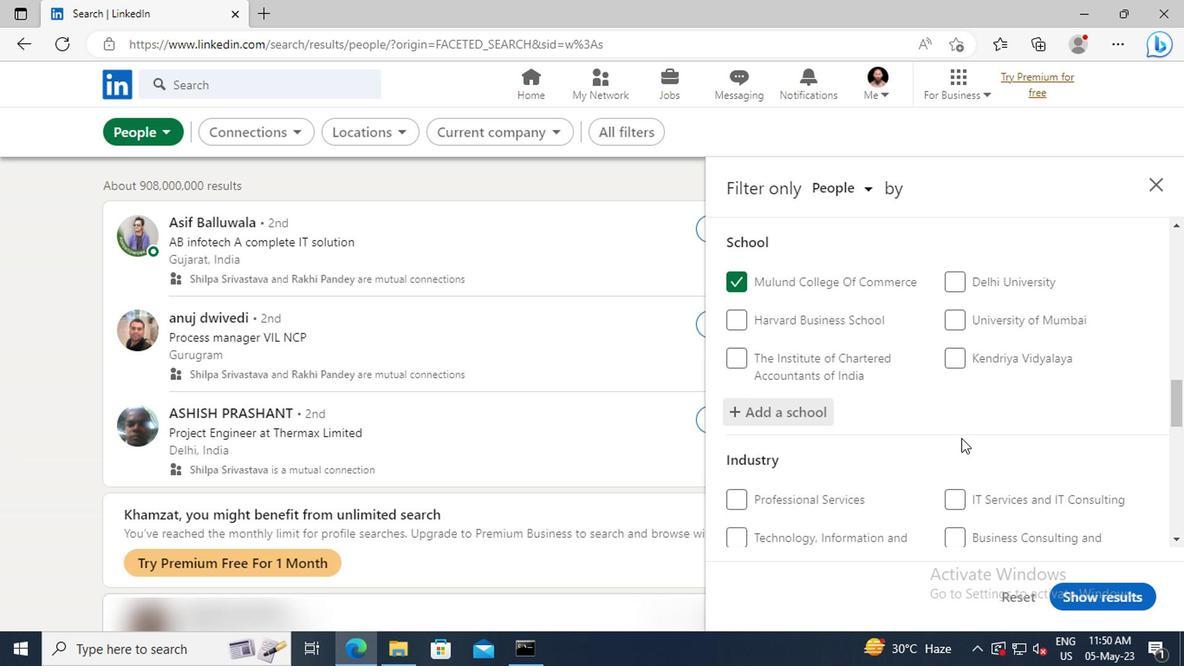 
Action: Mouse scrolled (955, 430) with delta (0, -1)
Screenshot: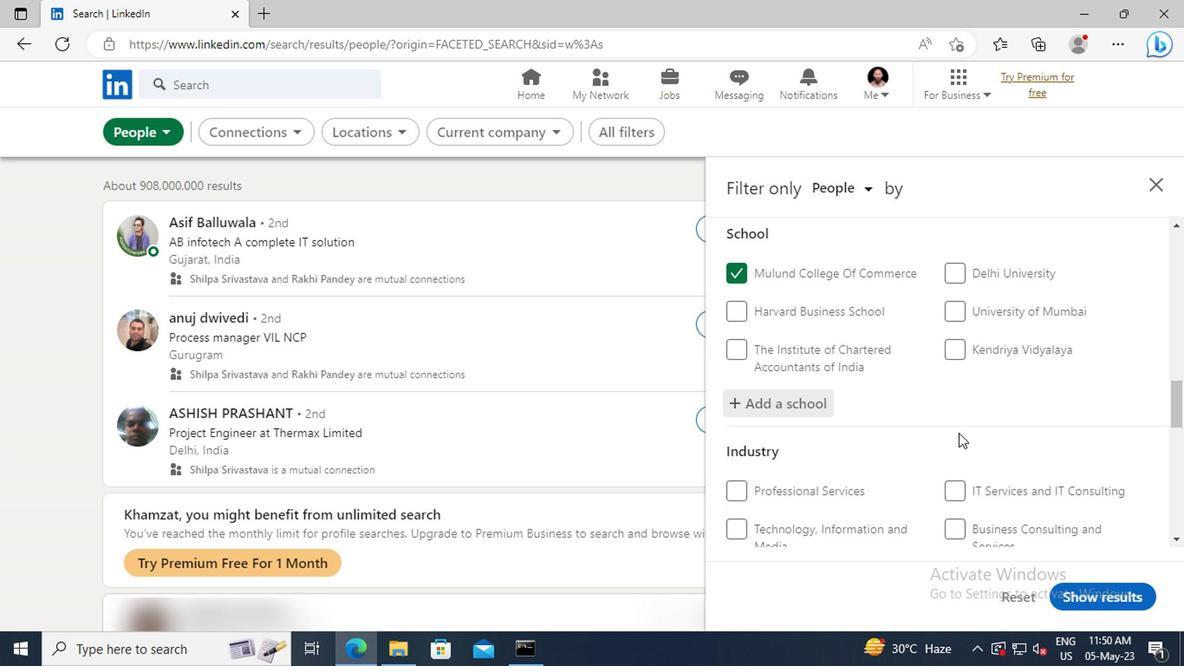 
Action: Mouse scrolled (955, 430) with delta (0, -1)
Screenshot: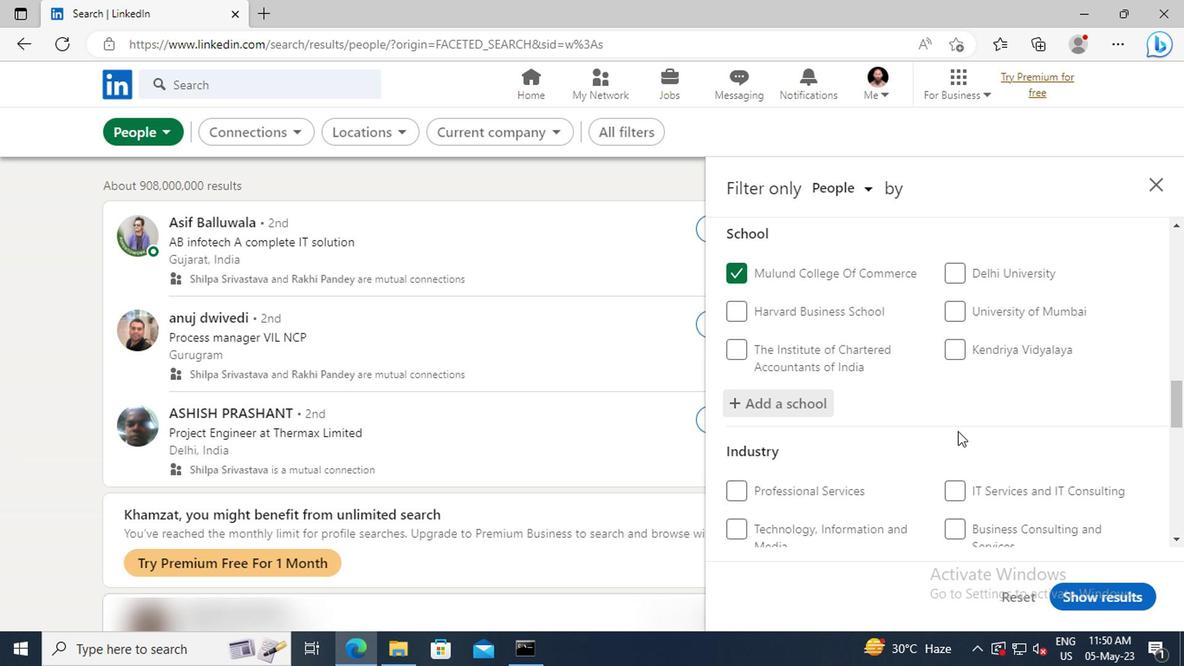 
Action: Mouse moved to (952, 423)
Screenshot: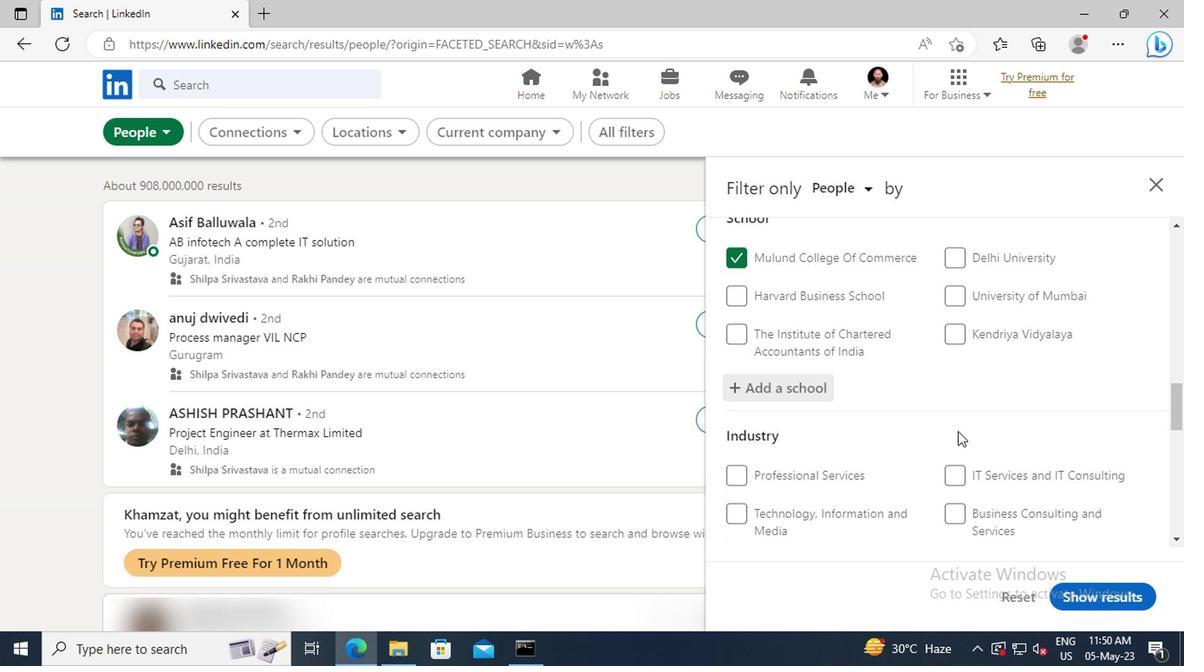 
Action: Mouse scrolled (952, 422) with delta (0, 0)
Screenshot: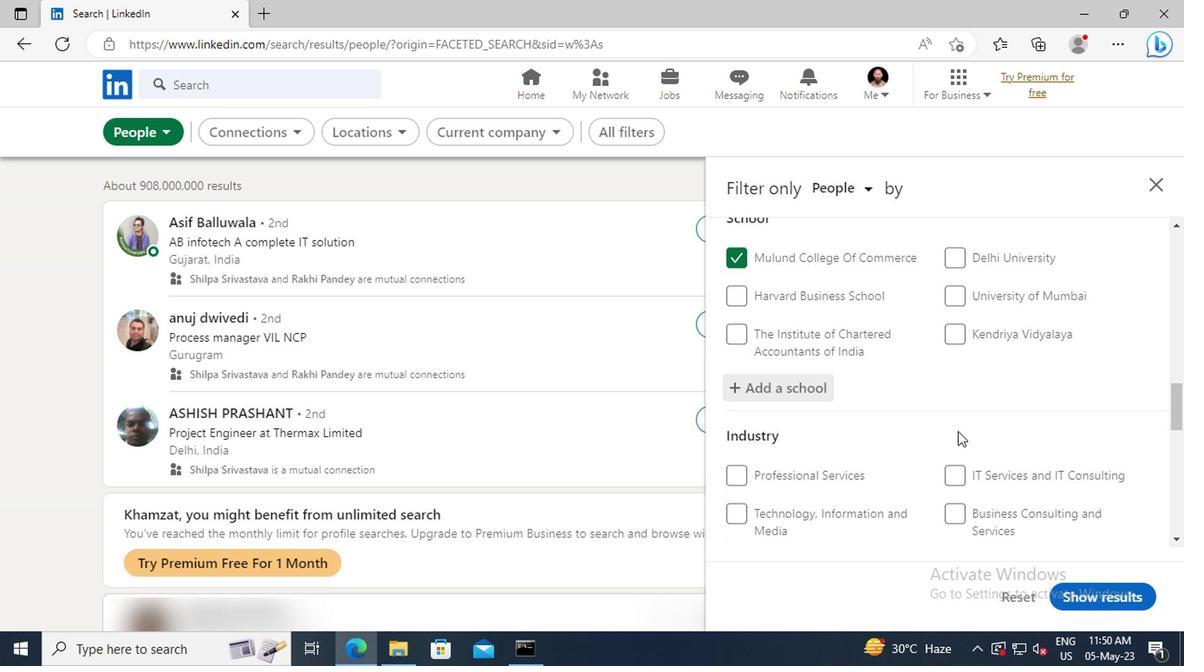 
Action: Mouse moved to (947, 412)
Screenshot: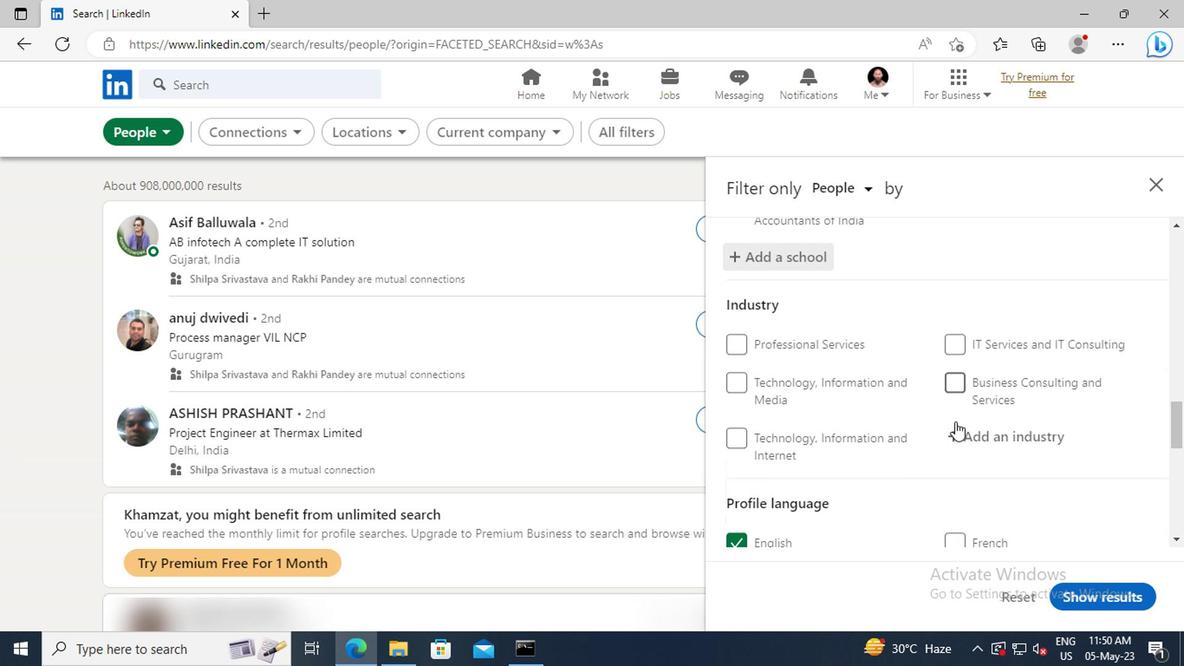 
Action: Mouse scrolled (947, 412) with delta (0, 0)
Screenshot: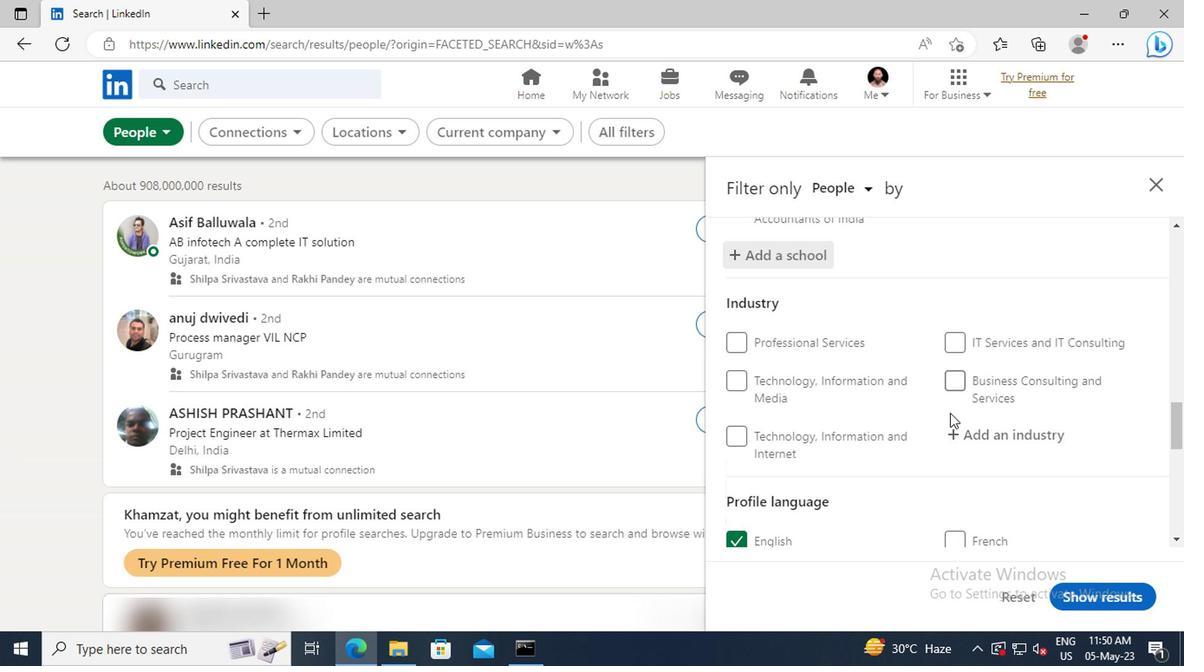 
Action: Mouse moved to (959, 393)
Screenshot: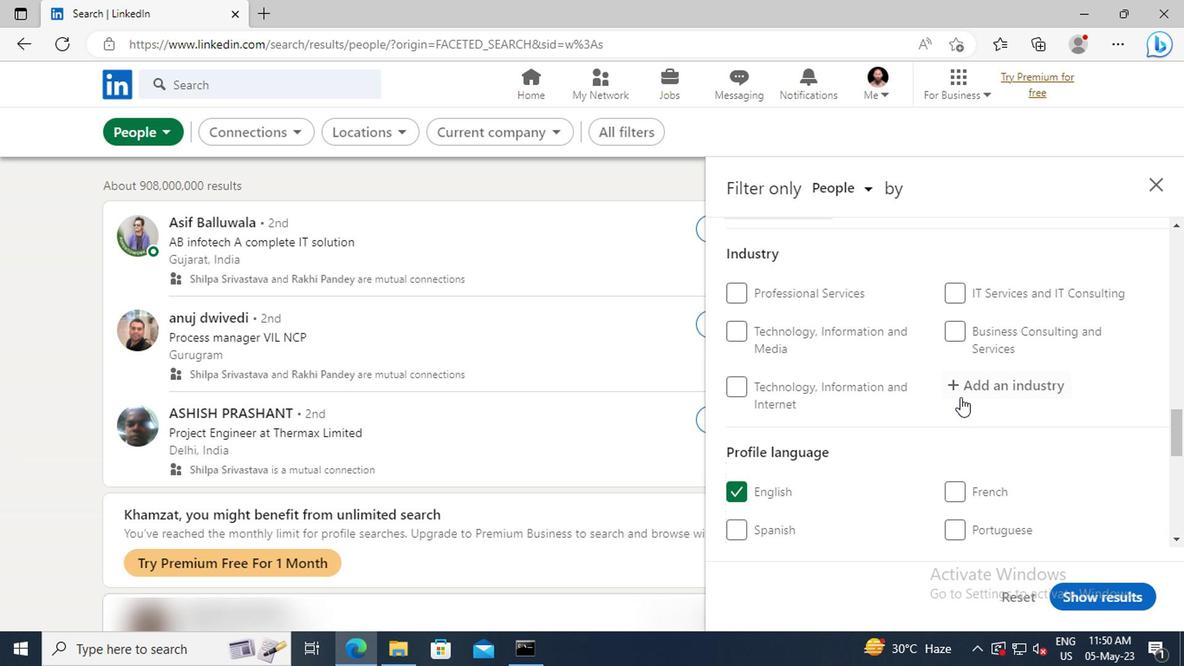 
Action: Mouse pressed left at (959, 393)
Screenshot: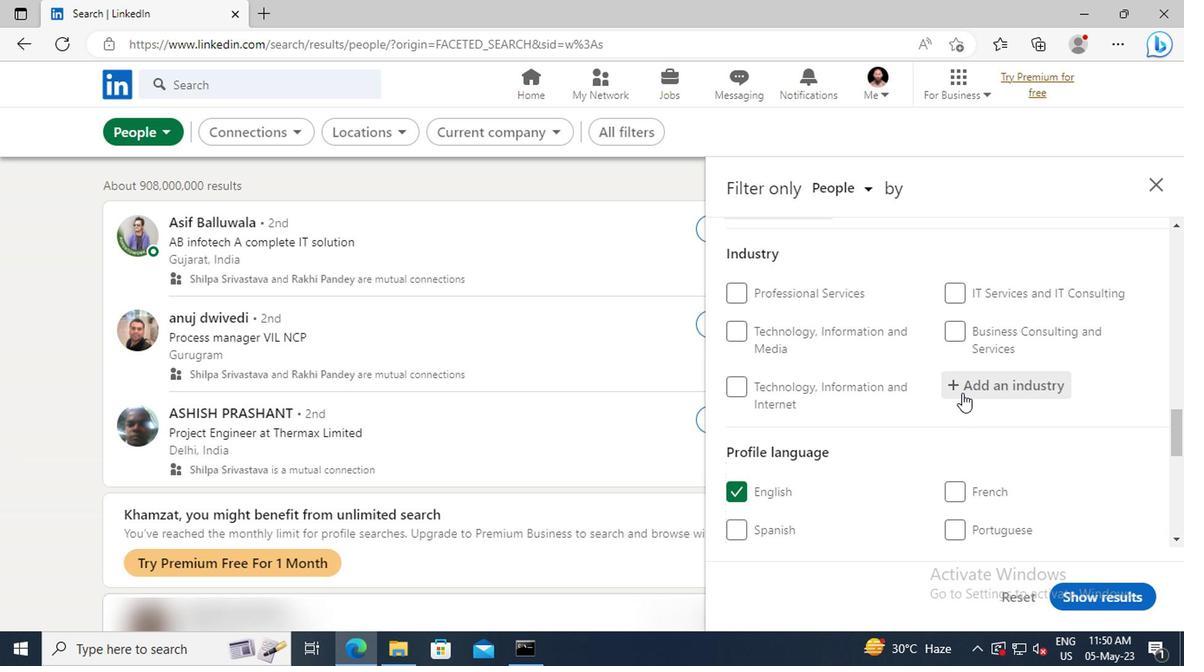 
Action: Key pressed <Key.shift>RESIDE
Screenshot: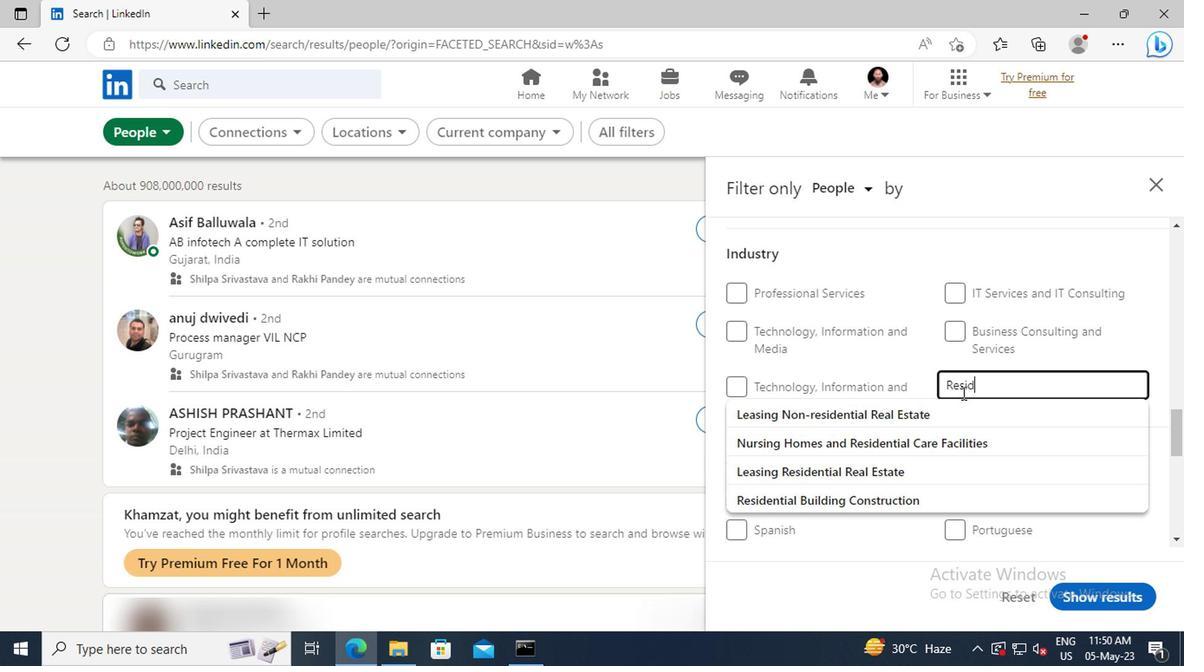 
Action: Mouse moved to (975, 489)
Screenshot: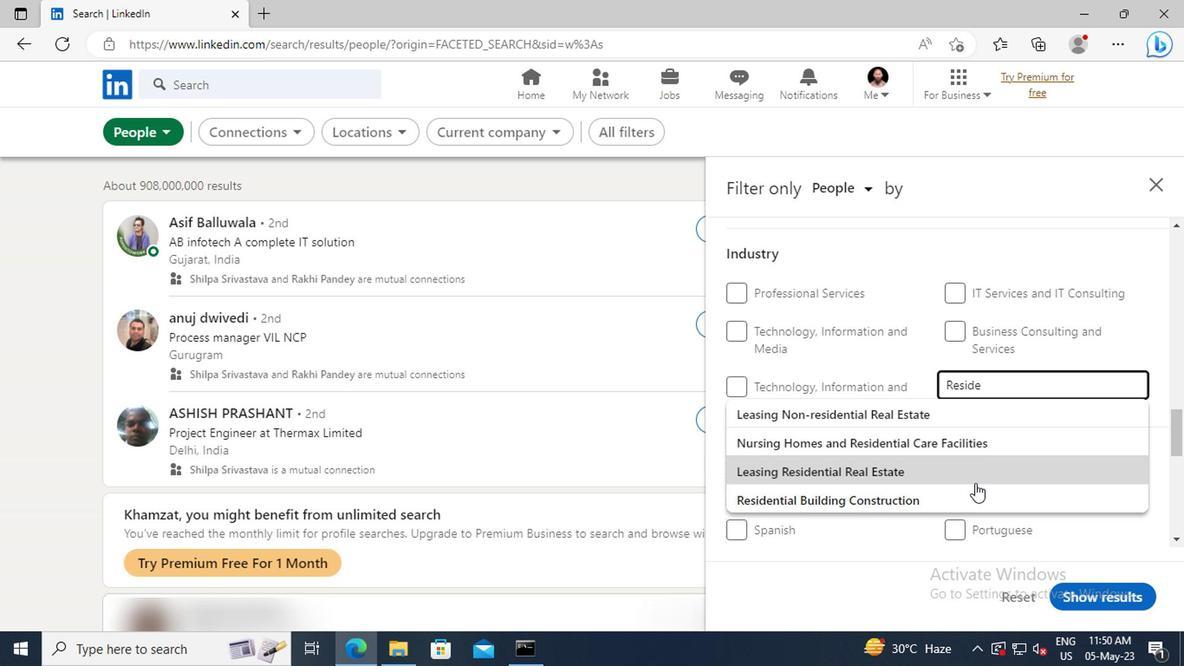
Action: Mouse pressed left at (975, 489)
Screenshot: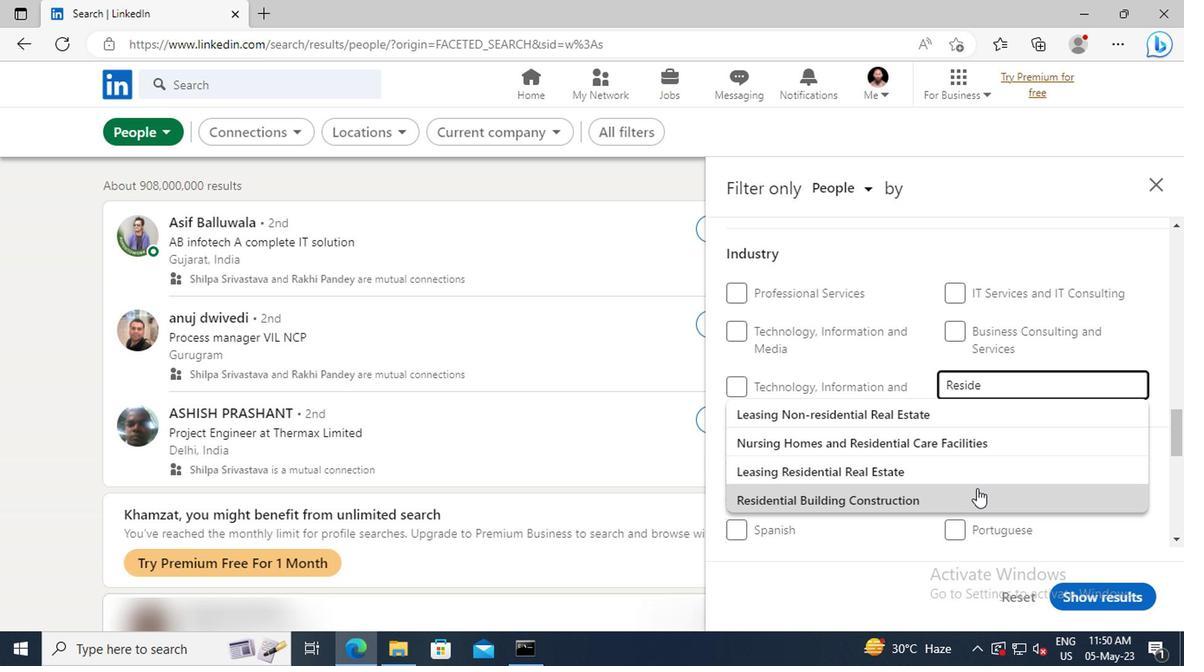 
Action: Mouse scrolled (975, 488) with delta (0, -1)
Screenshot: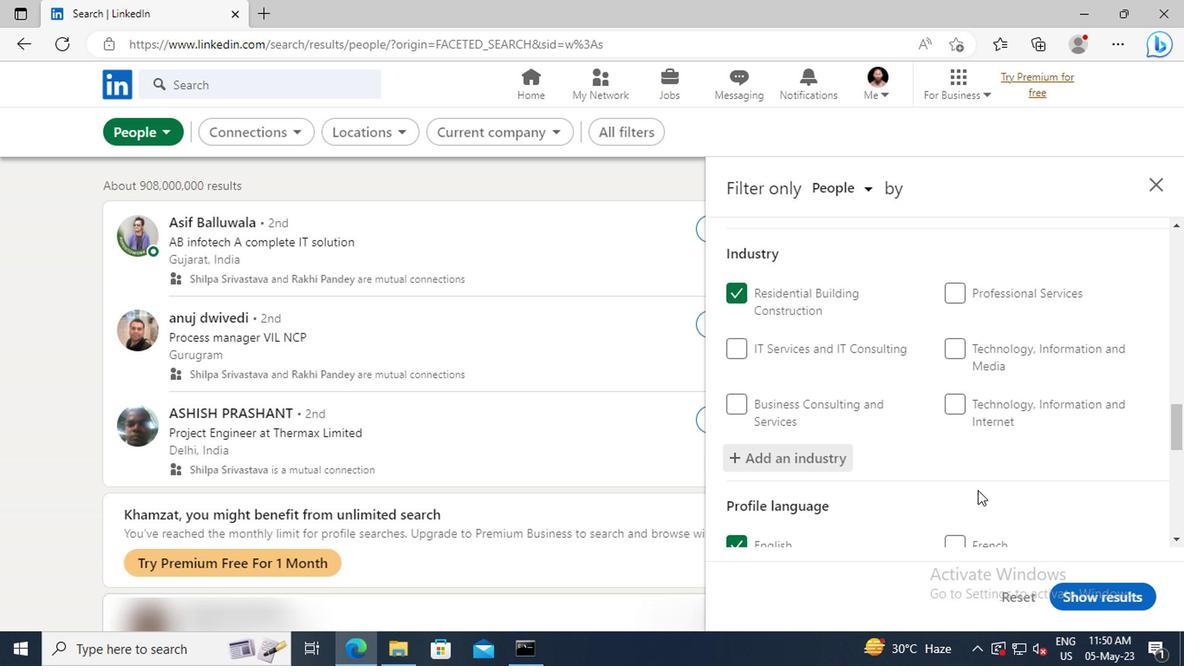 
Action: Mouse scrolled (975, 488) with delta (0, -1)
Screenshot: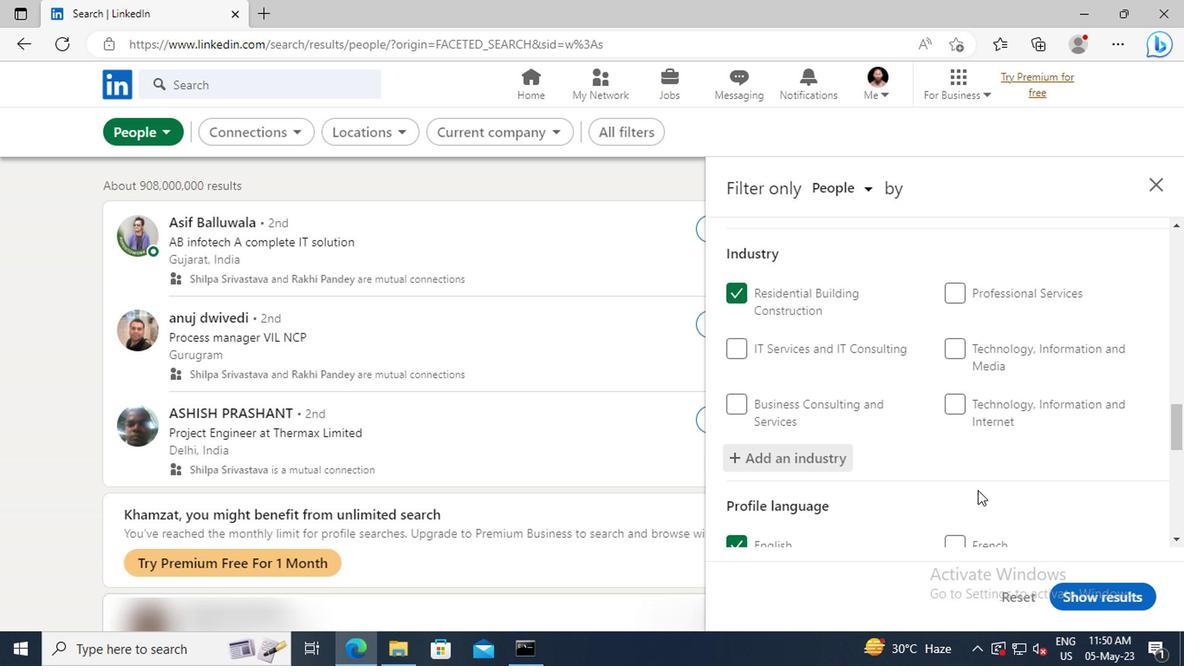 
Action: Mouse moved to (975, 484)
Screenshot: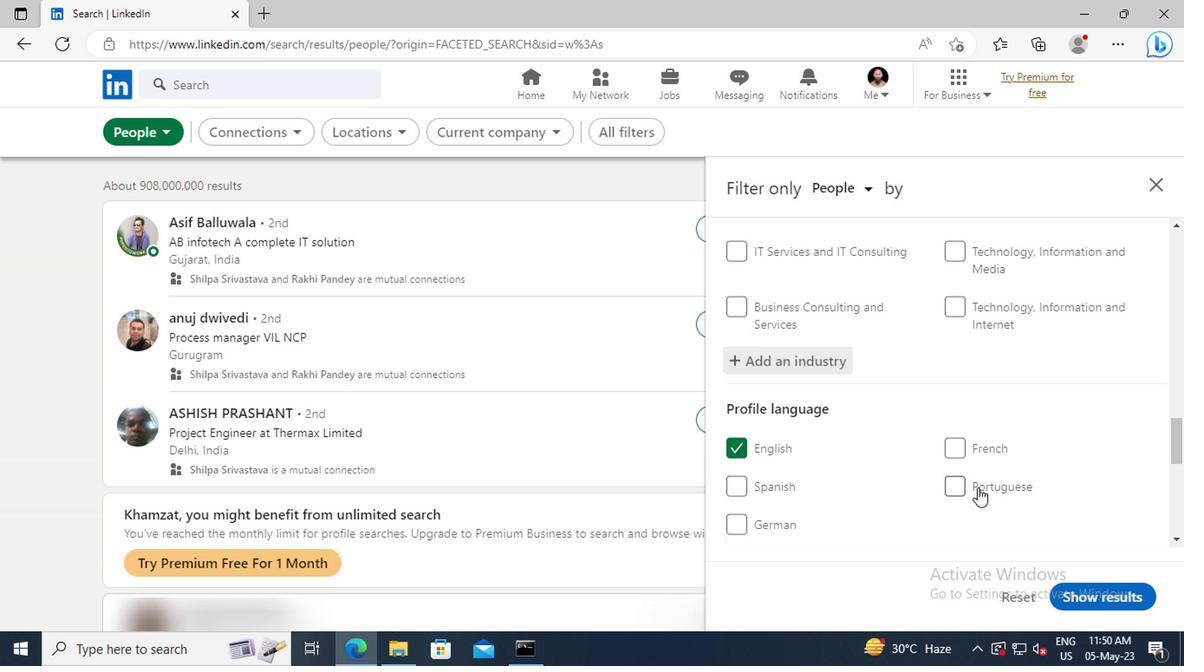 
Action: Mouse scrolled (975, 483) with delta (0, 0)
Screenshot: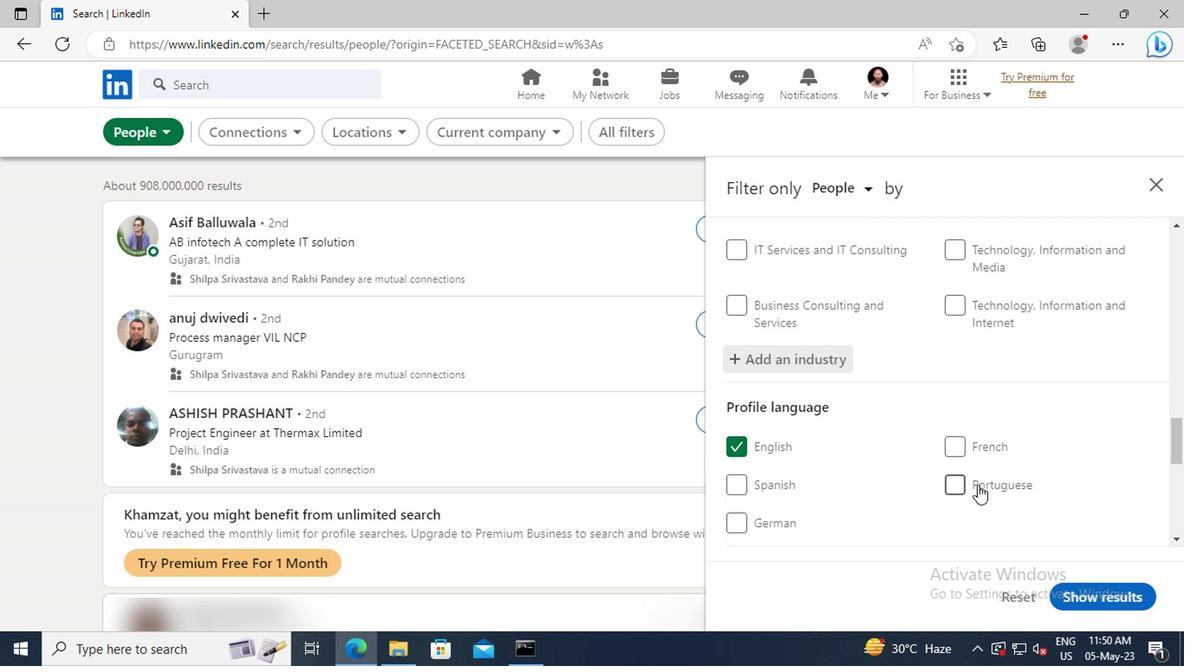 
Action: Mouse moved to (975, 483)
Screenshot: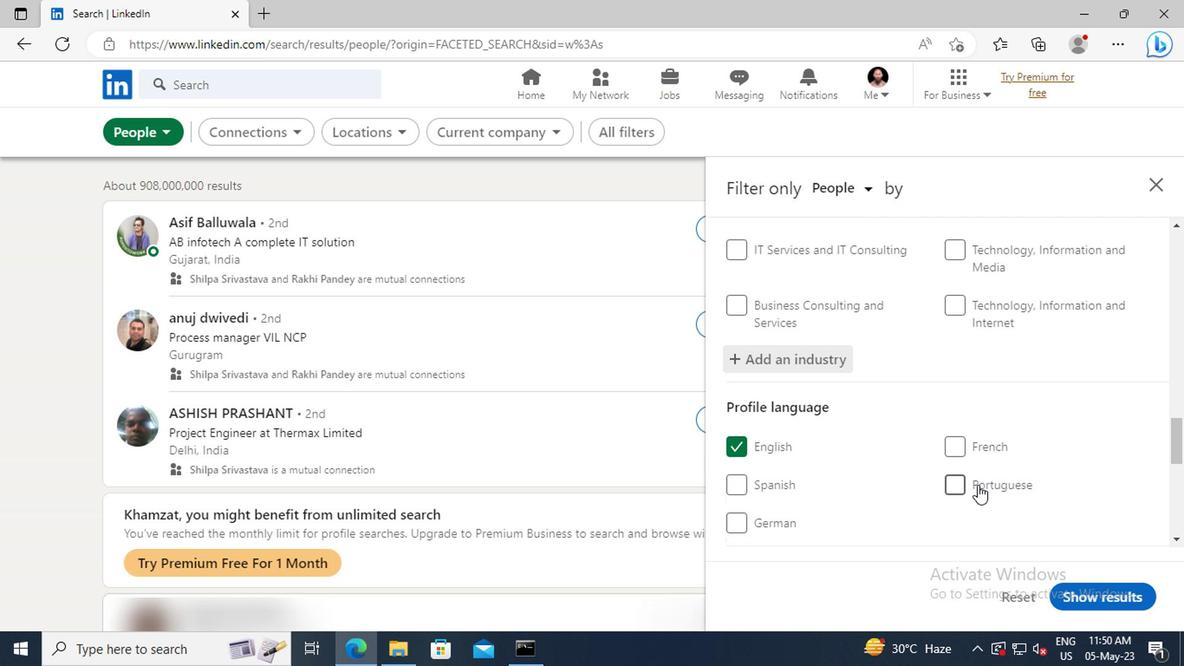 
Action: Mouse scrolled (975, 483) with delta (0, 0)
Screenshot: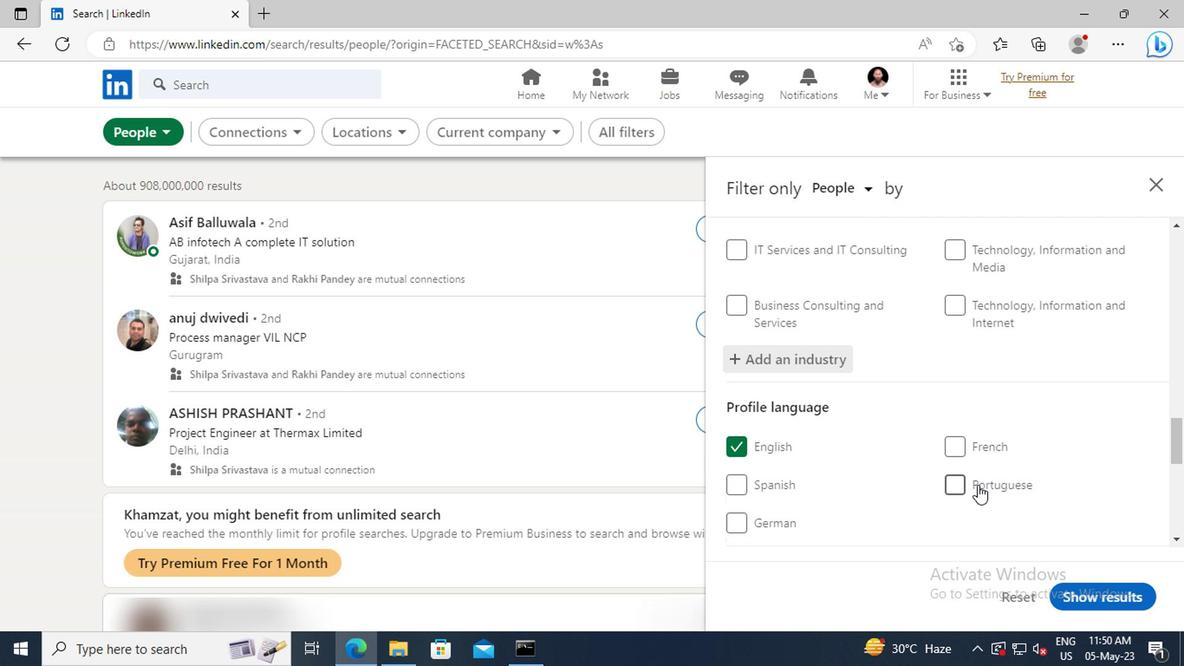 
Action: Mouse moved to (973, 471)
Screenshot: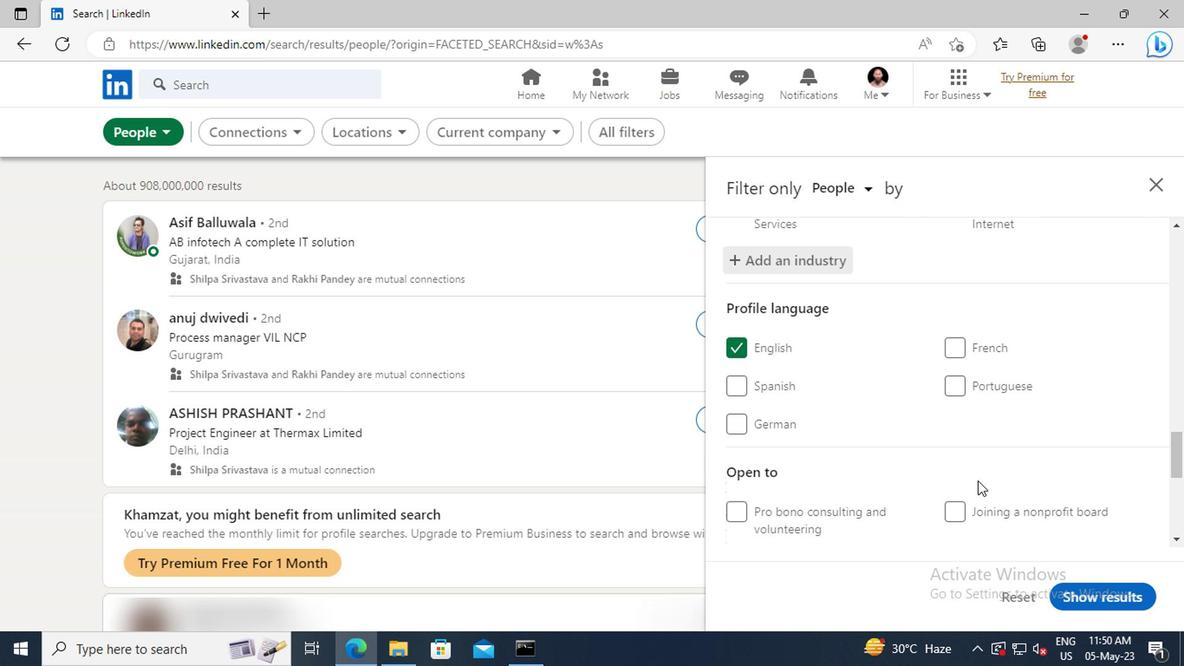 
Action: Mouse scrolled (973, 470) with delta (0, 0)
Screenshot: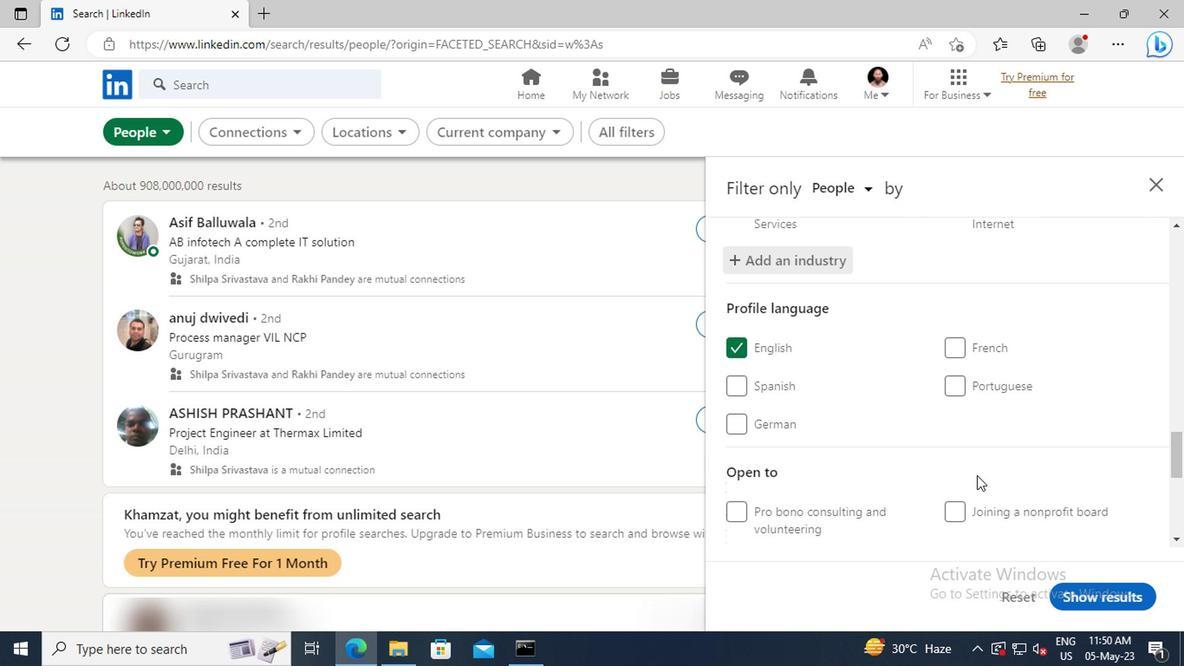 
Action: Mouse scrolled (973, 470) with delta (0, 0)
Screenshot: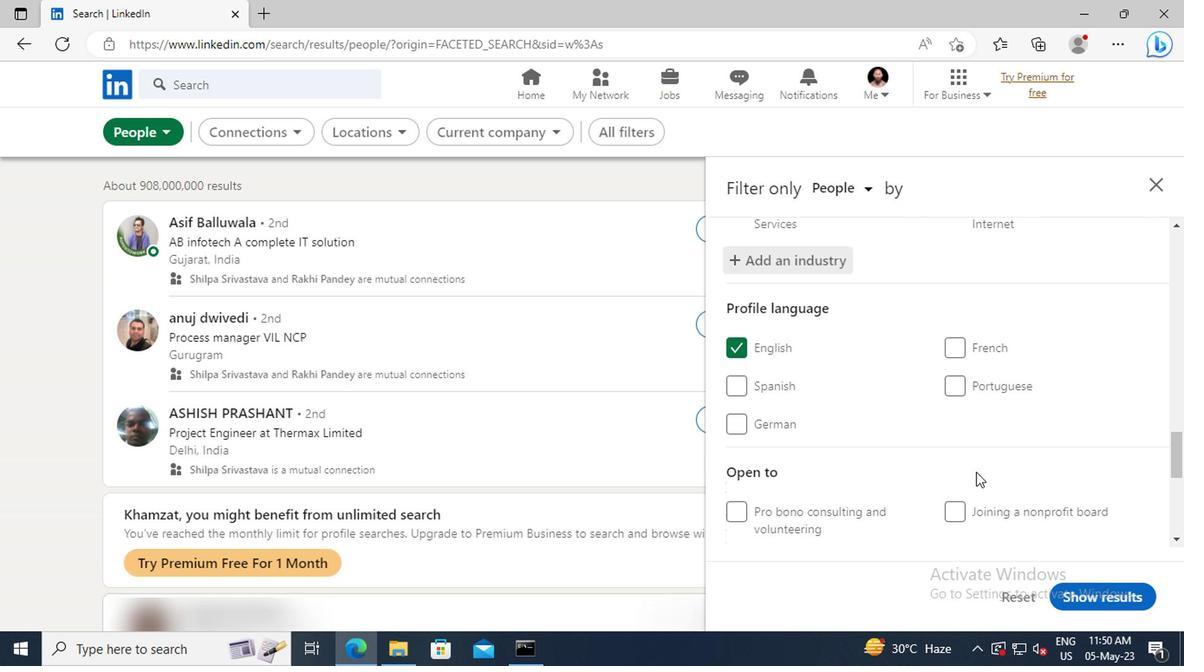
Action: Mouse moved to (969, 451)
Screenshot: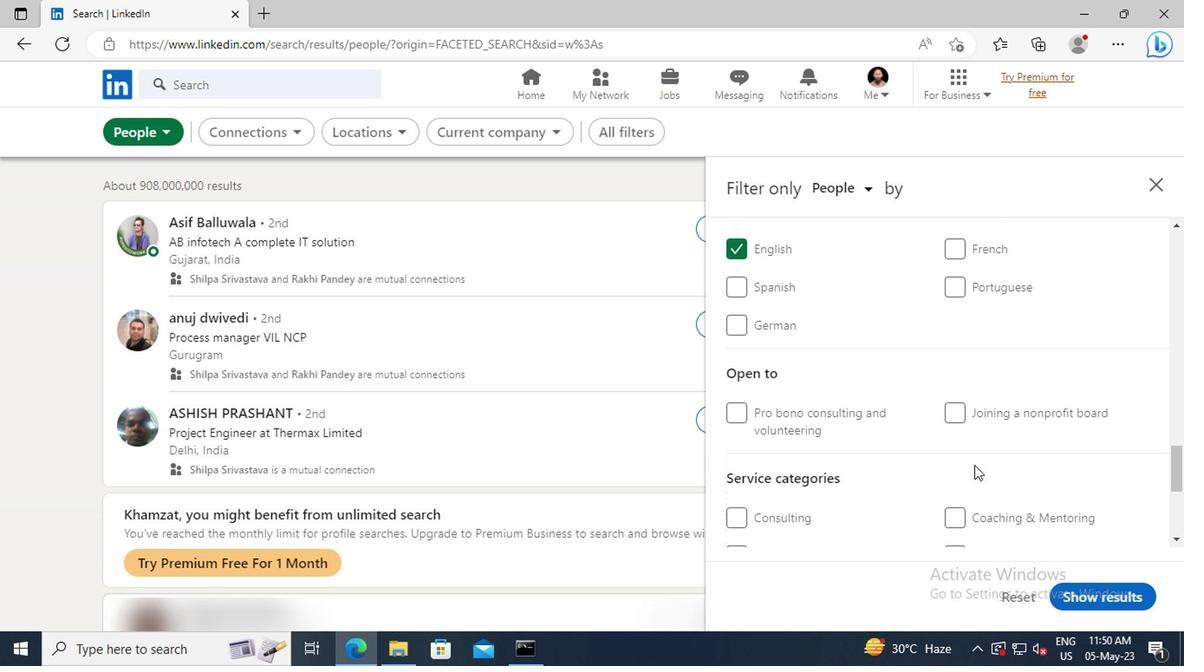 
Action: Mouse scrolled (969, 451) with delta (0, 0)
Screenshot: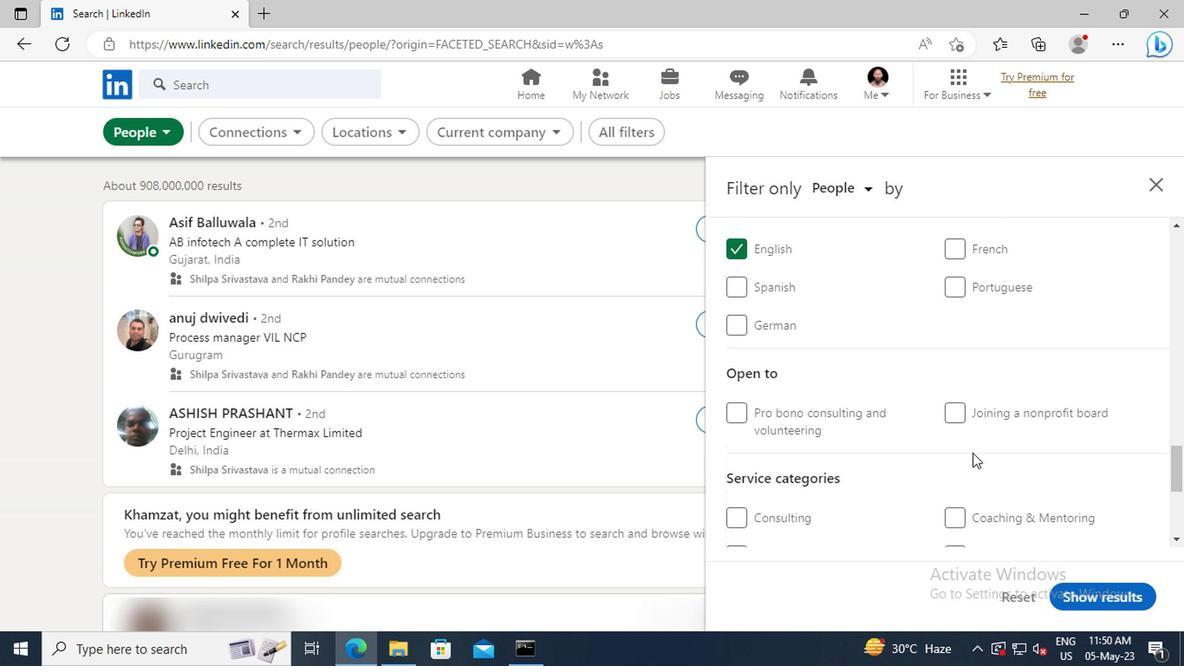 
Action: Mouse scrolled (969, 451) with delta (0, 0)
Screenshot: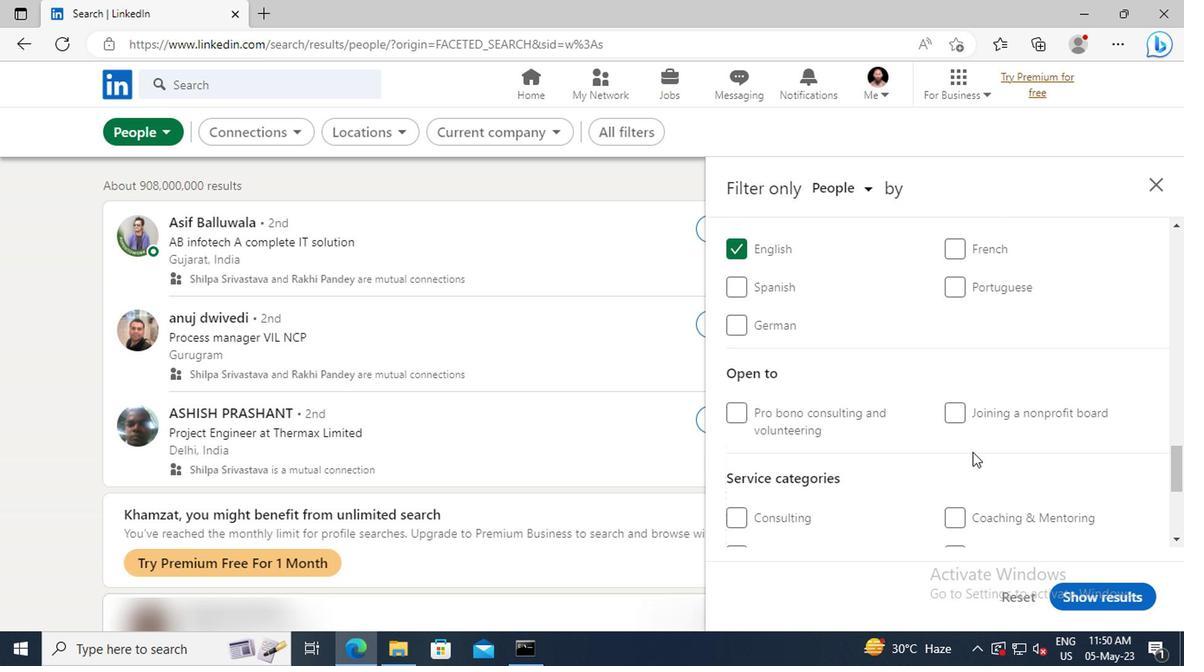 
Action: Mouse moved to (969, 447)
Screenshot: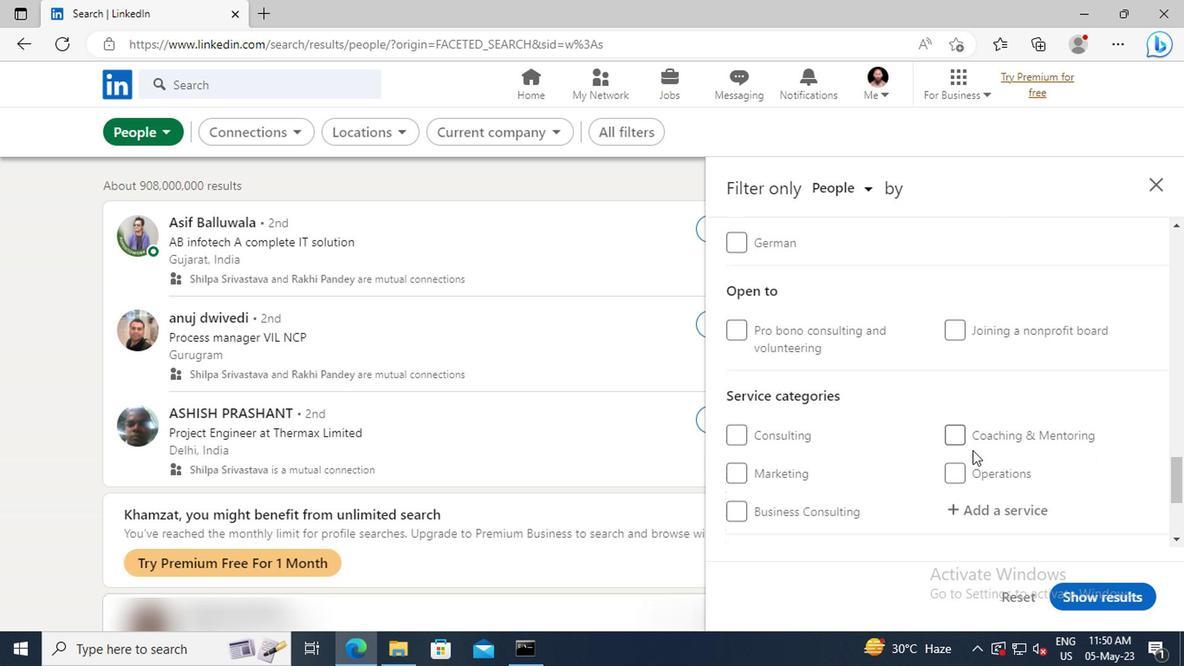 
Action: Mouse scrolled (969, 446) with delta (0, 0)
Screenshot: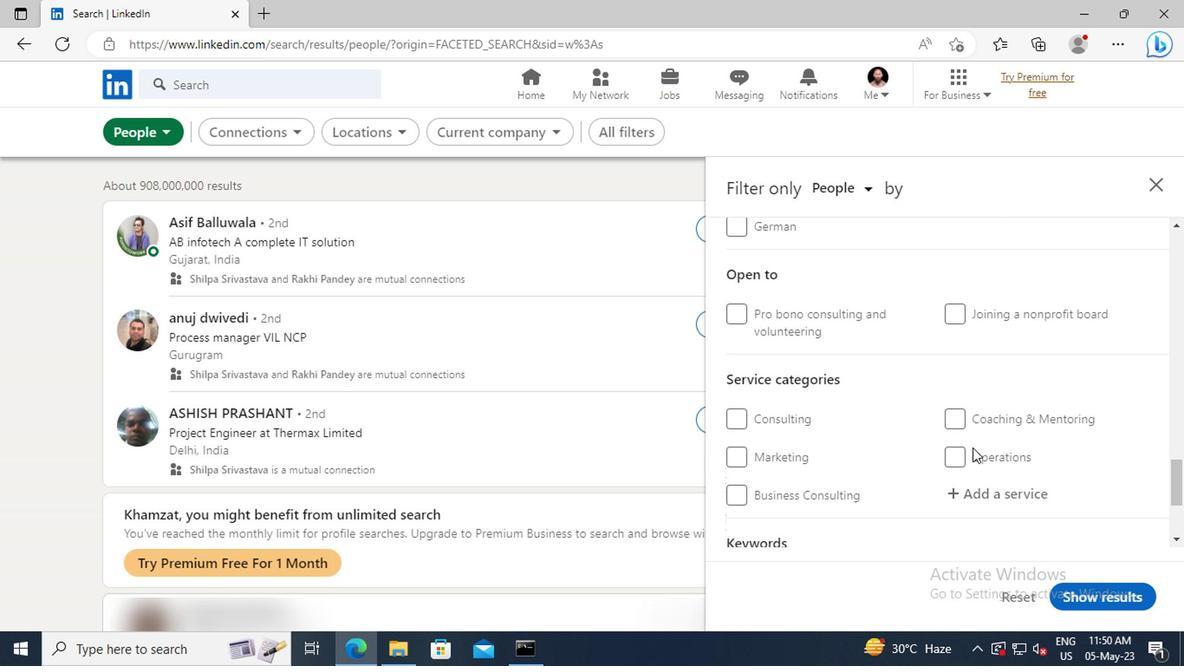 
Action: Mouse moved to (972, 446)
Screenshot: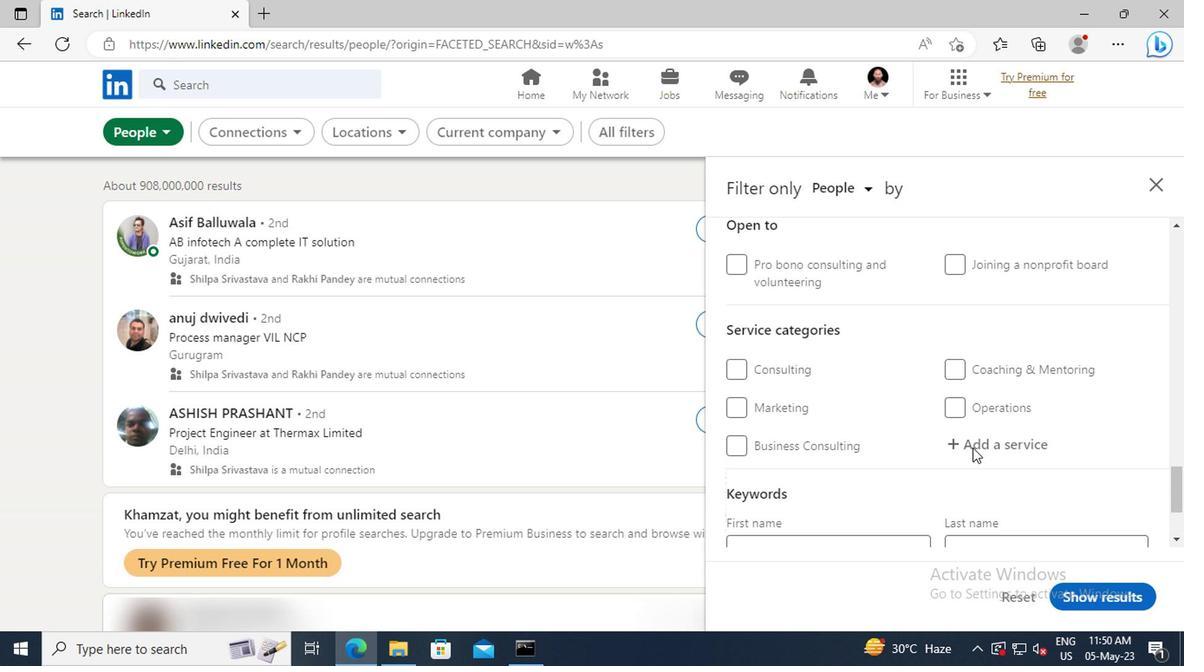 
Action: Mouse pressed left at (972, 446)
Screenshot: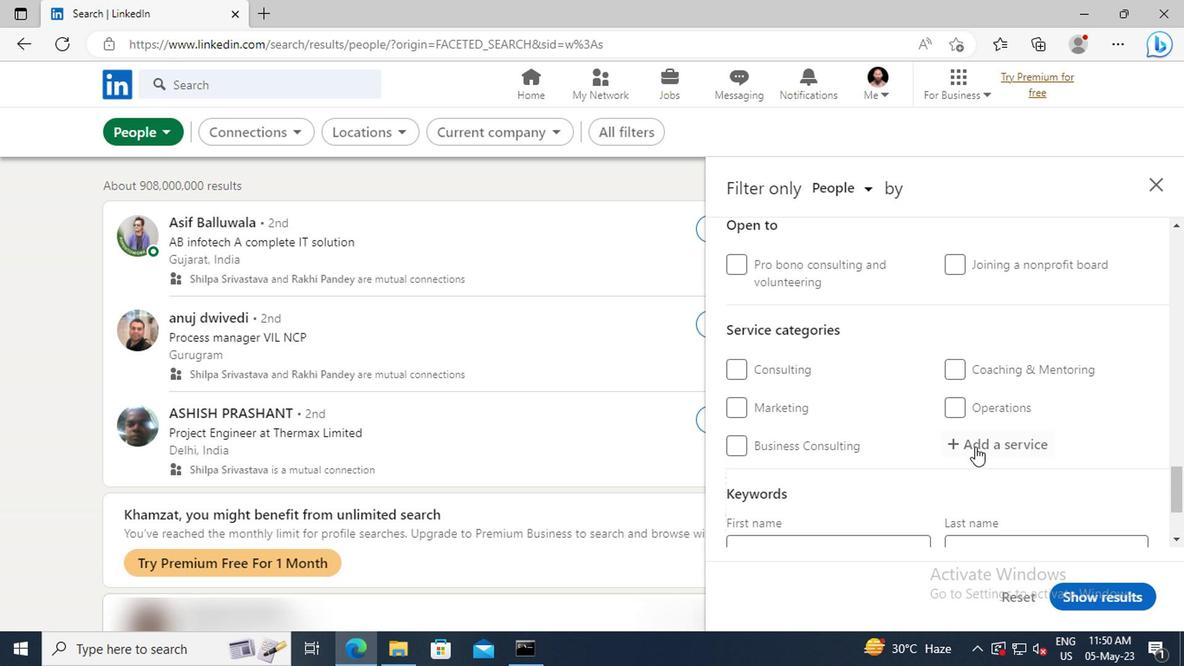 
Action: Key pressed <Key.shift>HR<Key.space><Key.shift>CON
Screenshot: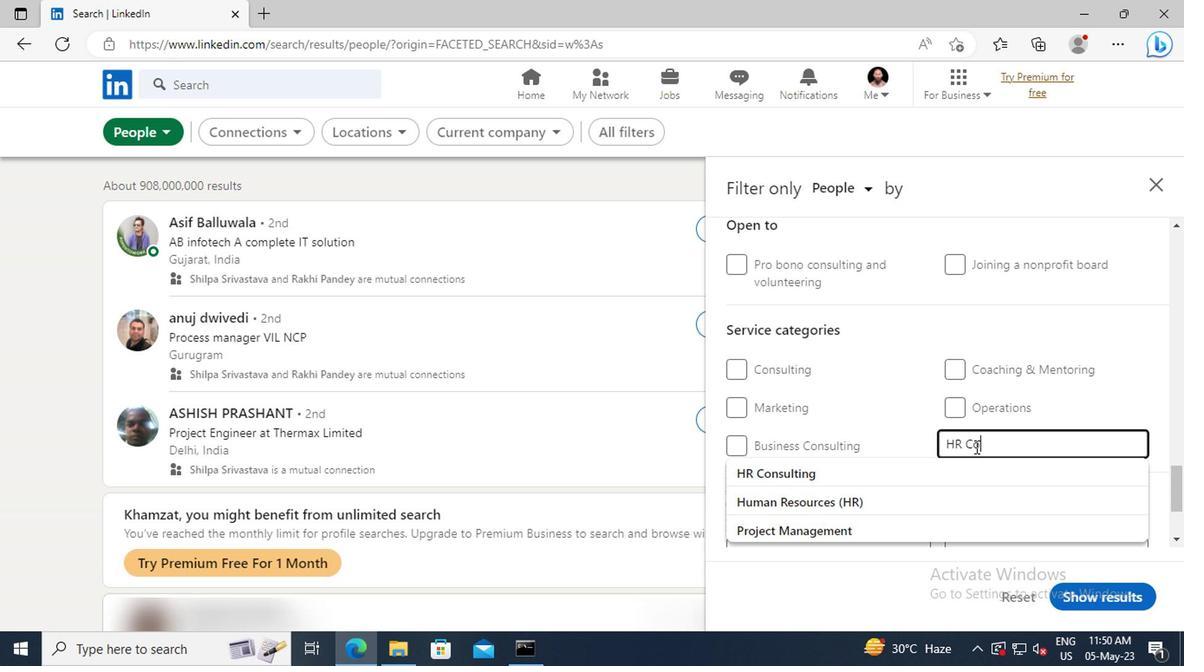 
Action: Mouse moved to (969, 470)
Screenshot: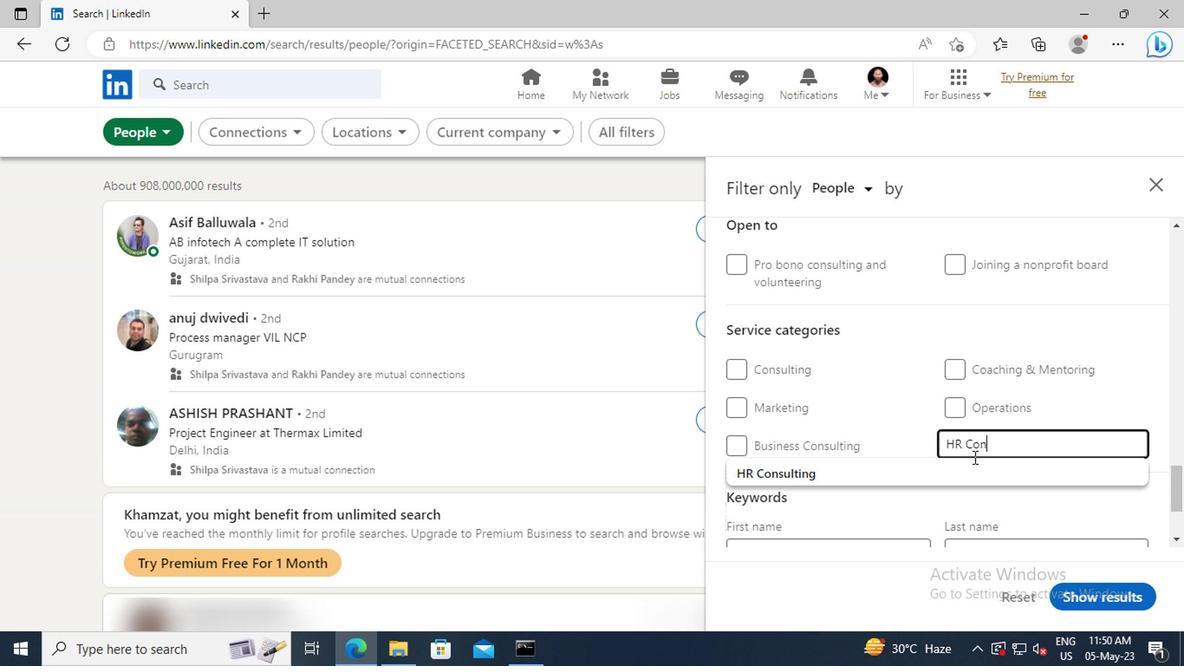 
Action: Mouse pressed left at (969, 470)
Screenshot: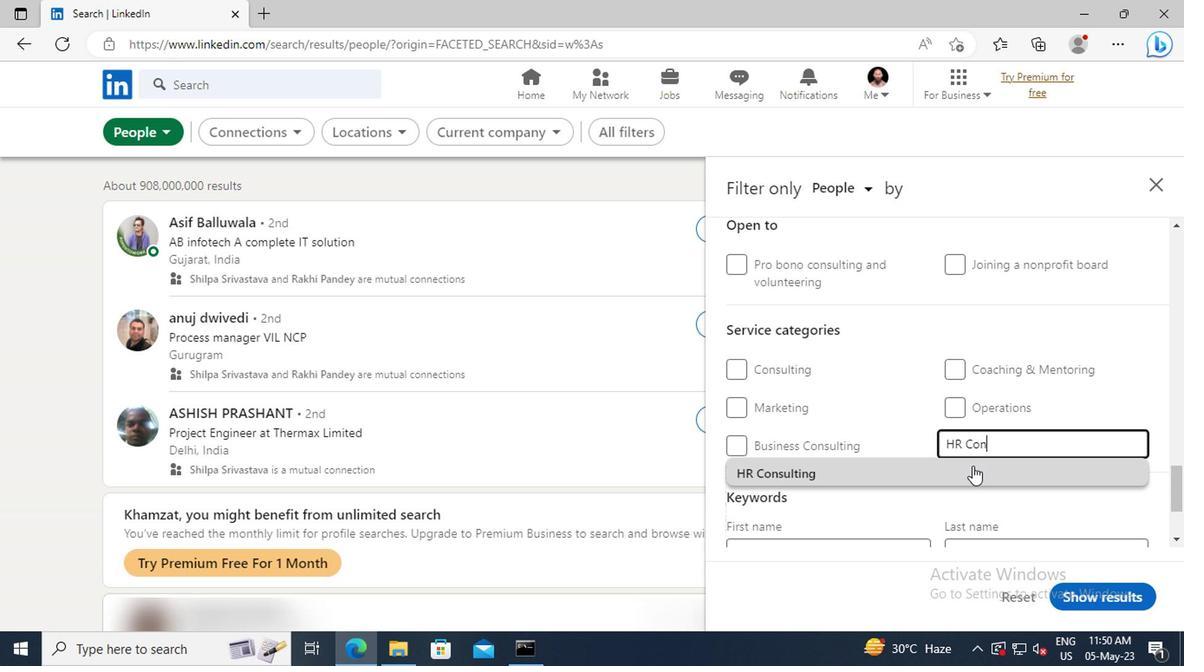 
Action: Mouse scrolled (969, 468) with delta (0, -1)
Screenshot: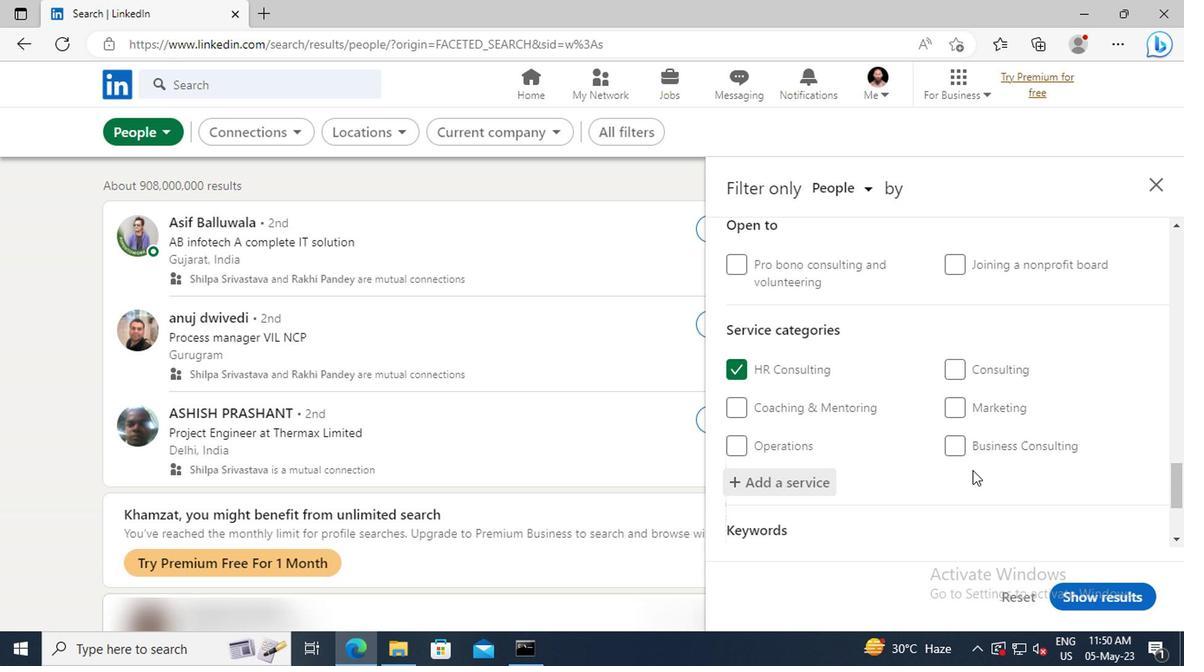 
Action: Mouse scrolled (969, 468) with delta (0, -1)
Screenshot: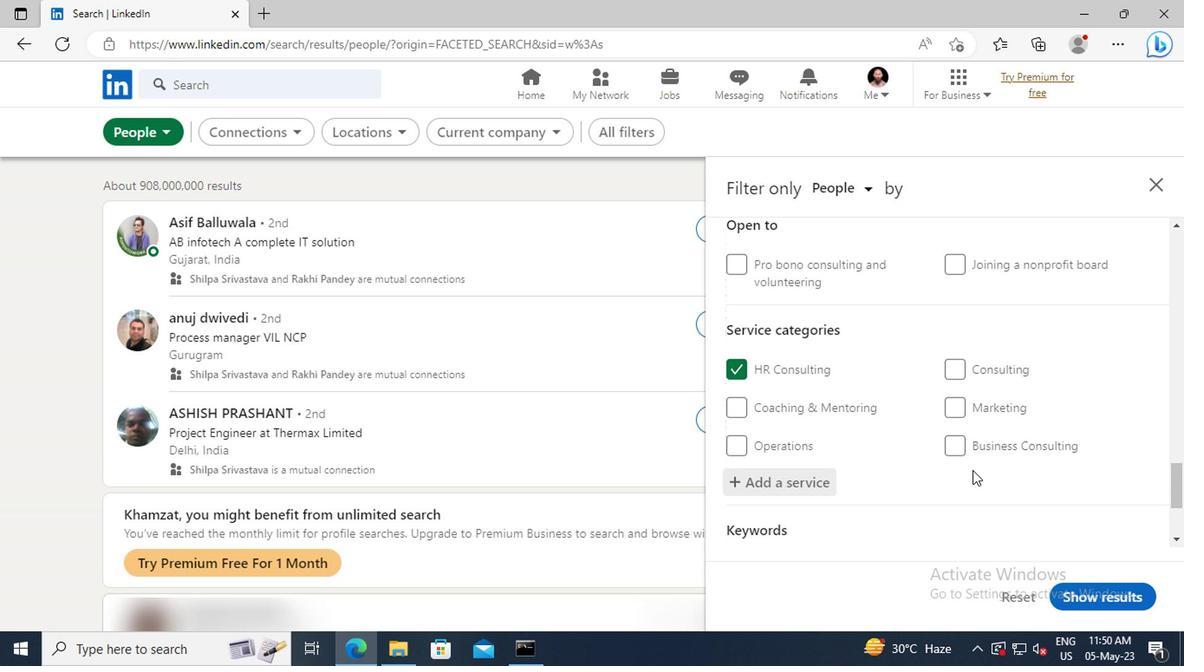 
Action: Mouse scrolled (969, 468) with delta (0, -1)
Screenshot: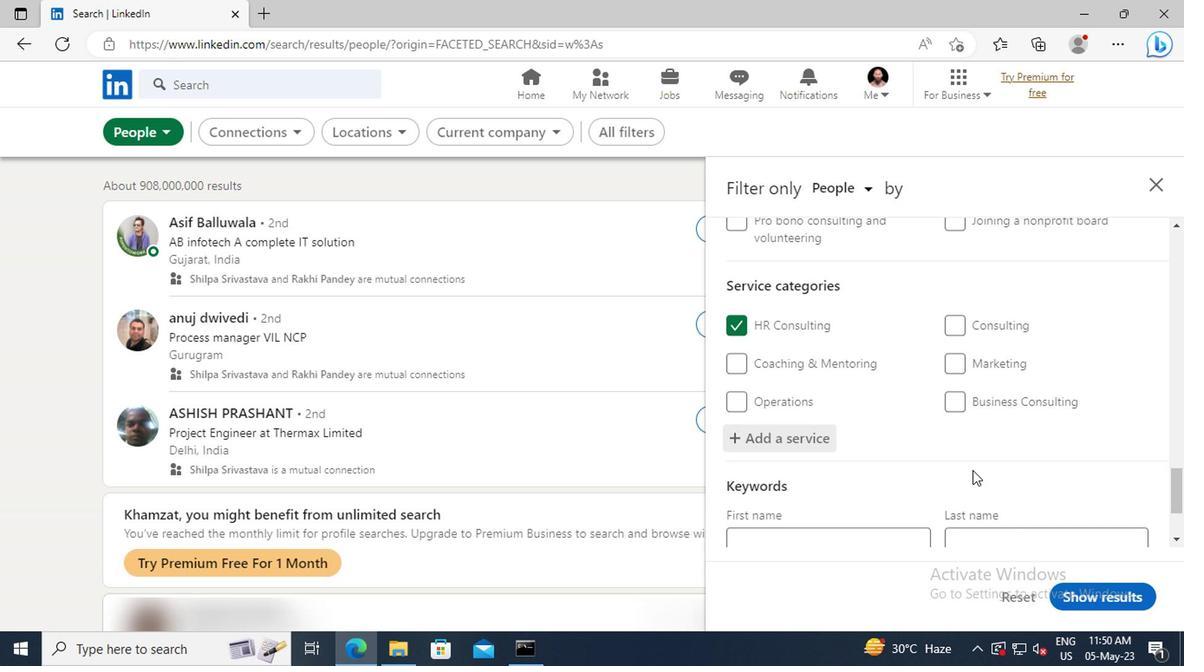 
Action: Mouse scrolled (969, 468) with delta (0, -1)
Screenshot: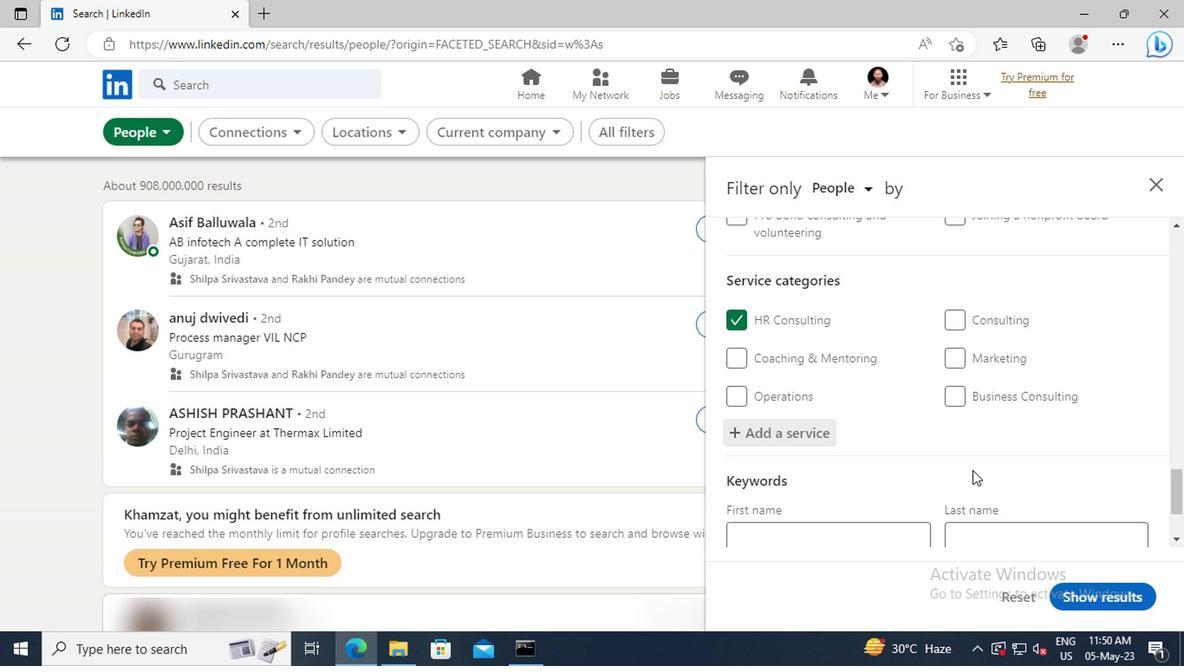 
Action: Mouse scrolled (969, 468) with delta (0, -1)
Screenshot: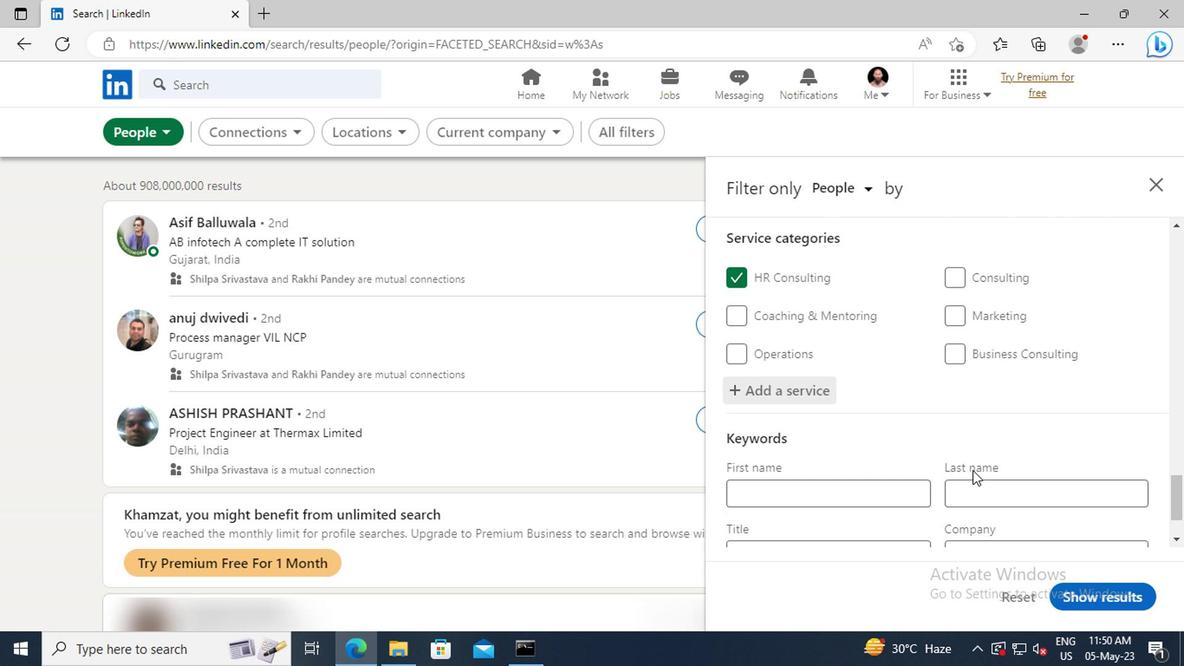 
Action: Mouse moved to (882, 474)
Screenshot: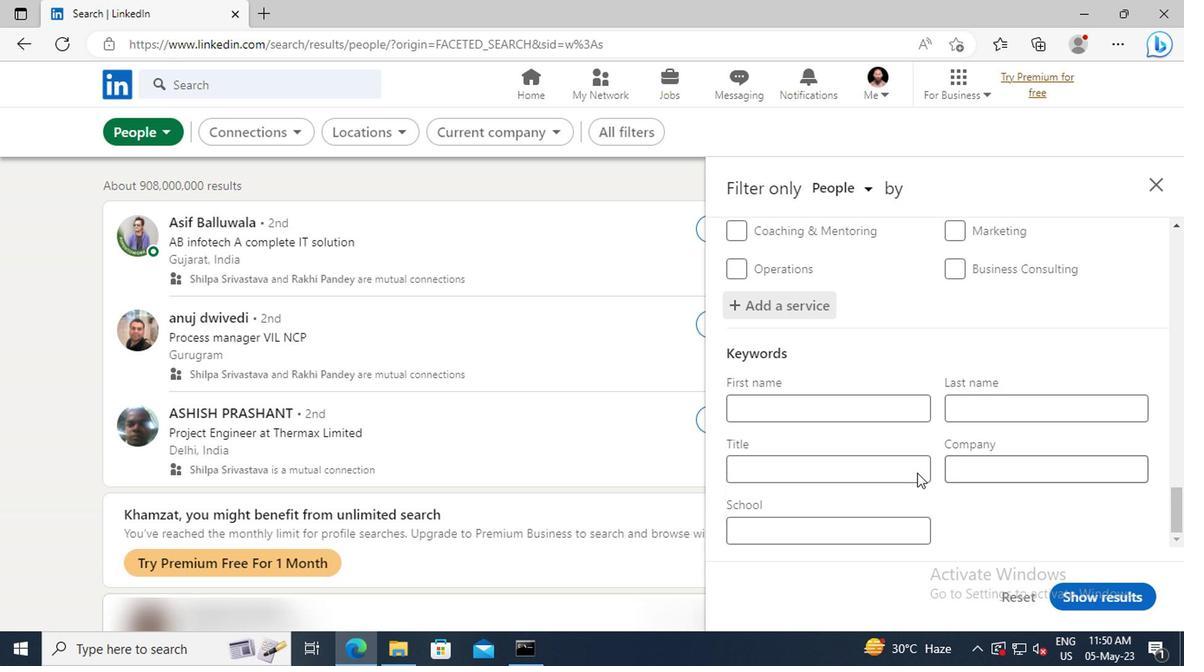 
Action: Mouse pressed left at (882, 474)
Screenshot: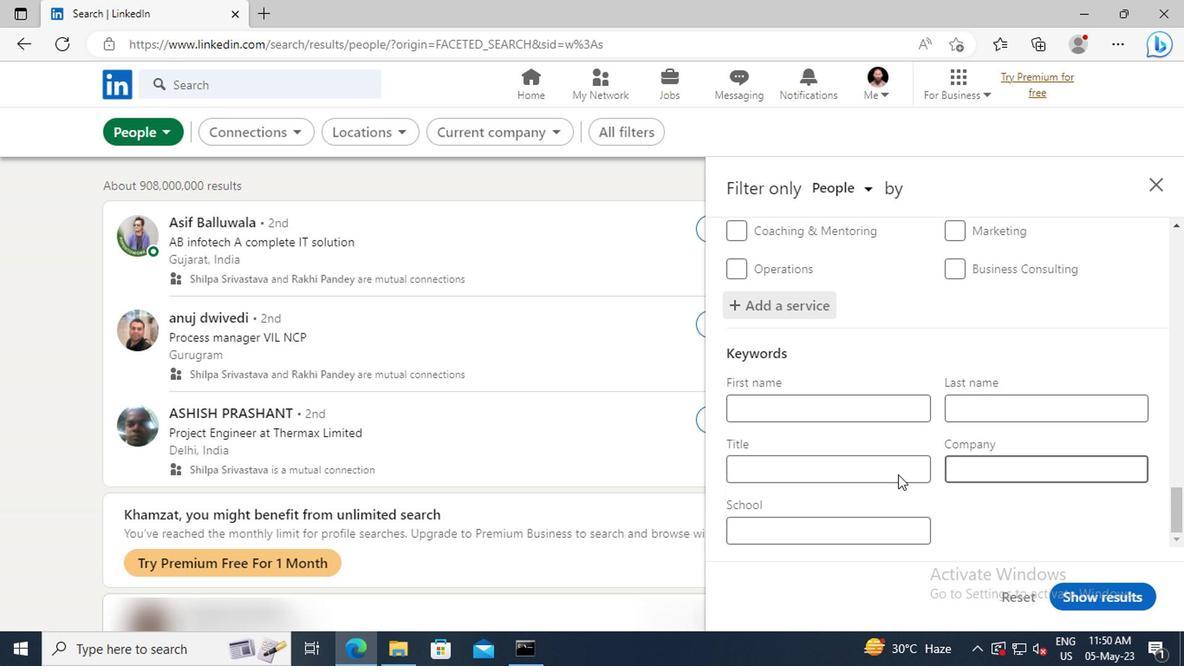 
Action: Mouse moved to (882, 474)
Screenshot: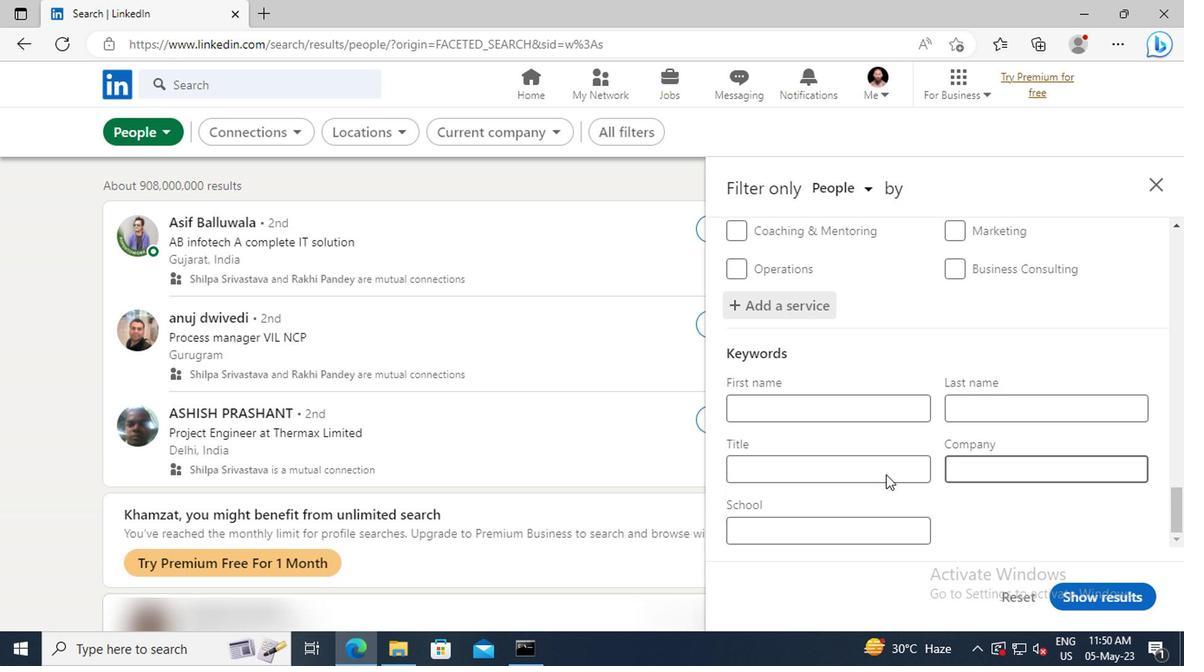 
Action: Key pressed <Key.shift>MARKET<Key.space><Key.shift>DEVELOPMENT<Key.space><Key.shift>MANAGER<Key.enter>
Screenshot: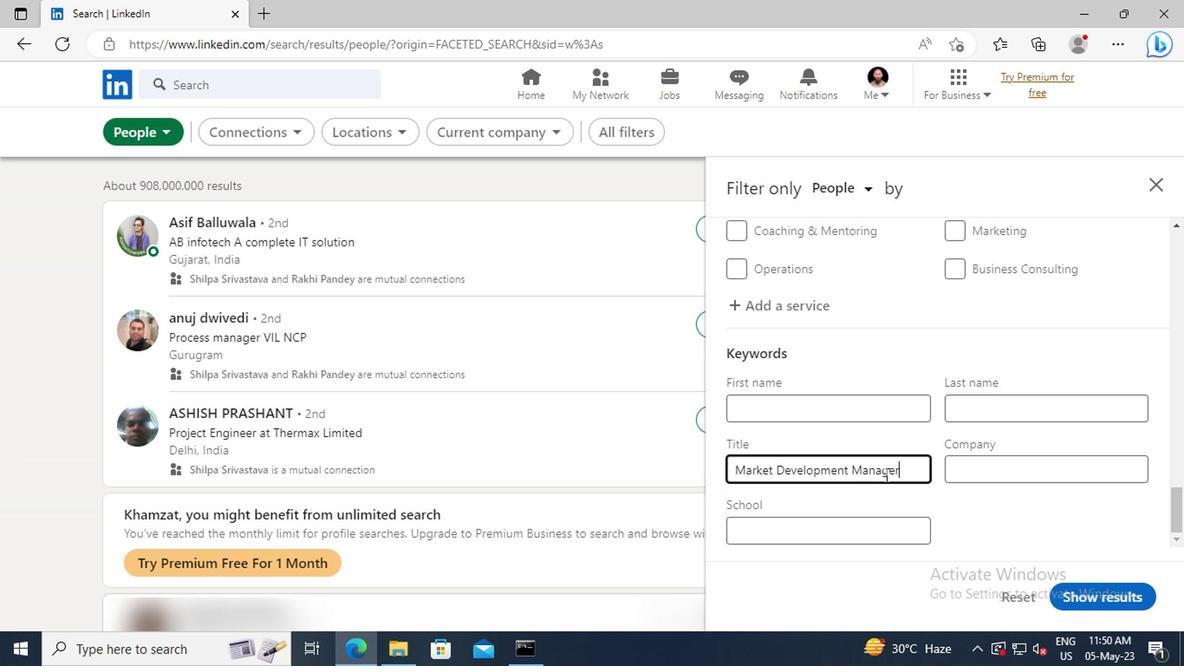 
Action: Mouse moved to (1085, 591)
Screenshot: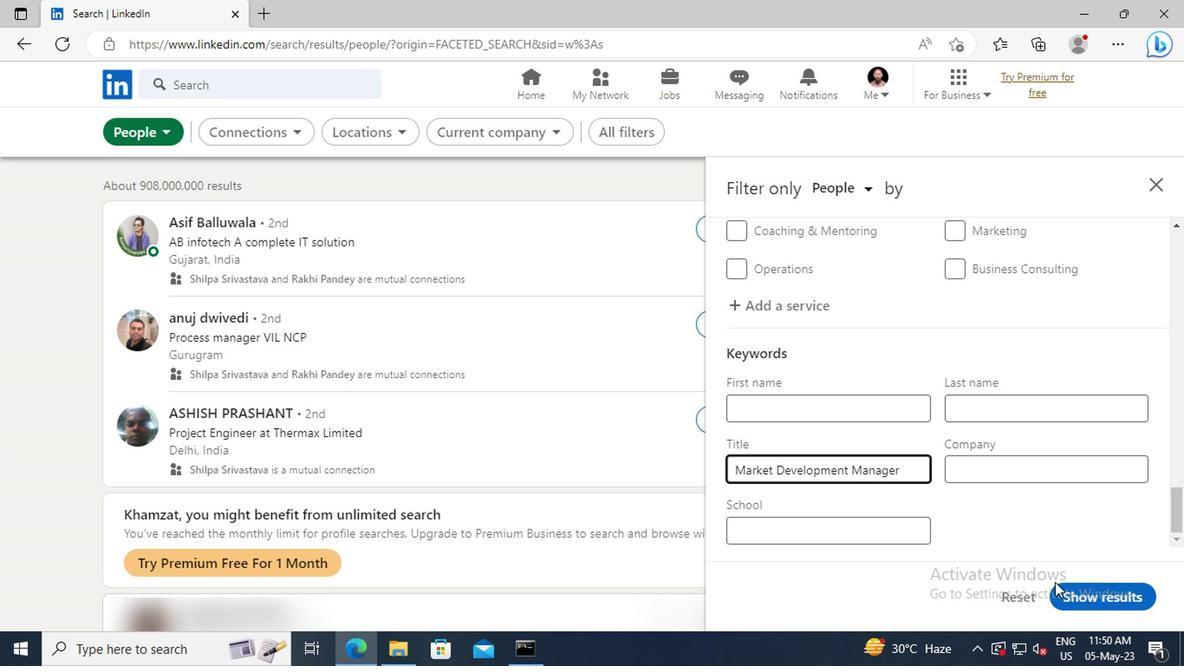 
Action: Mouse pressed left at (1085, 591)
Screenshot: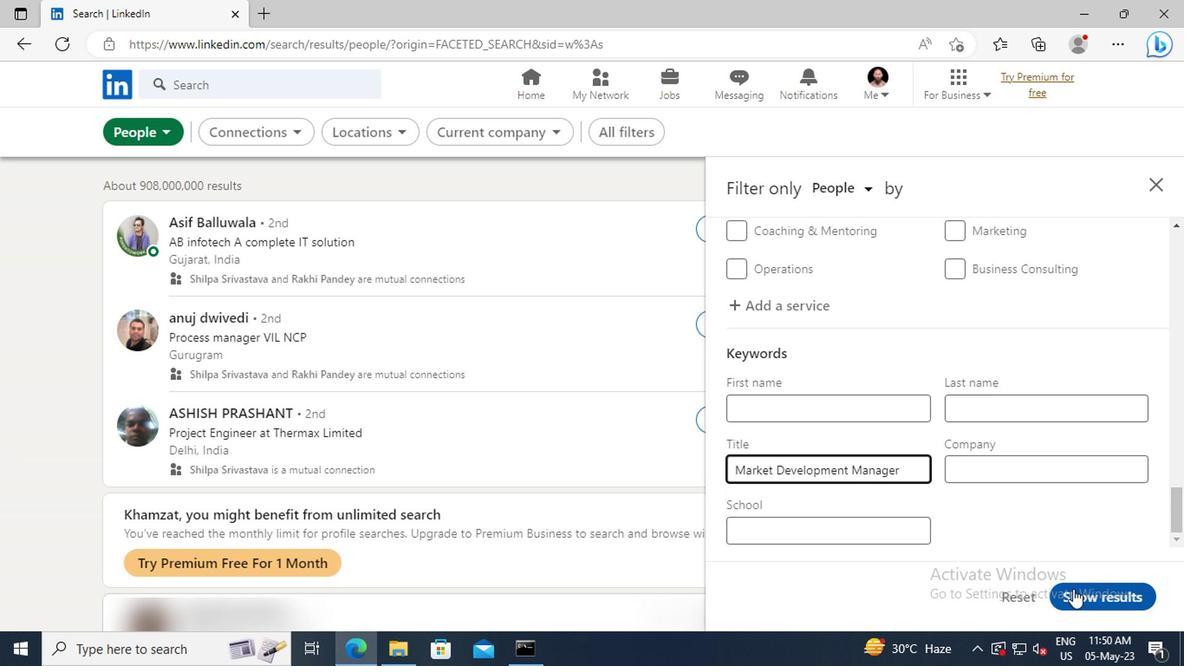 
